 Task: Look for space in Limoeiro do Norte, Brazil from 7th July, 2023 to 14th July, 2023 for 1 adult in price range Rs.6000 to Rs.14000. Place can be shared room with 1  bedroom having 1 bed and 1 bathroom. Property type can be house, flat, guest house, hotel. Amenities needed are: wifi. Booking option can be shelf check-in. Required host language is Spanish.
Action: Mouse moved to (506, 106)
Screenshot: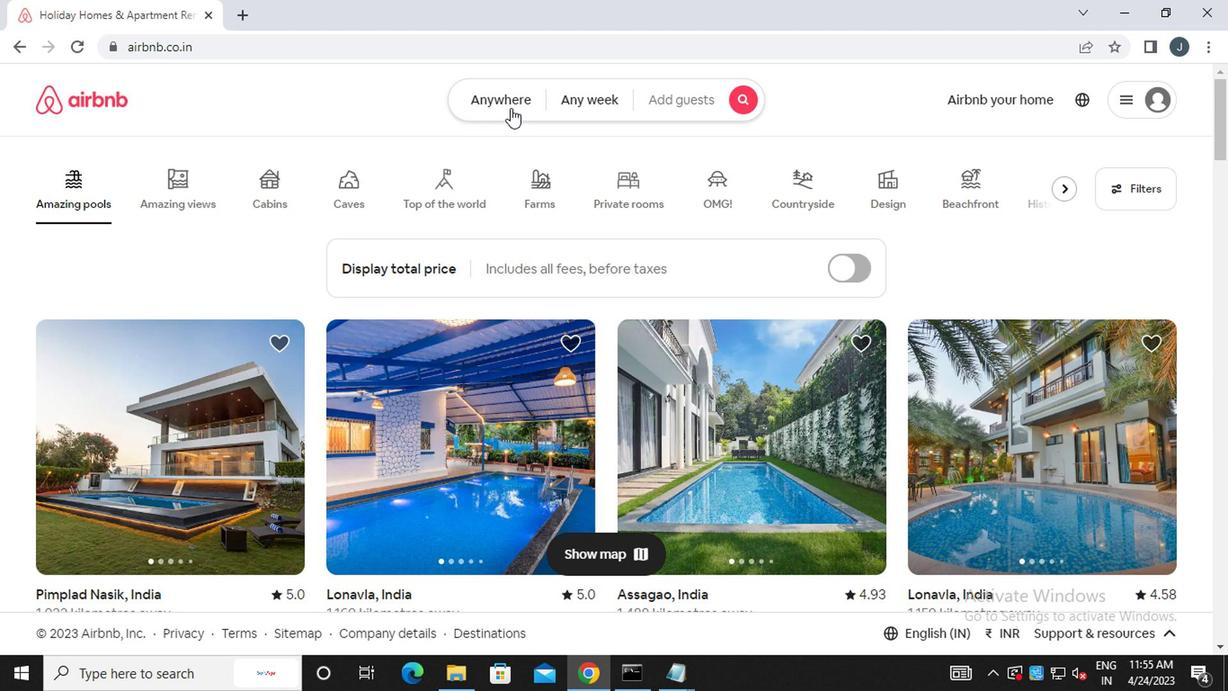 
Action: Mouse pressed left at (506, 106)
Screenshot: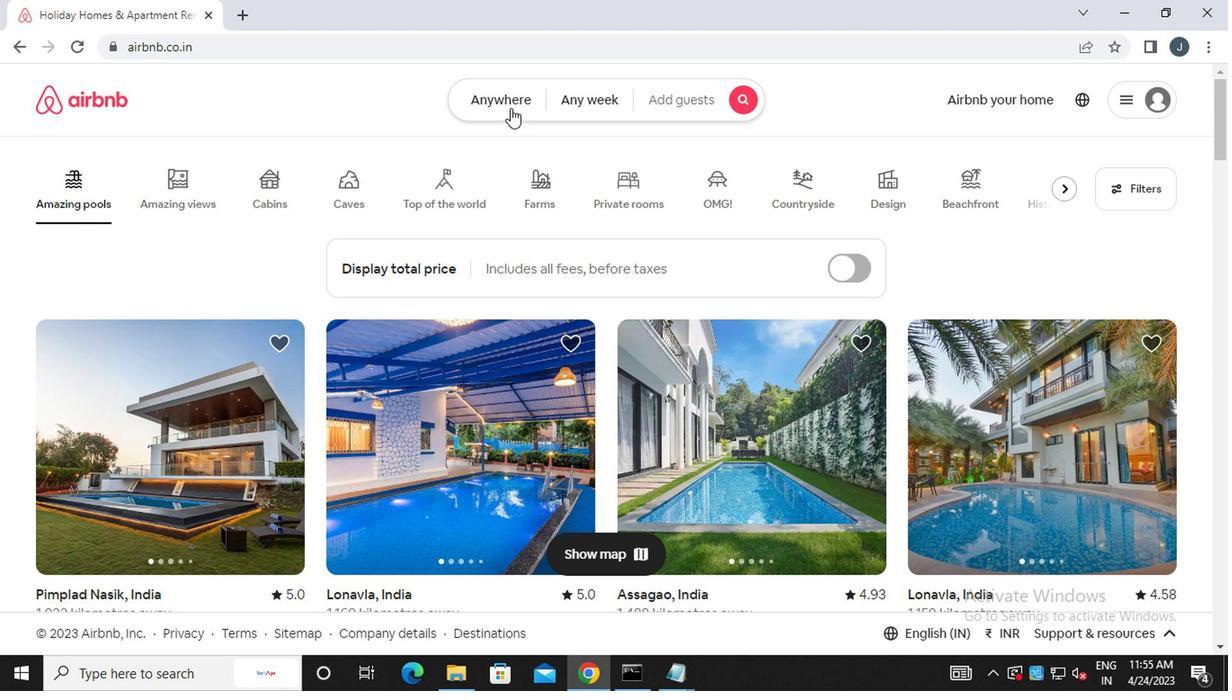 
Action: Mouse moved to (352, 176)
Screenshot: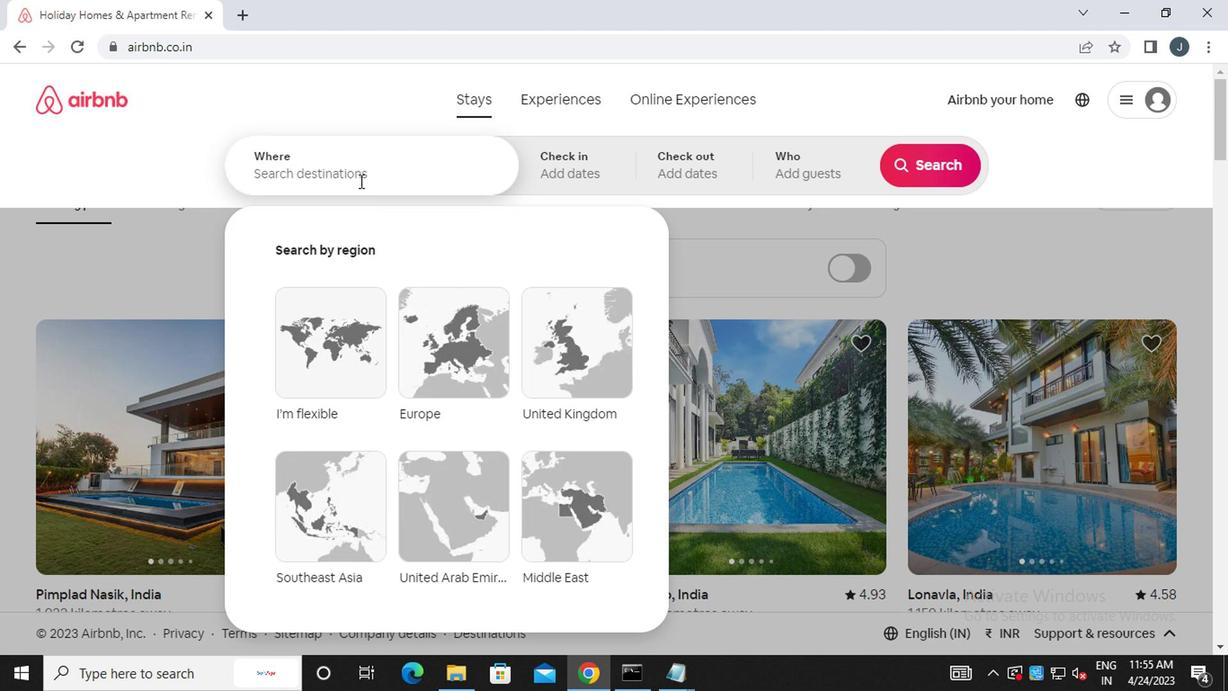 
Action: Mouse pressed left at (352, 176)
Screenshot: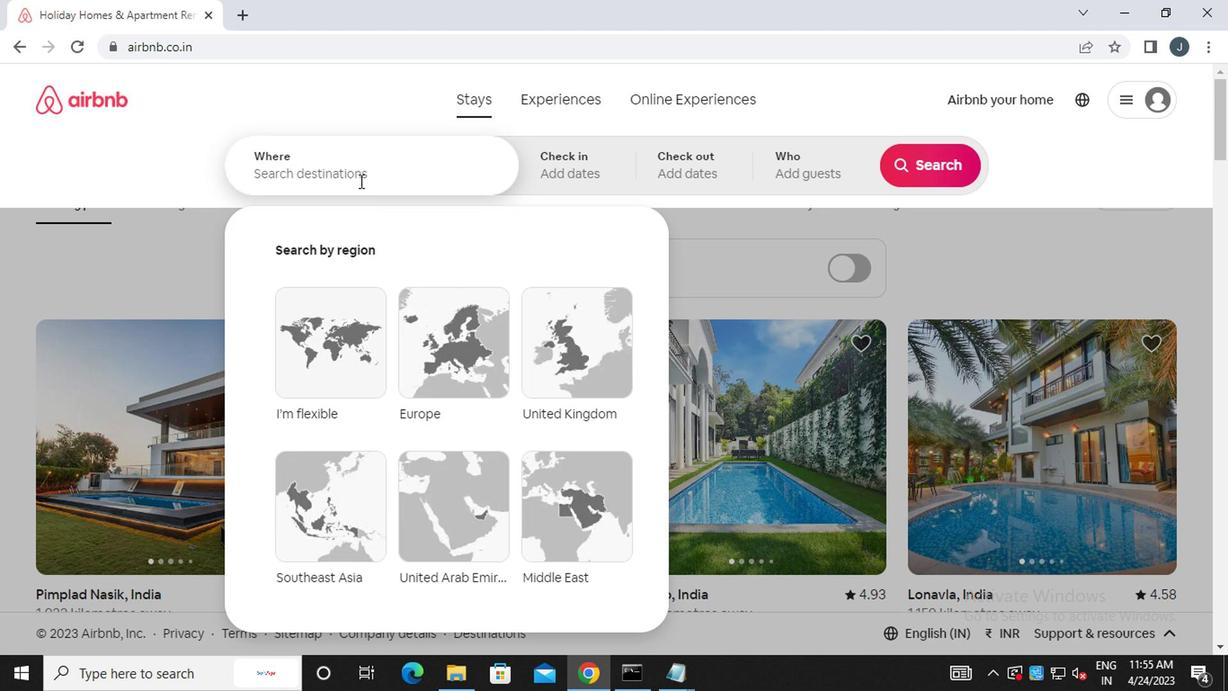 
Action: Key pressed l<Key.caps_lock>imoeiro<Key.space>do<Key.space><Key.caps_lock>n<Key.caps_lock>orte,<Key.space><Key.caps_lock>b<Key.caps_lock>razil
Screenshot: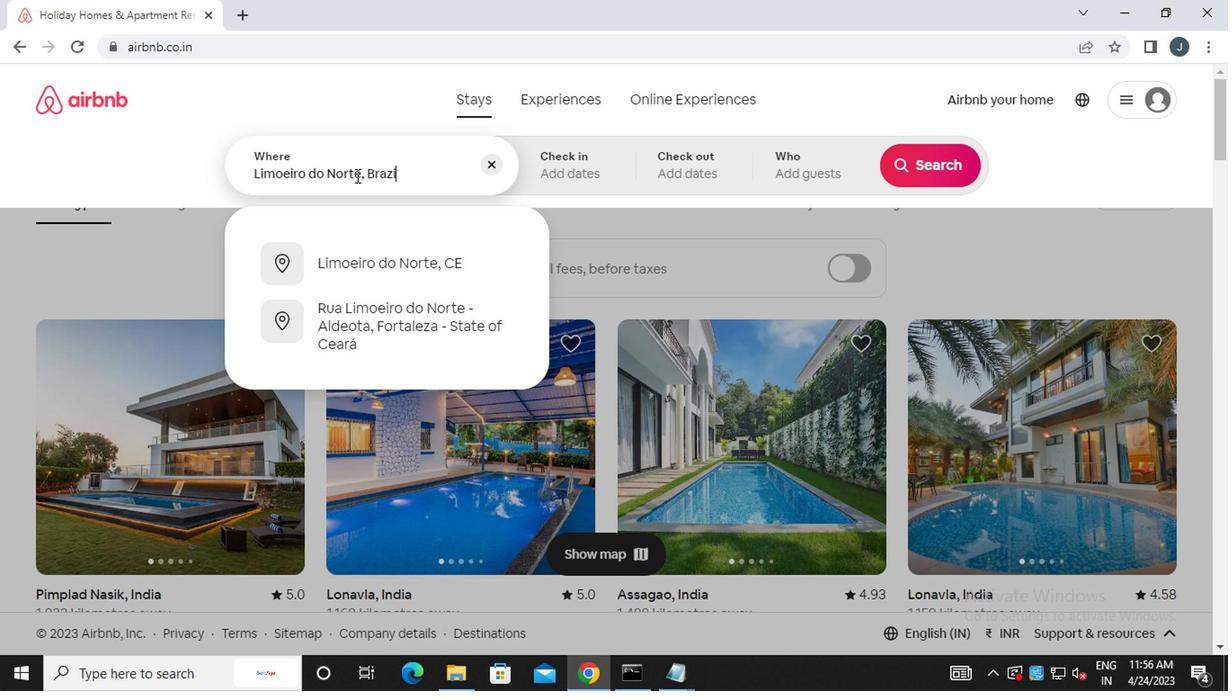 
Action: Mouse moved to (561, 177)
Screenshot: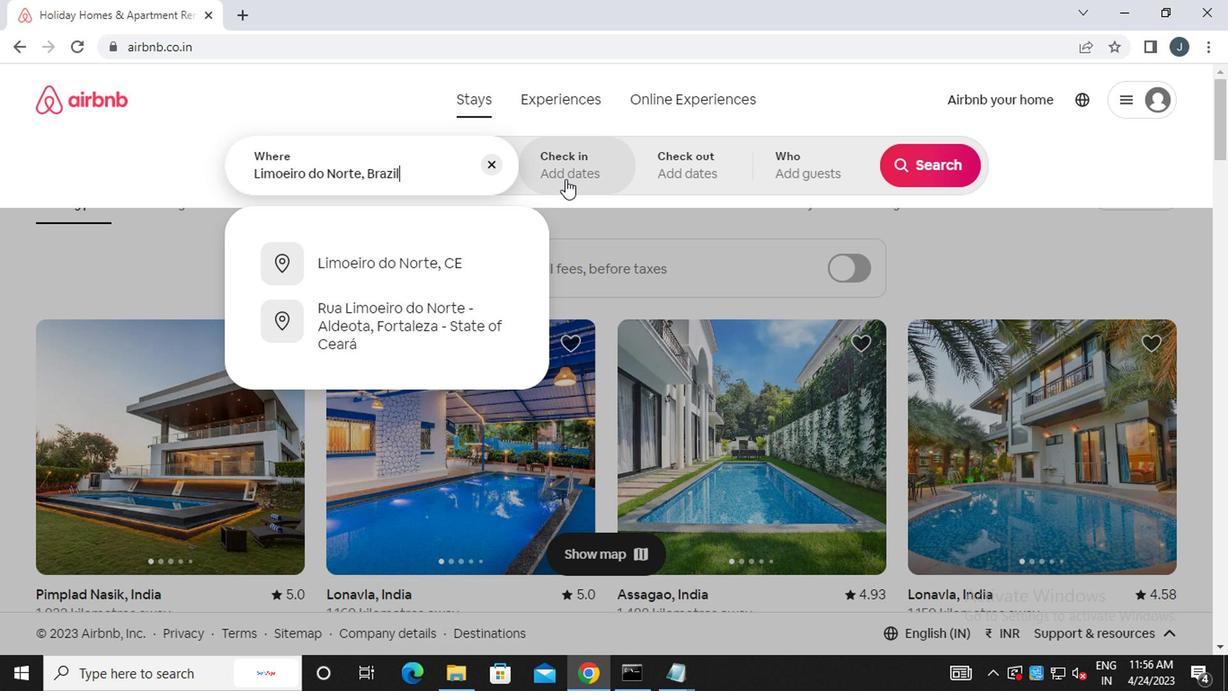 
Action: Mouse pressed left at (561, 177)
Screenshot: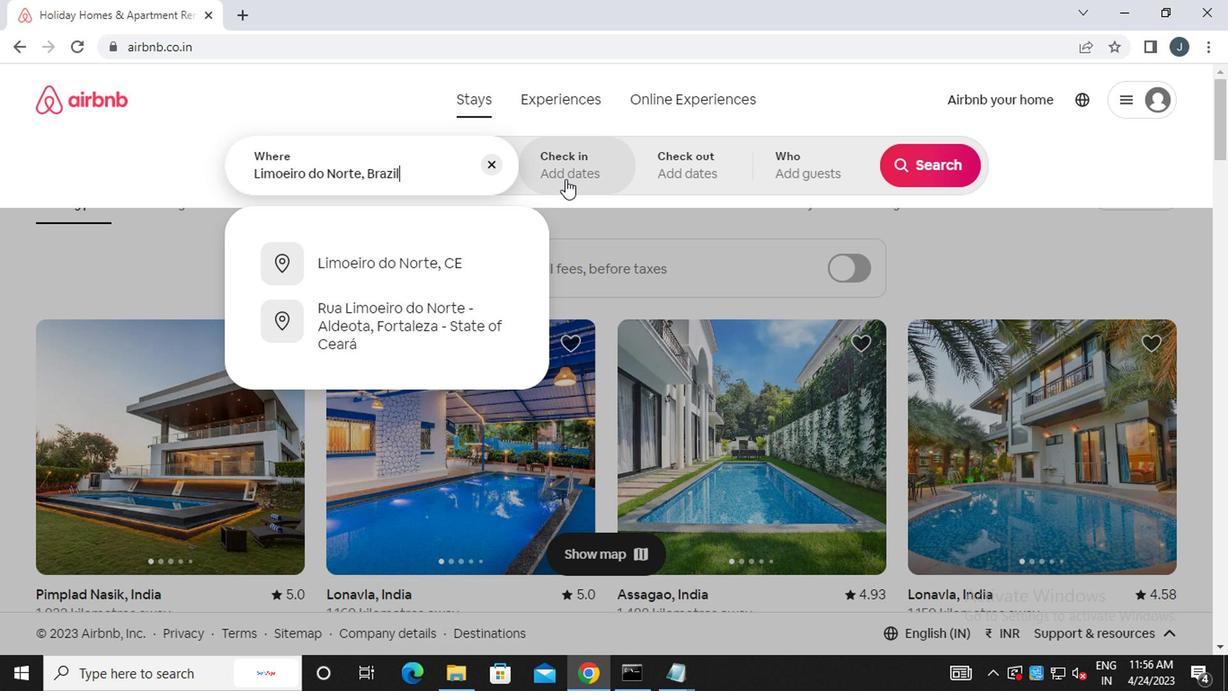 
Action: Mouse moved to (909, 312)
Screenshot: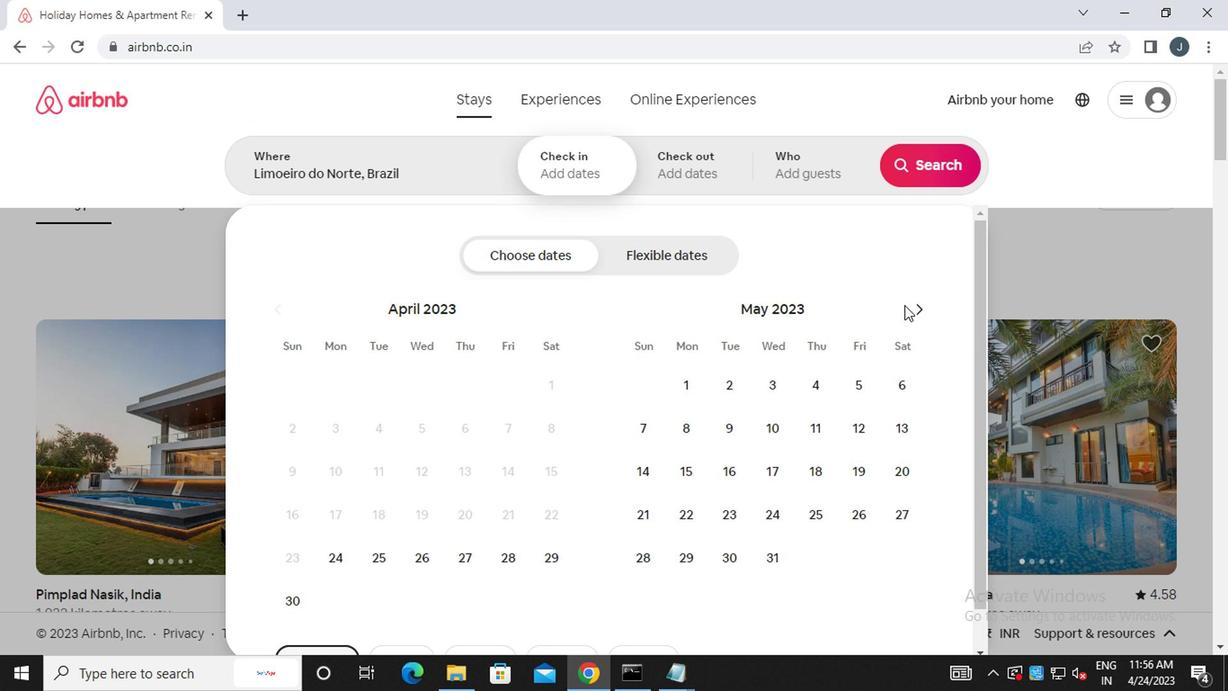 
Action: Mouse pressed left at (909, 312)
Screenshot: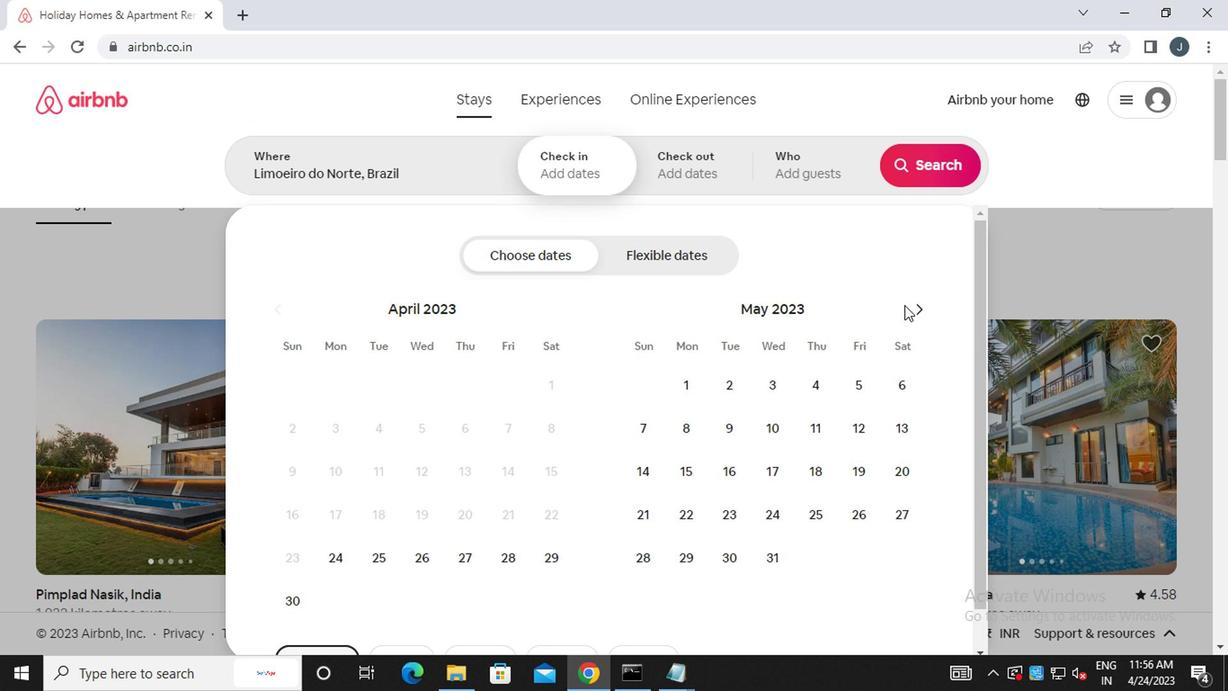 
Action: Mouse moved to (910, 313)
Screenshot: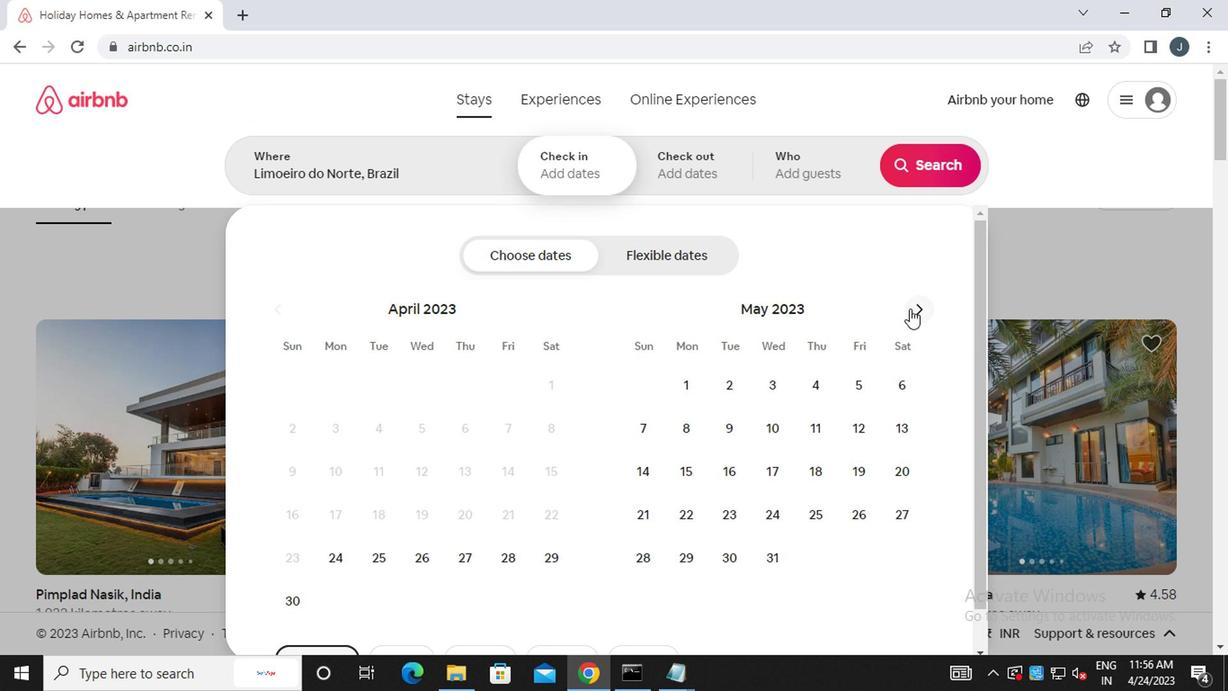 
Action: Mouse pressed left at (910, 313)
Screenshot: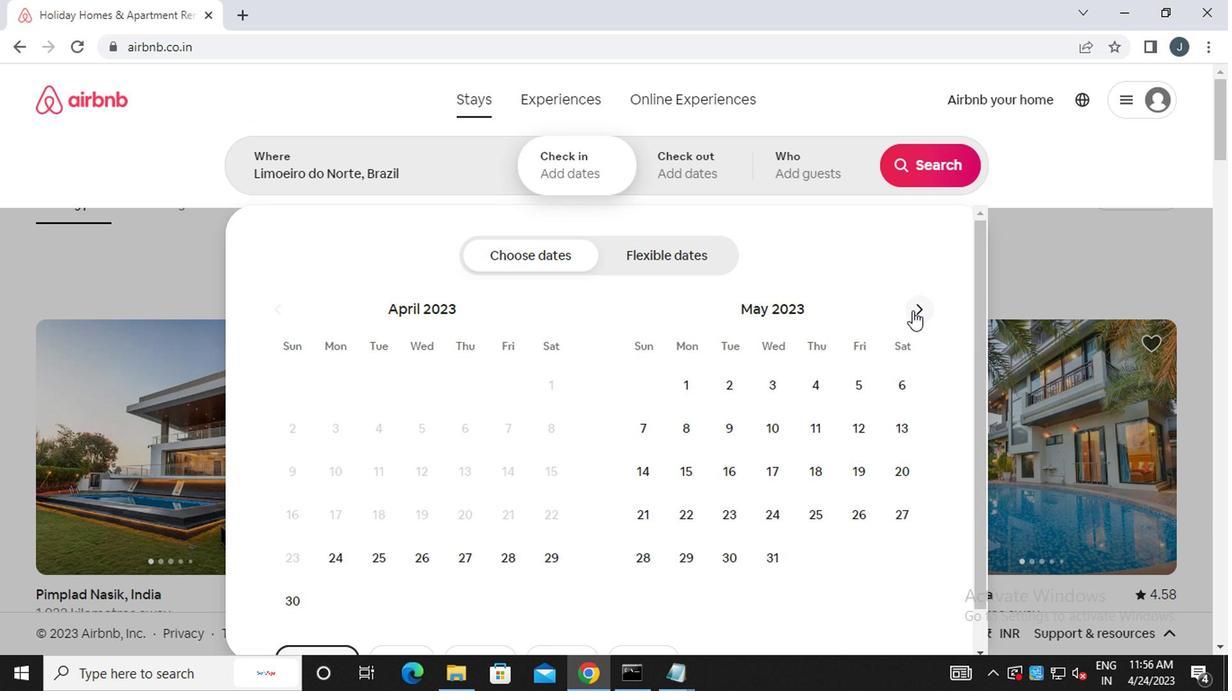 
Action: Mouse moved to (910, 313)
Screenshot: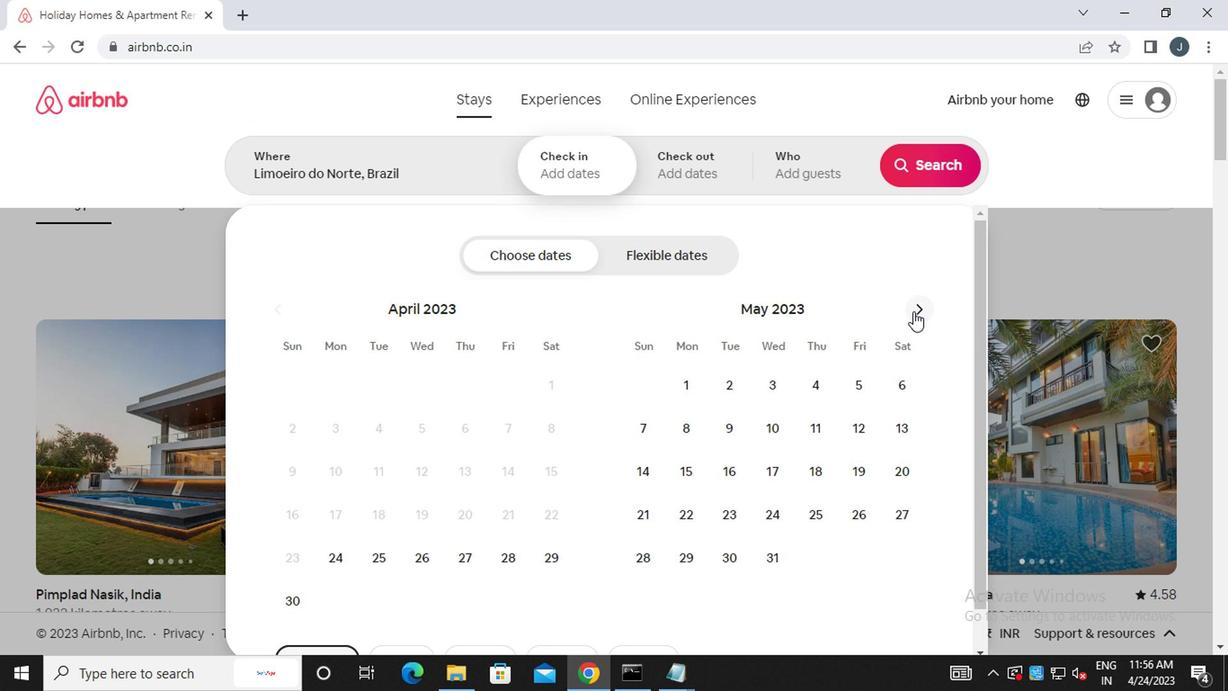 
Action: Mouse pressed left at (910, 313)
Screenshot: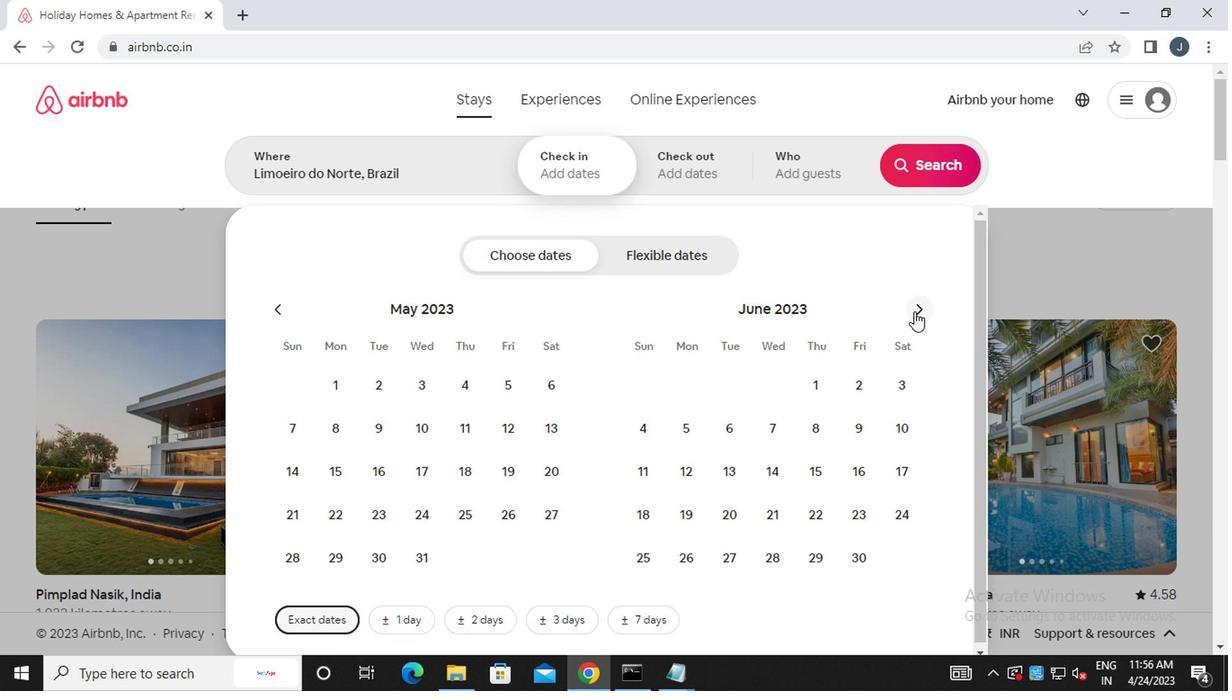 
Action: Mouse moved to (857, 425)
Screenshot: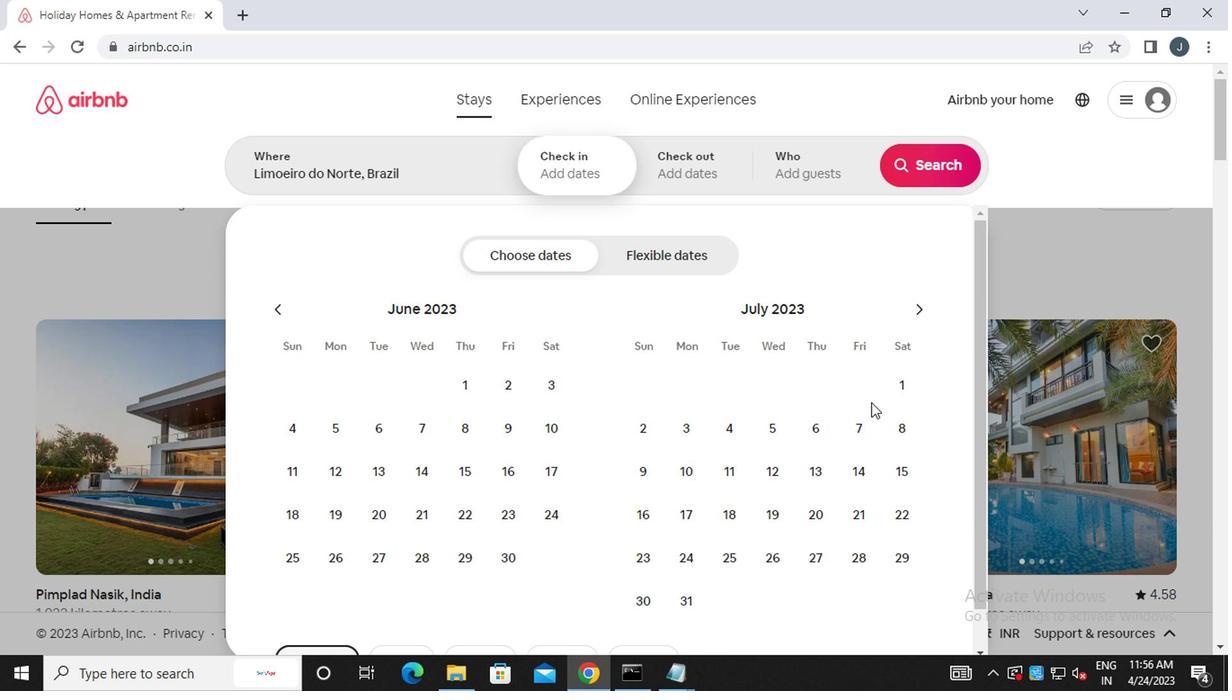 
Action: Mouse pressed left at (857, 425)
Screenshot: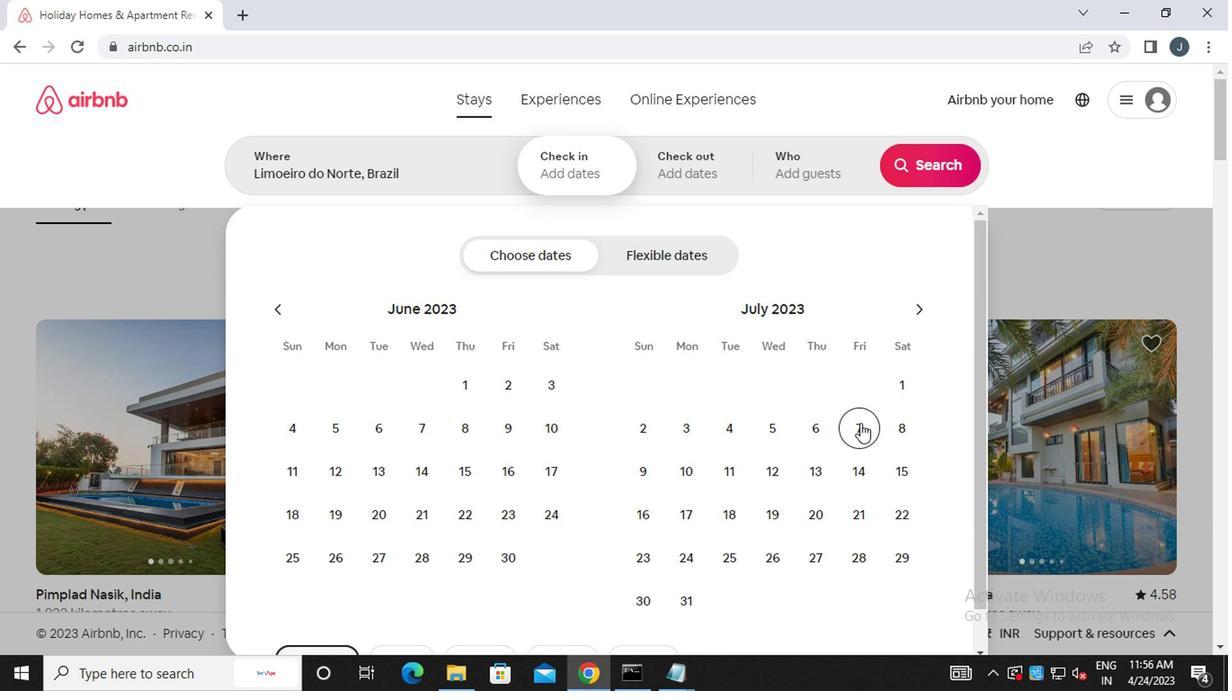 
Action: Mouse moved to (860, 465)
Screenshot: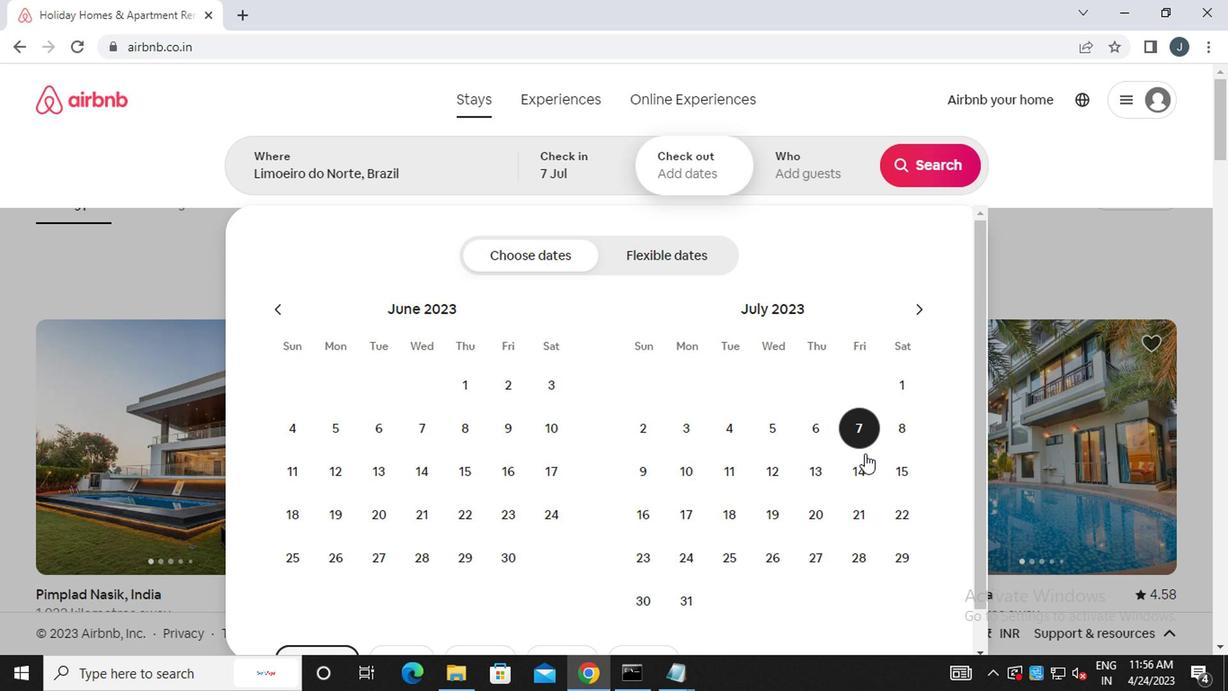 
Action: Mouse pressed left at (860, 465)
Screenshot: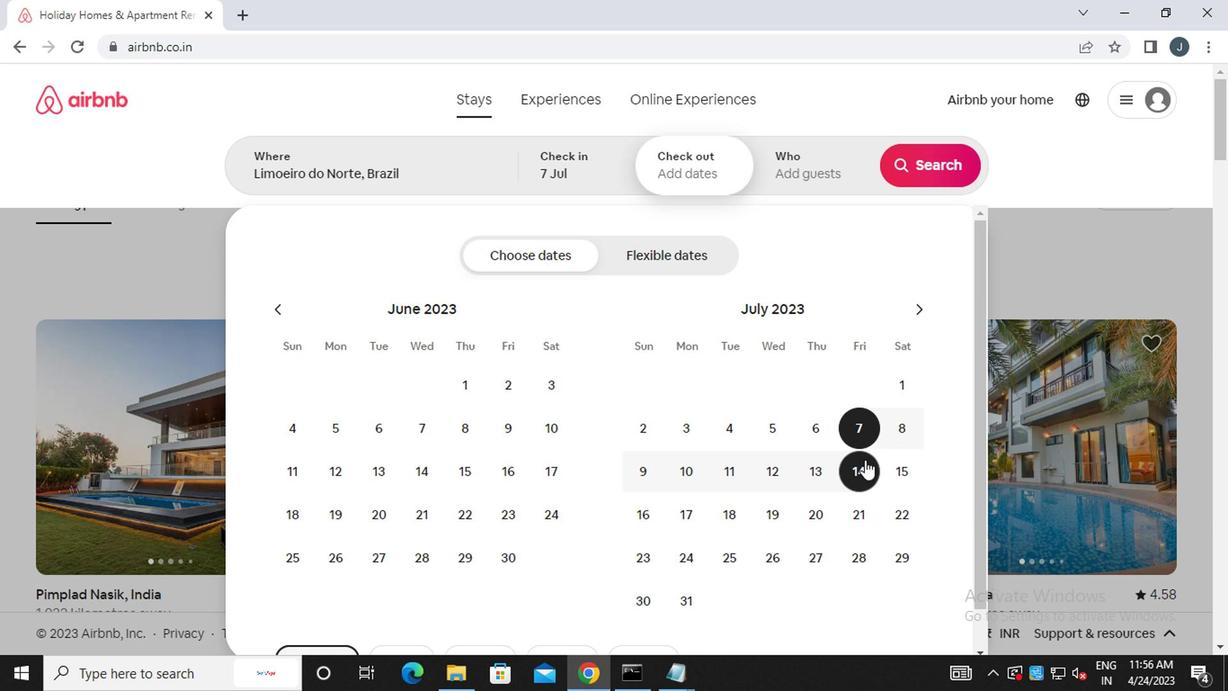 
Action: Mouse moved to (837, 156)
Screenshot: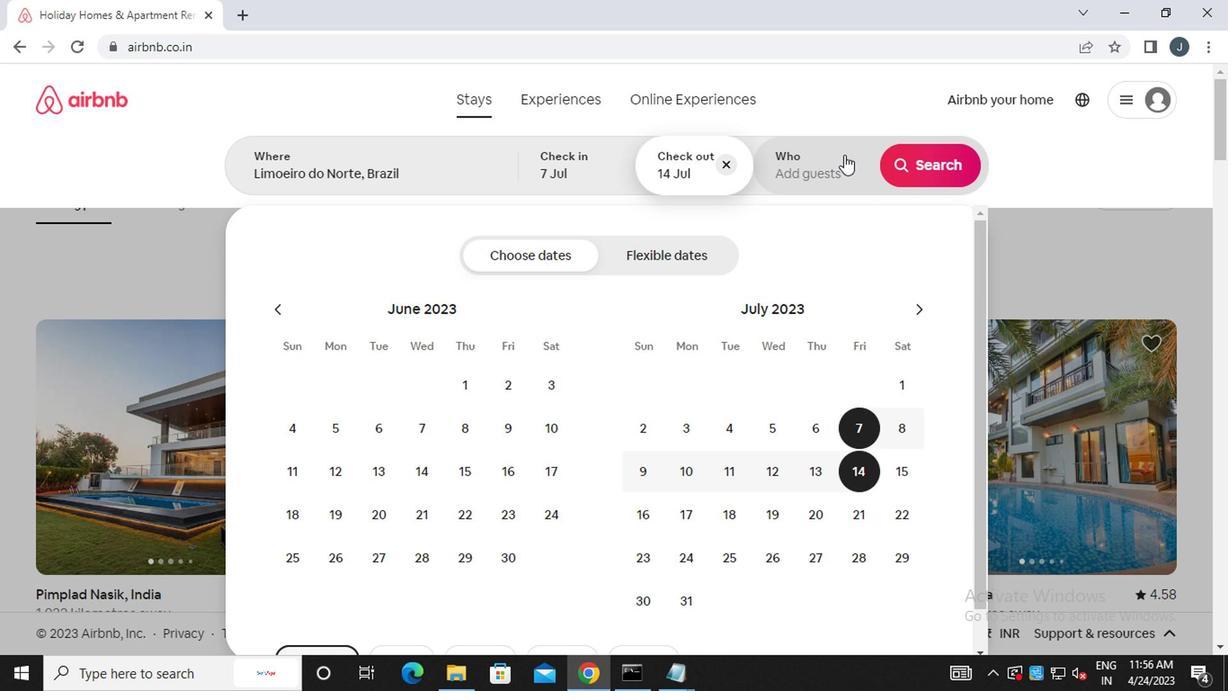 
Action: Mouse pressed left at (837, 156)
Screenshot: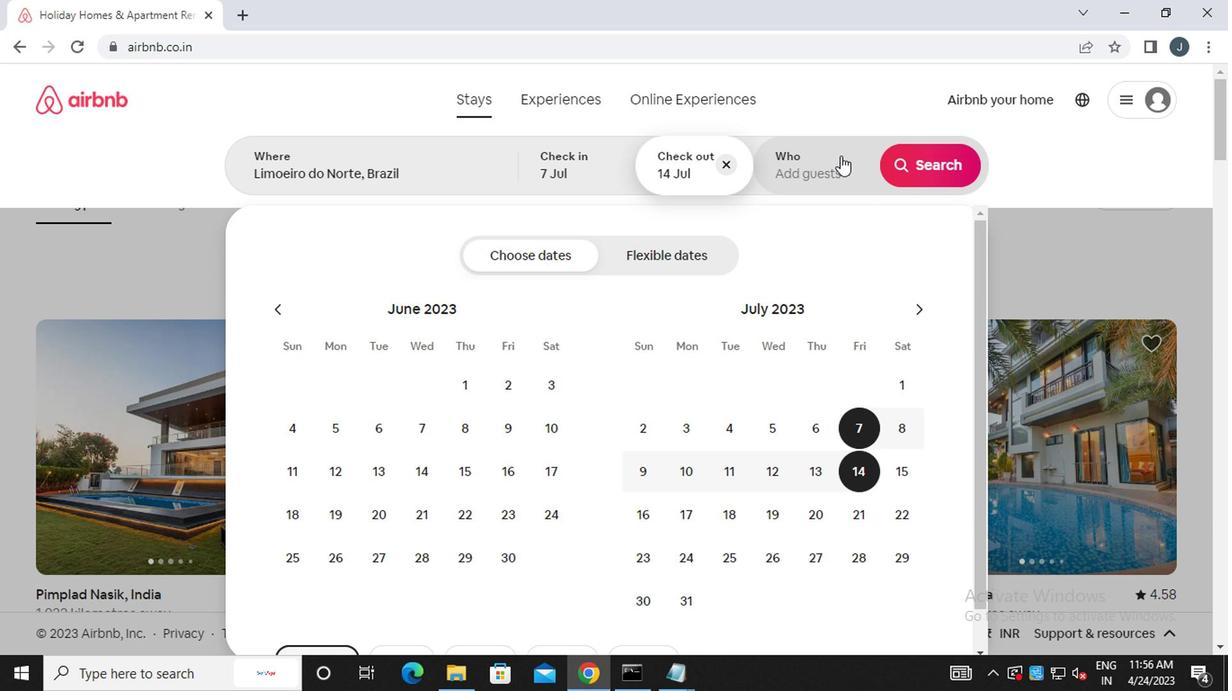 
Action: Mouse moved to (930, 259)
Screenshot: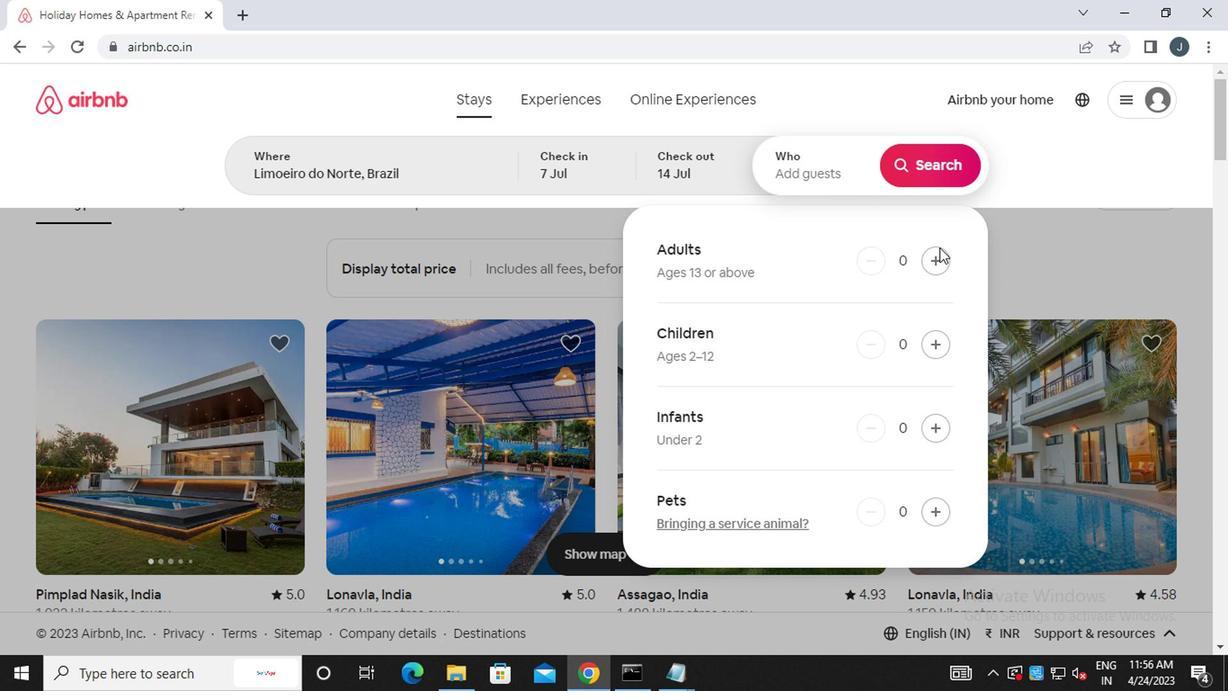 
Action: Mouse pressed left at (930, 259)
Screenshot: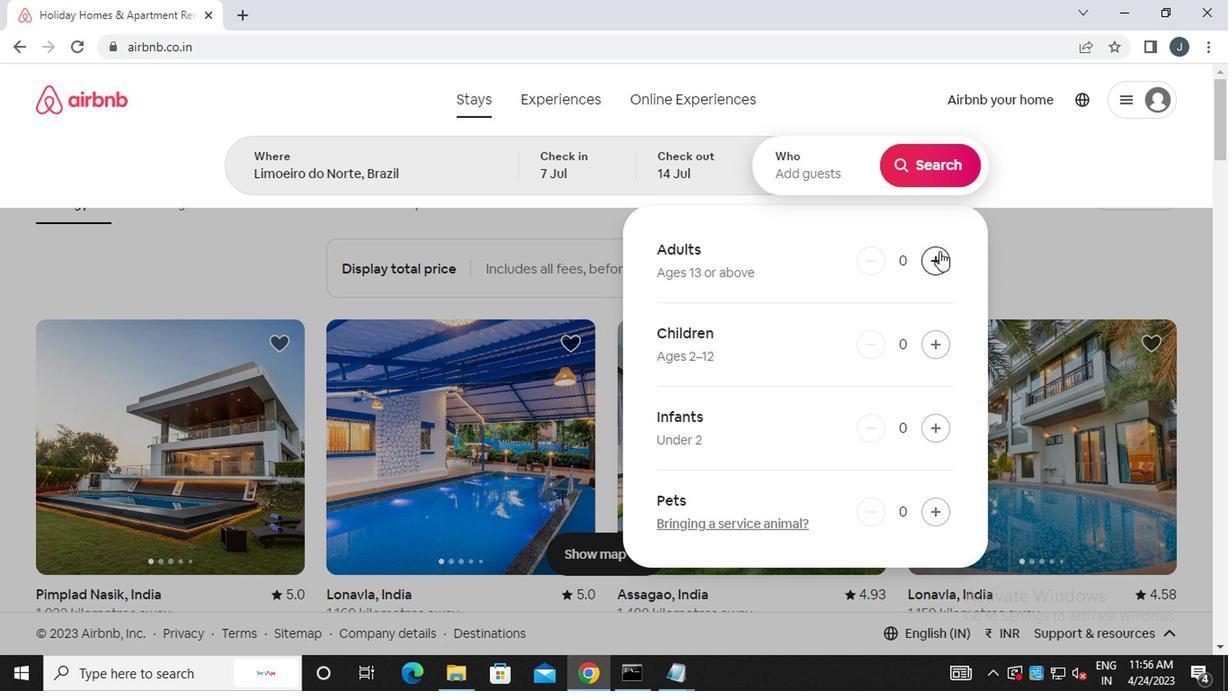 
Action: Mouse moved to (923, 152)
Screenshot: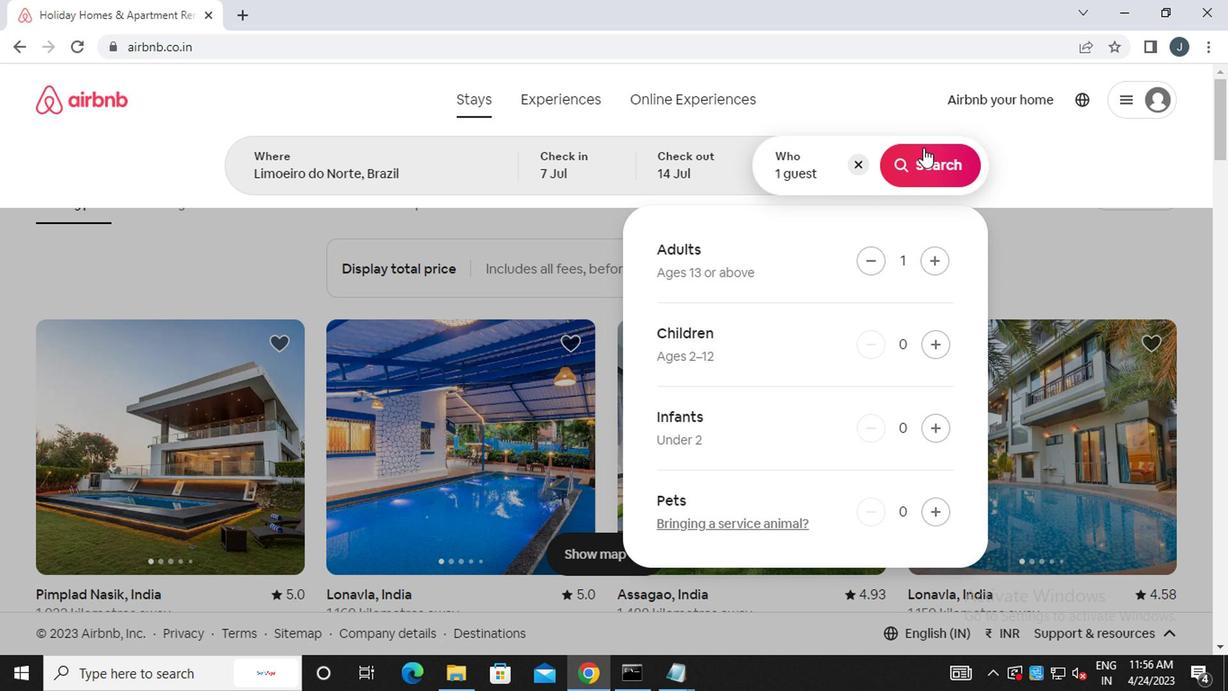 
Action: Mouse pressed left at (923, 152)
Screenshot: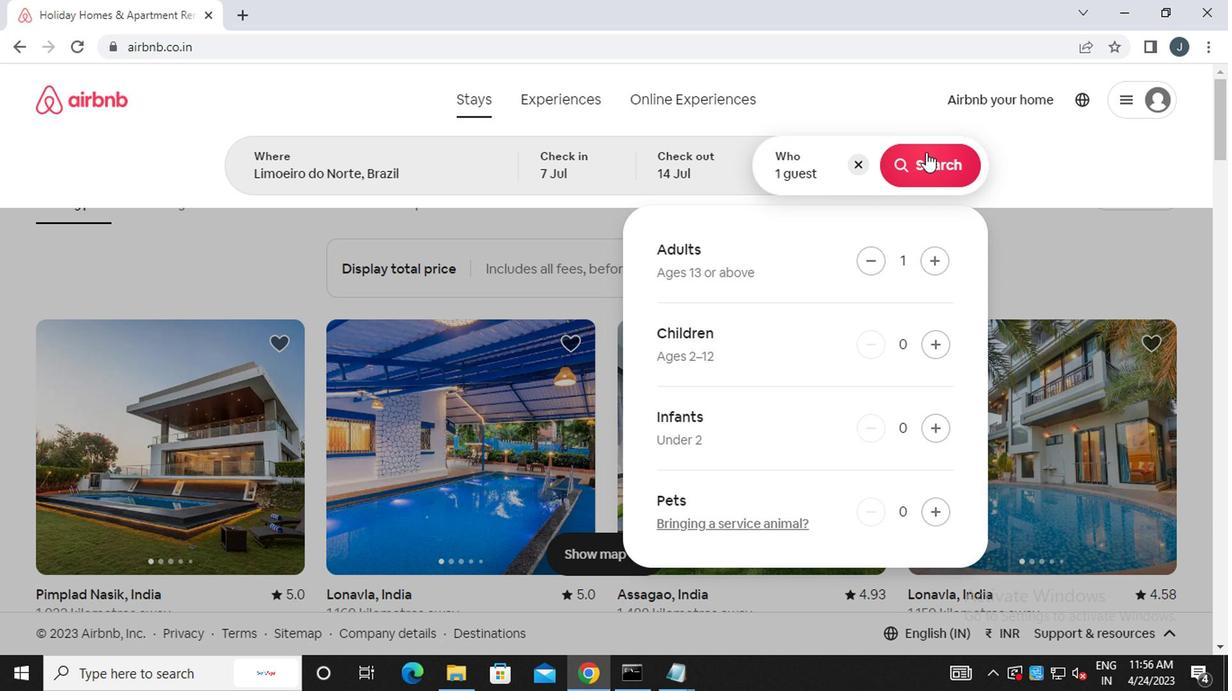 
Action: Mouse moved to (1162, 179)
Screenshot: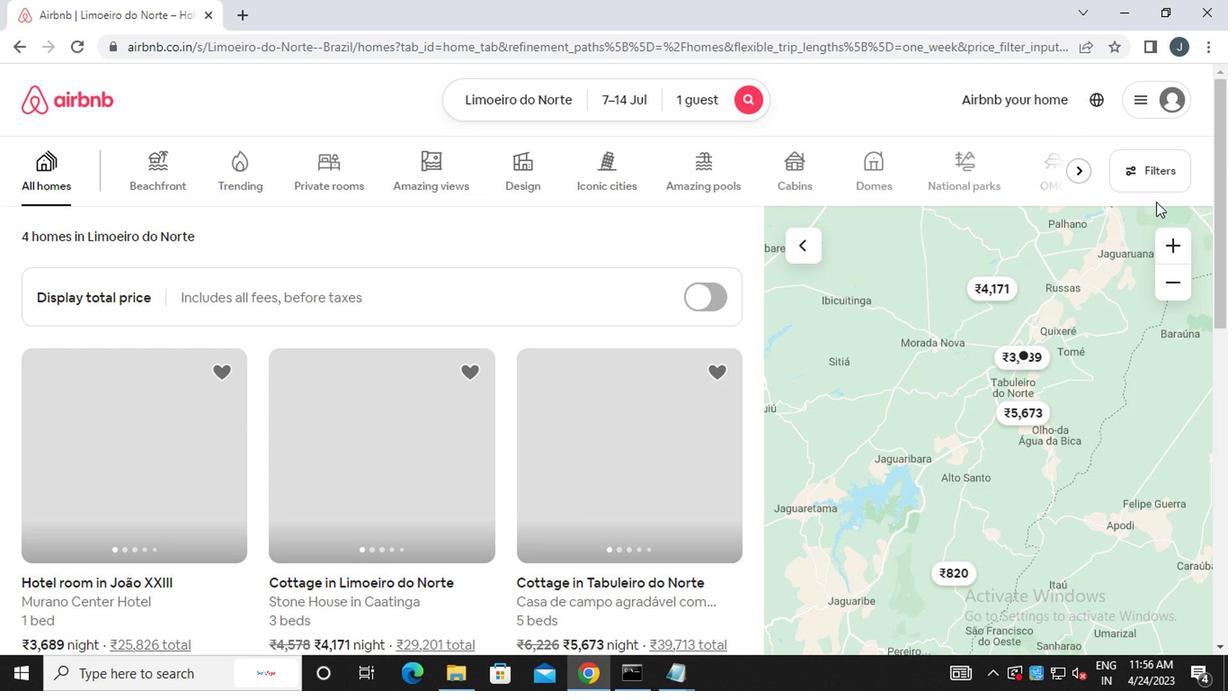 
Action: Mouse pressed left at (1162, 179)
Screenshot: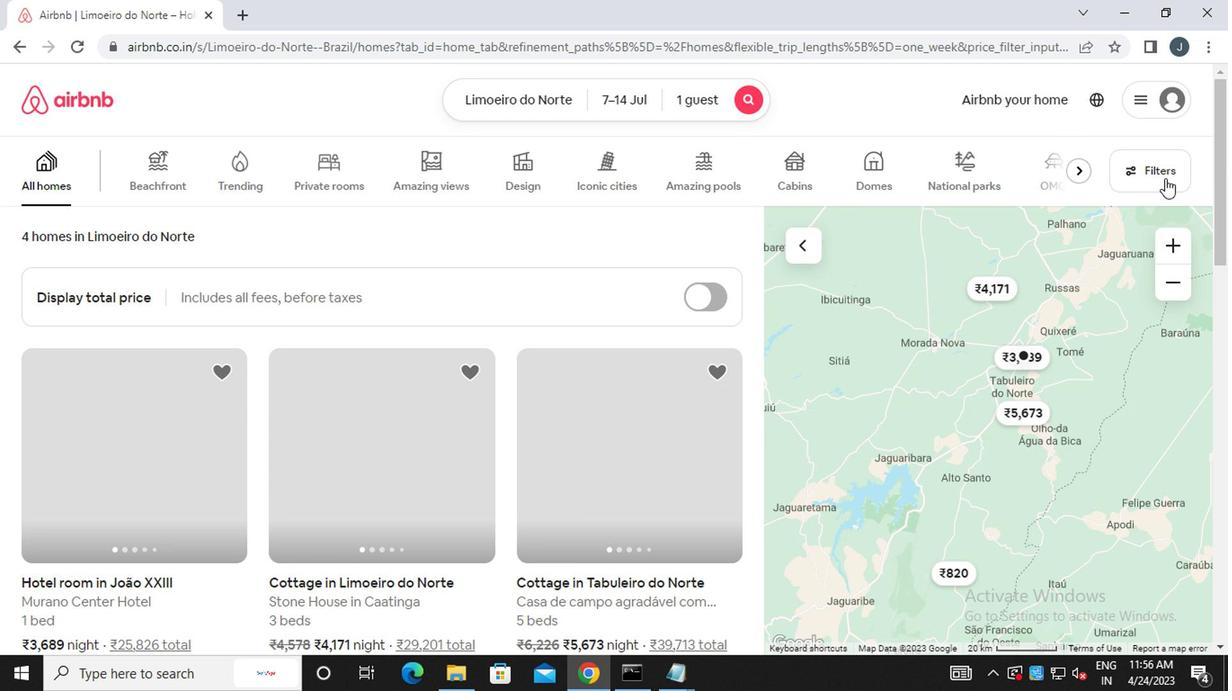 
Action: Mouse moved to (423, 403)
Screenshot: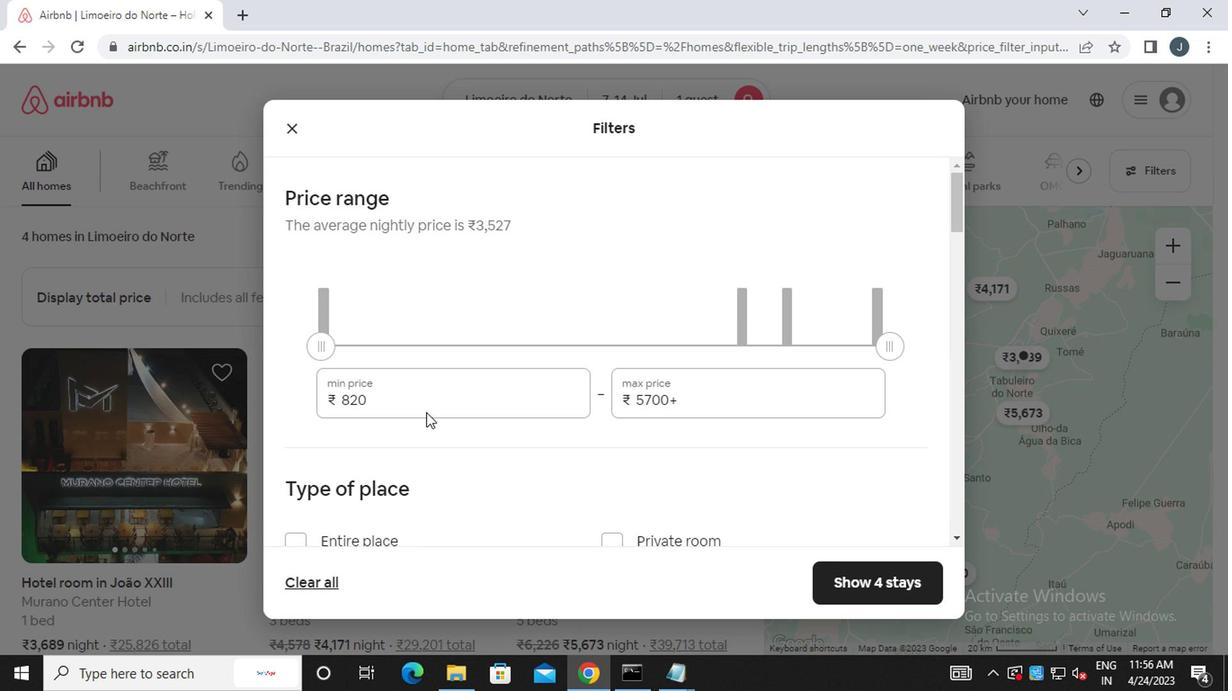 
Action: Mouse pressed left at (423, 403)
Screenshot: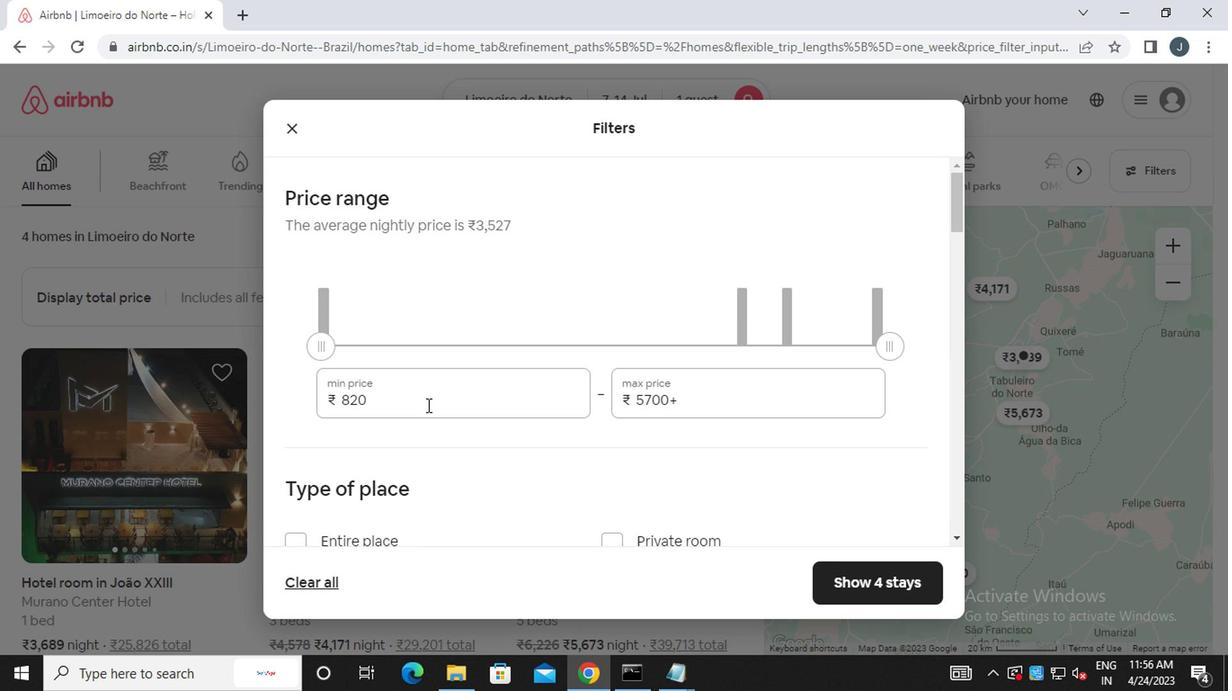 
Action: Mouse moved to (409, 394)
Screenshot: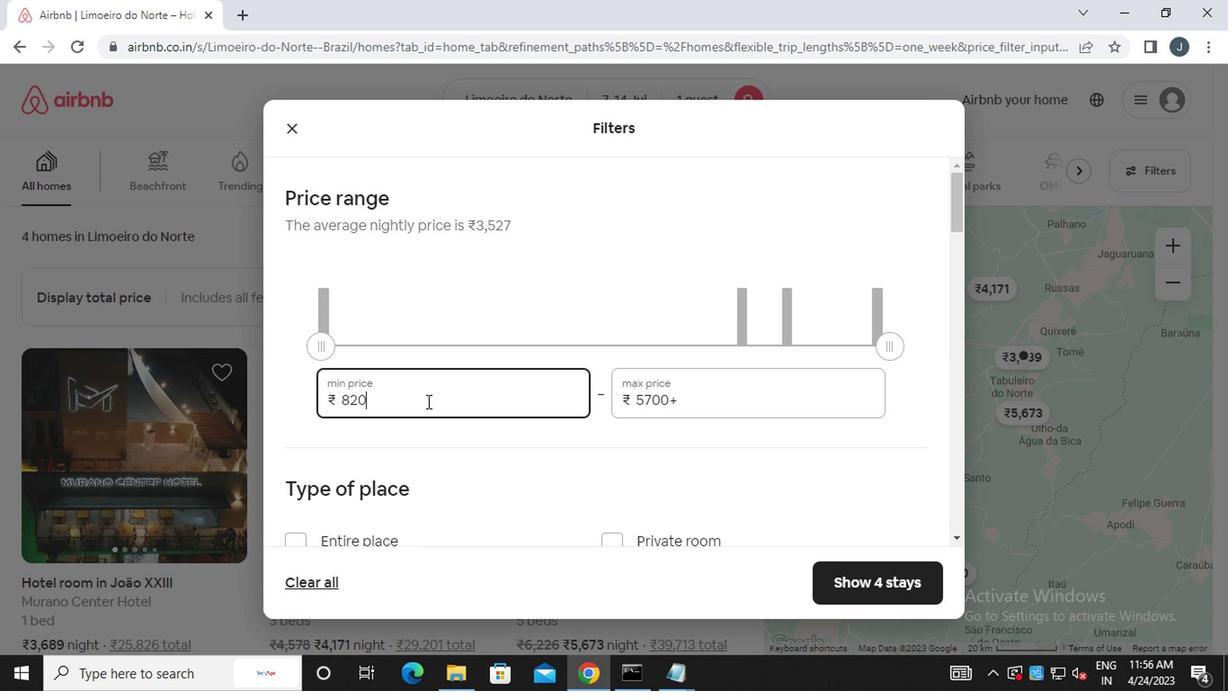 
Action: Key pressed <Key.backspace><Key.backspace><Key.backspace><<102>><<96>><<96>><<96>>
Screenshot: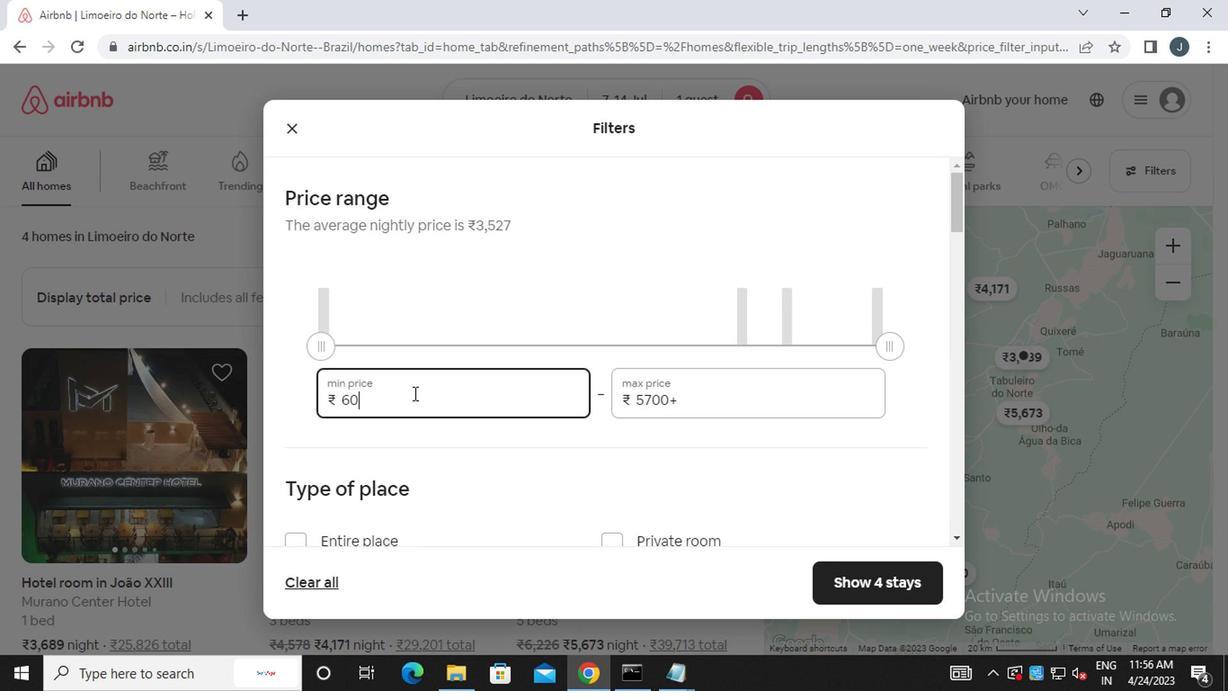 
Action: Mouse moved to (691, 401)
Screenshot: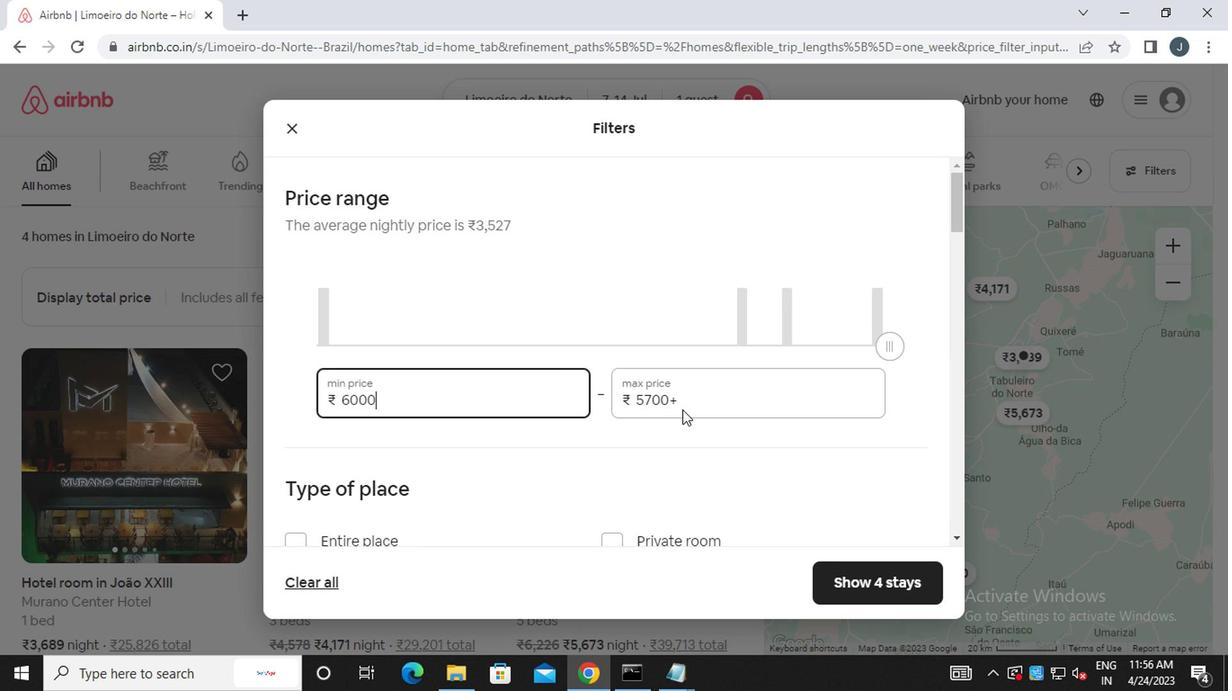 
Action: Mouse pressed left at (691, 401)
Screenshot: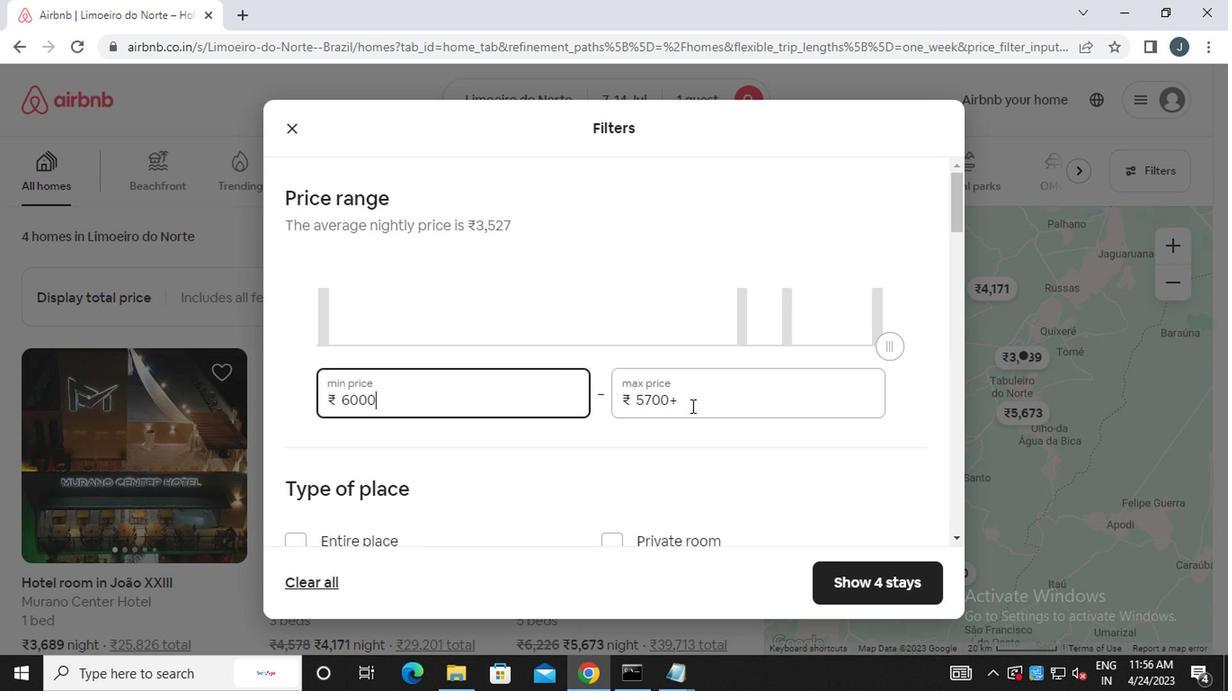 
Action: Mouse moved to (687, 401)
Screenshot: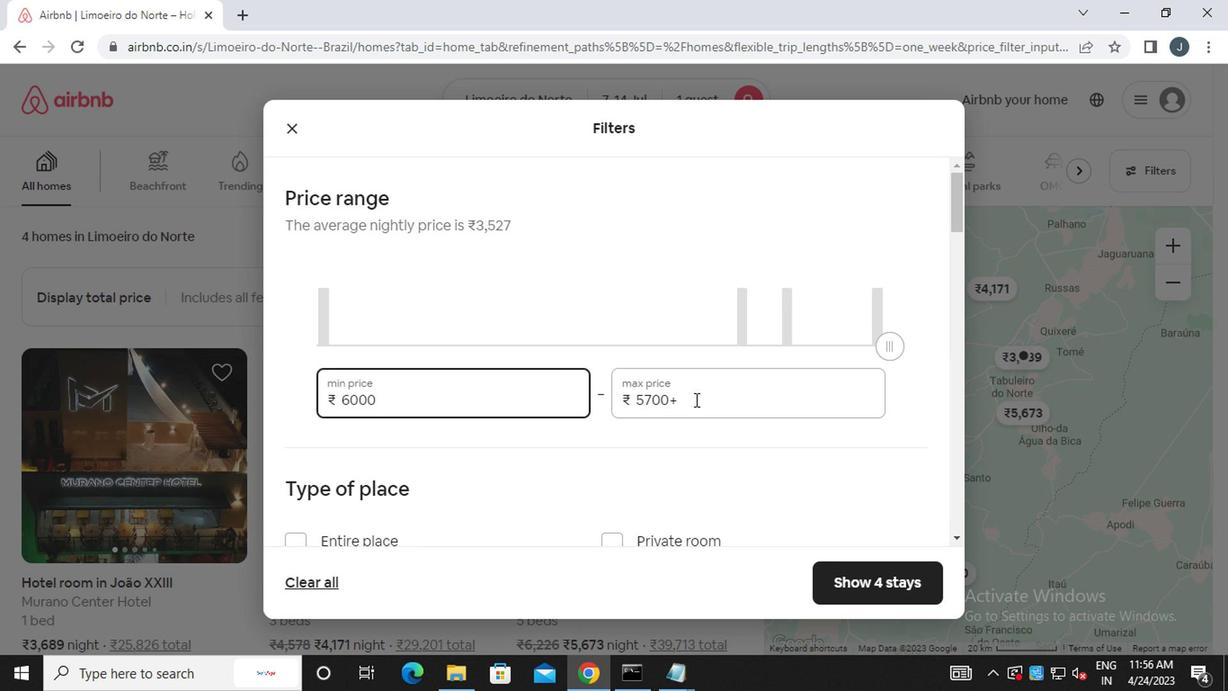 
Action: Key pressed <Key.backspace><Key.backspace><Key.backspace><Key.backspace><Key.backspace><Key.backspace><Key.backspace><Key.backspace><Key.backspace><Key.backspace><Key.backspace><Key.backspace><Key.backspace><Key.backspace><Key.backspace><<97>><<100>><<96>><<96>><<96>><<96>><Key.backspace>
Screenshot: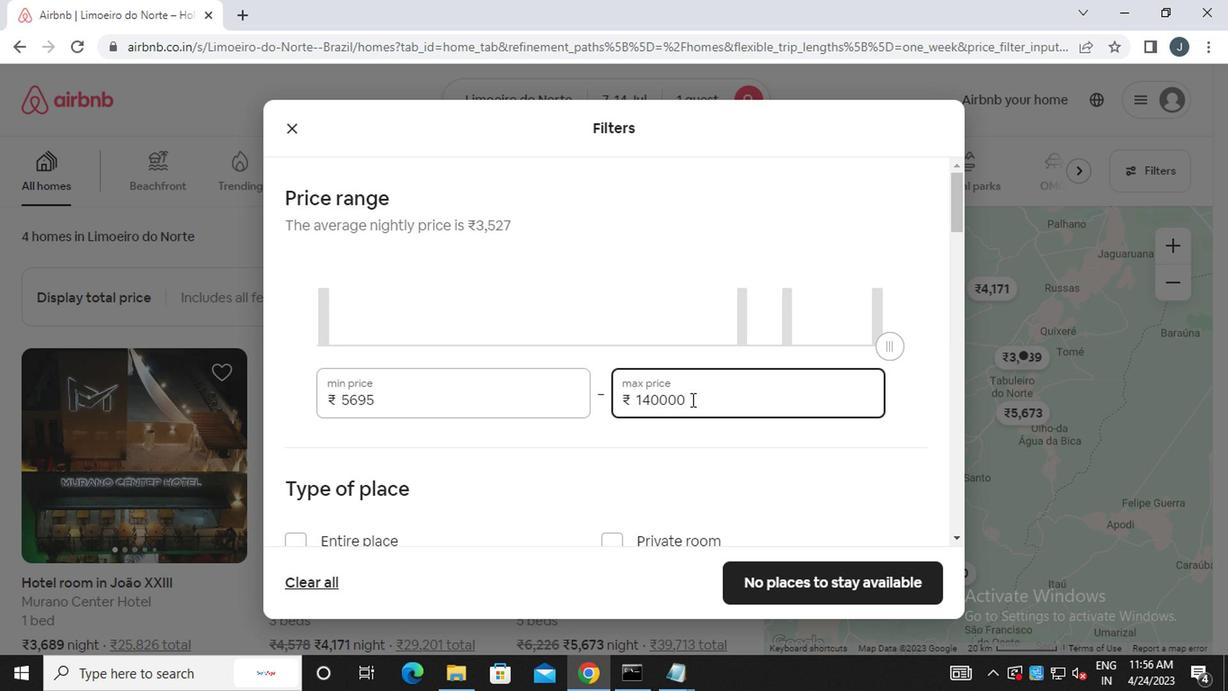 
Action: Mouse moved to (679, 414)
Screenshot: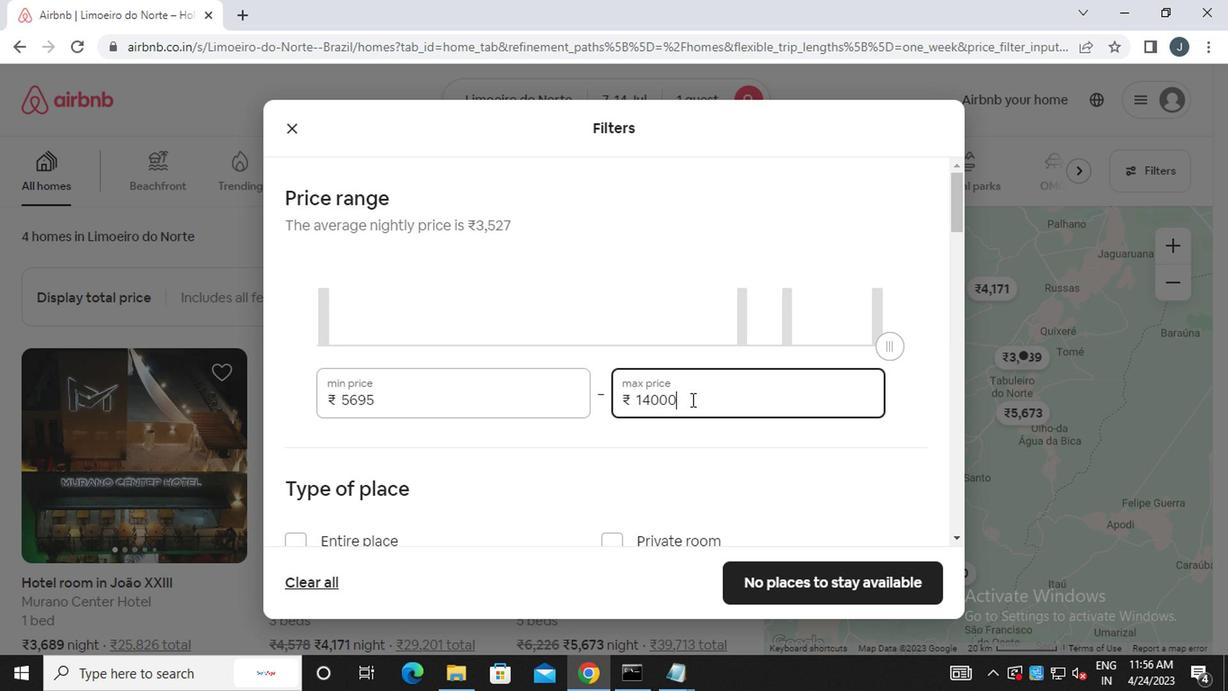 
Action: Mouse scrolled (679, 413) with delta (0, 0)
Screenshot: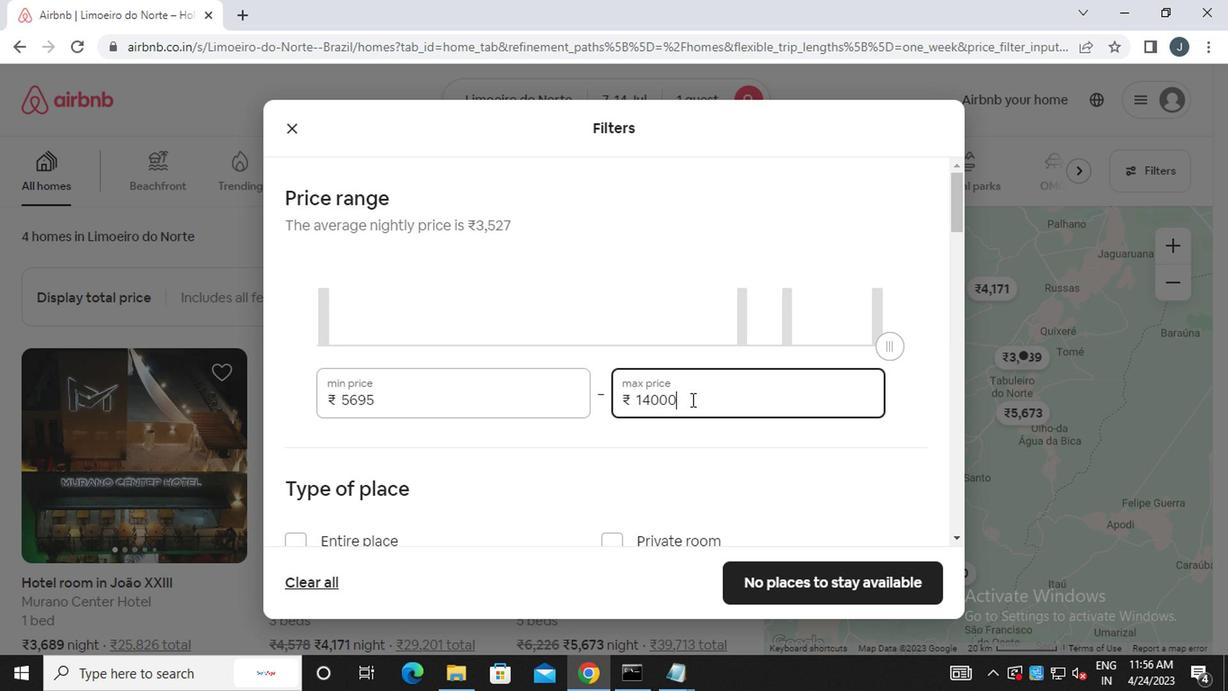 
Action: Mouse moved to (678, 416)
Screenshot: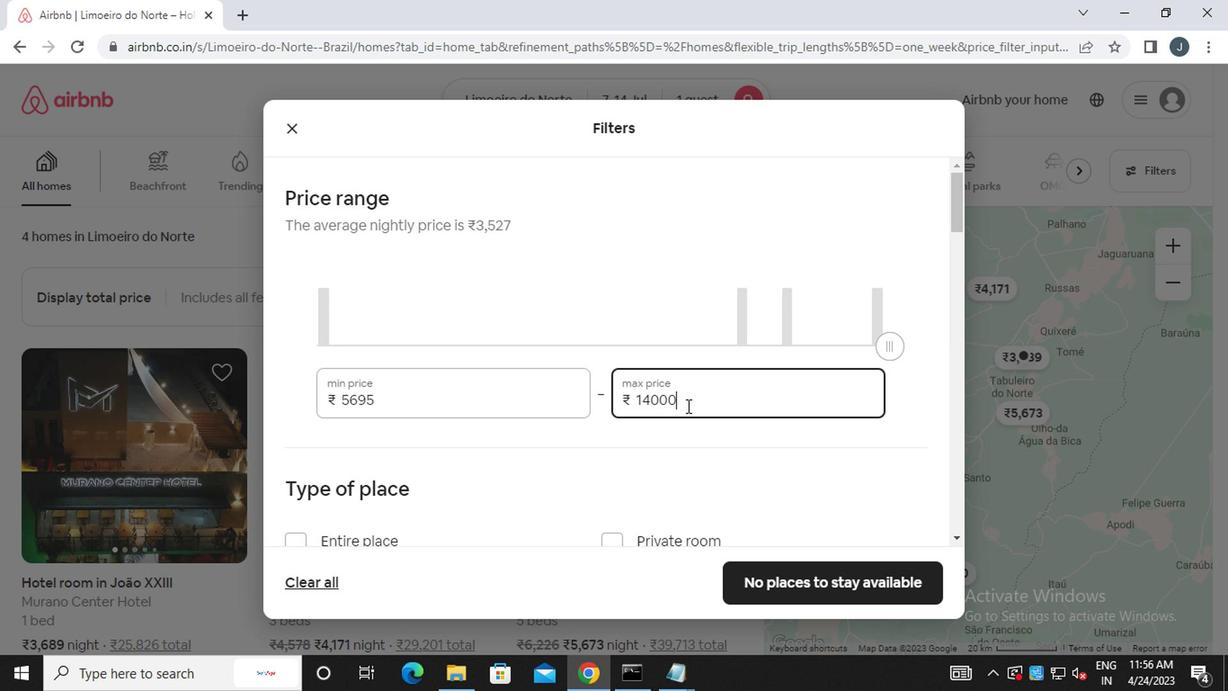 
Action: Mouse scrolled (678, 416) with delta (0, 0)
Screenshot: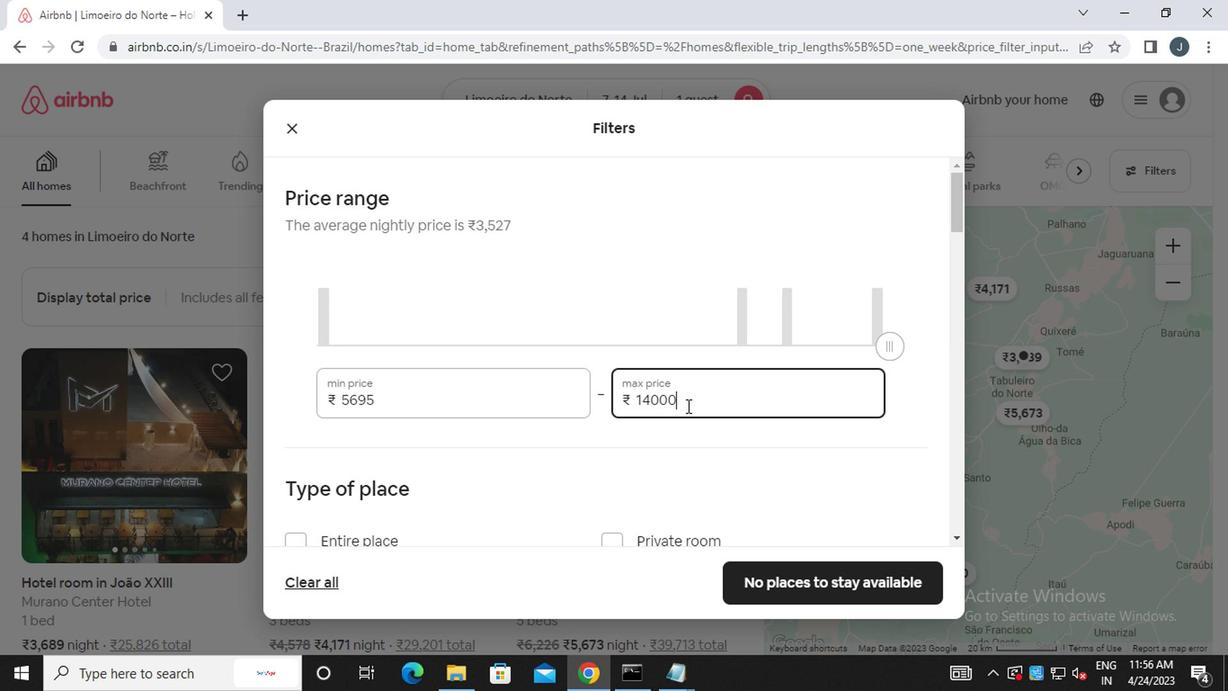 
Action: Mouse moved to (673, 417)
Screenshot: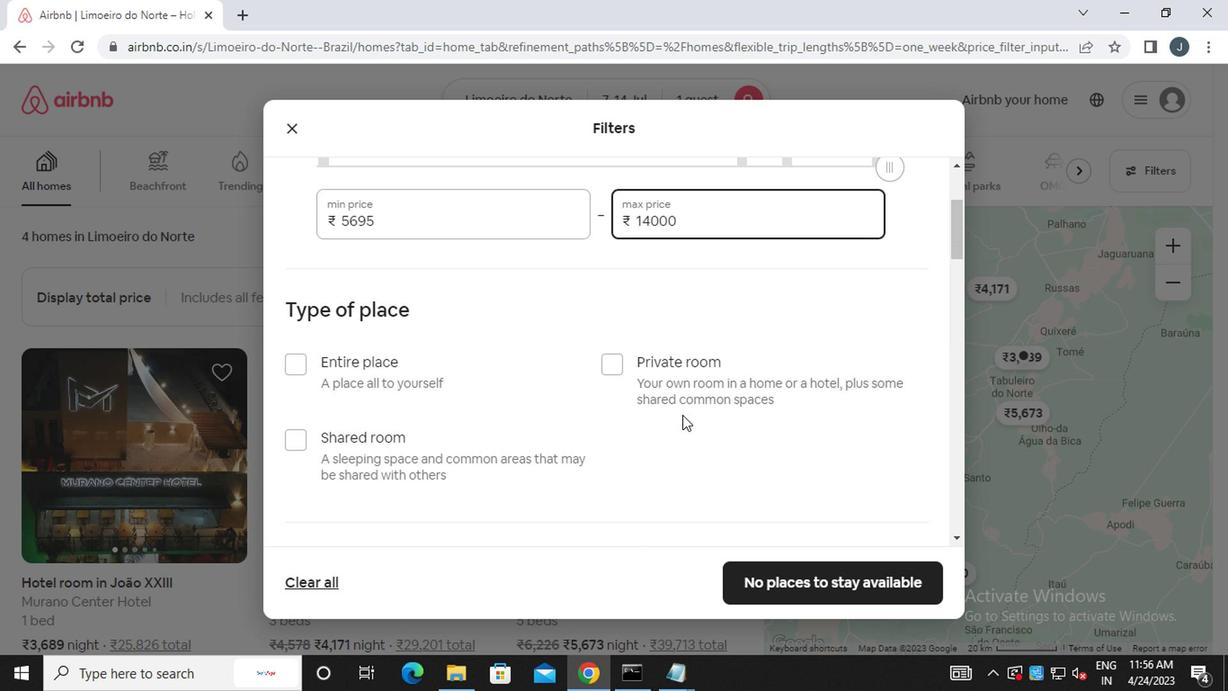
Action: Mouse scrolled (673, 416) with delta (0, -1)
Screenshot: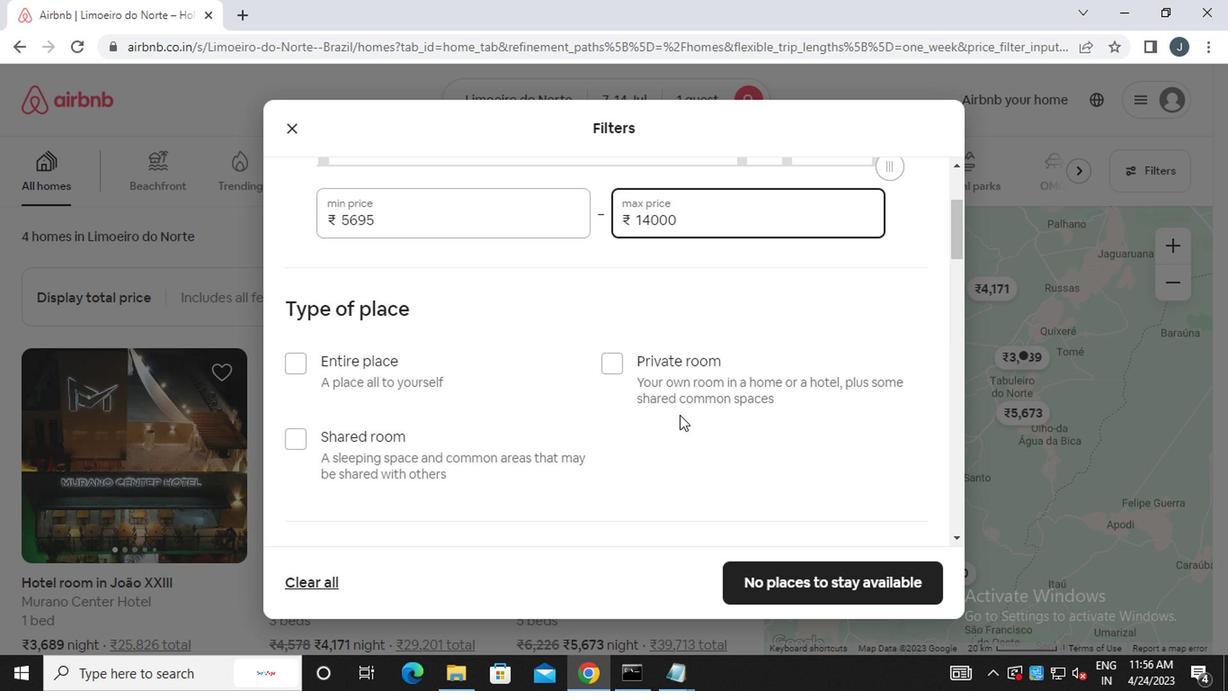 
Action: Mouse moved to (418, 378)
Screenshot: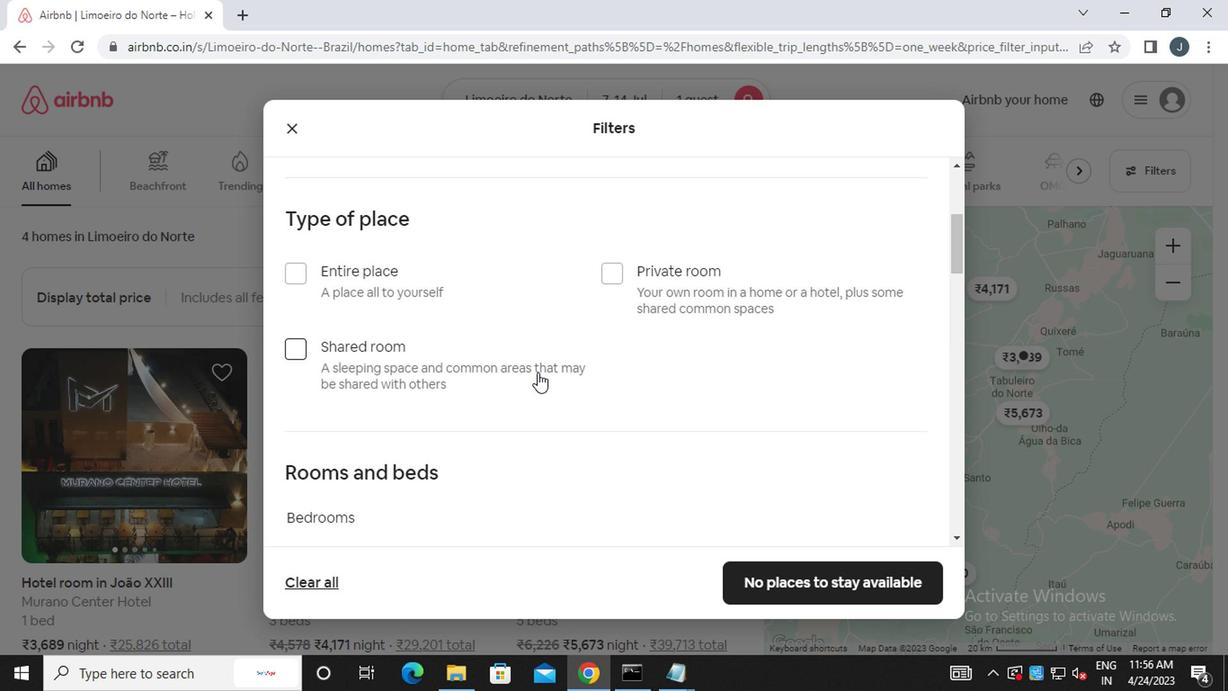 
Action: Mouse pressed left at (418, 378)
Screenshot: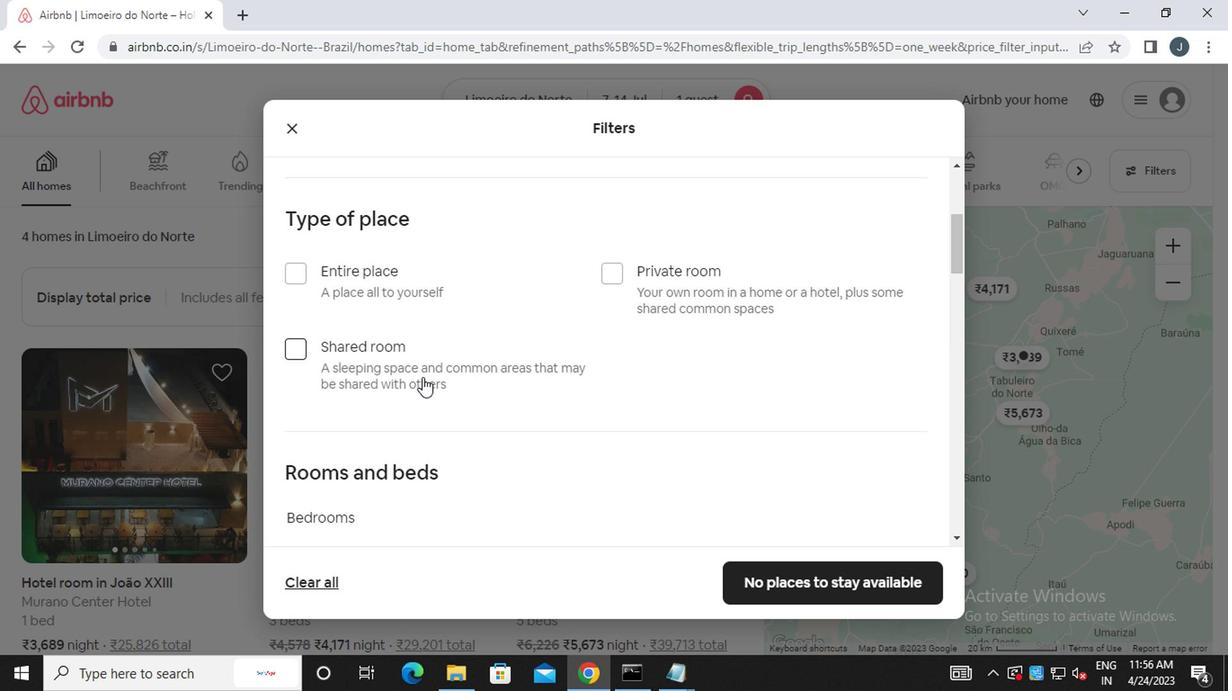 
Action: Mouse moved to (490, 378)
Screenshot: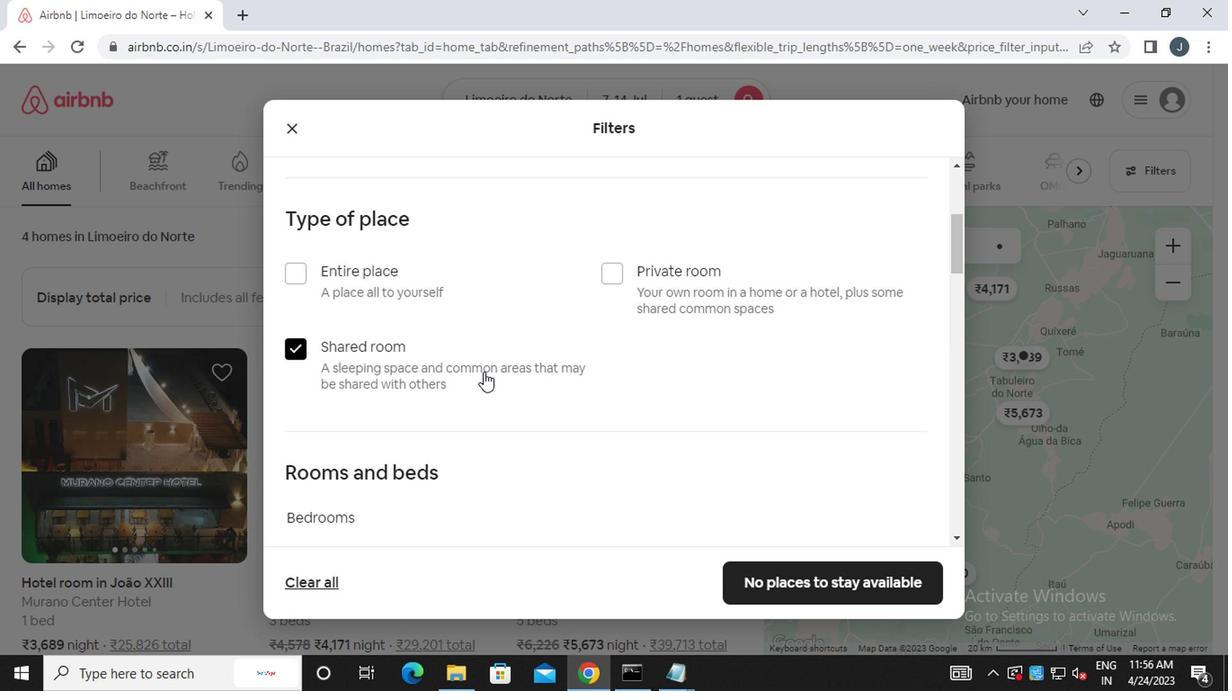 
Action: Mouse scrolled (490, 377) with delta (0, -1)
Screenshot: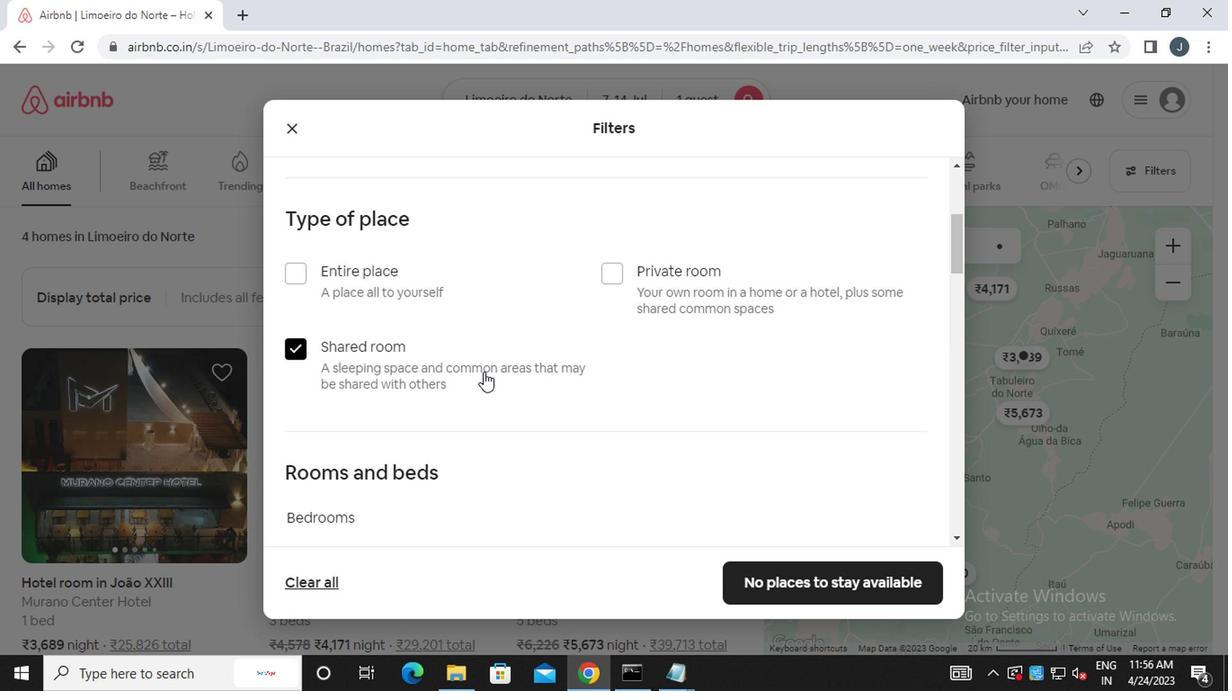 
Action: Mouse moved to (494, 379)
Screenshot: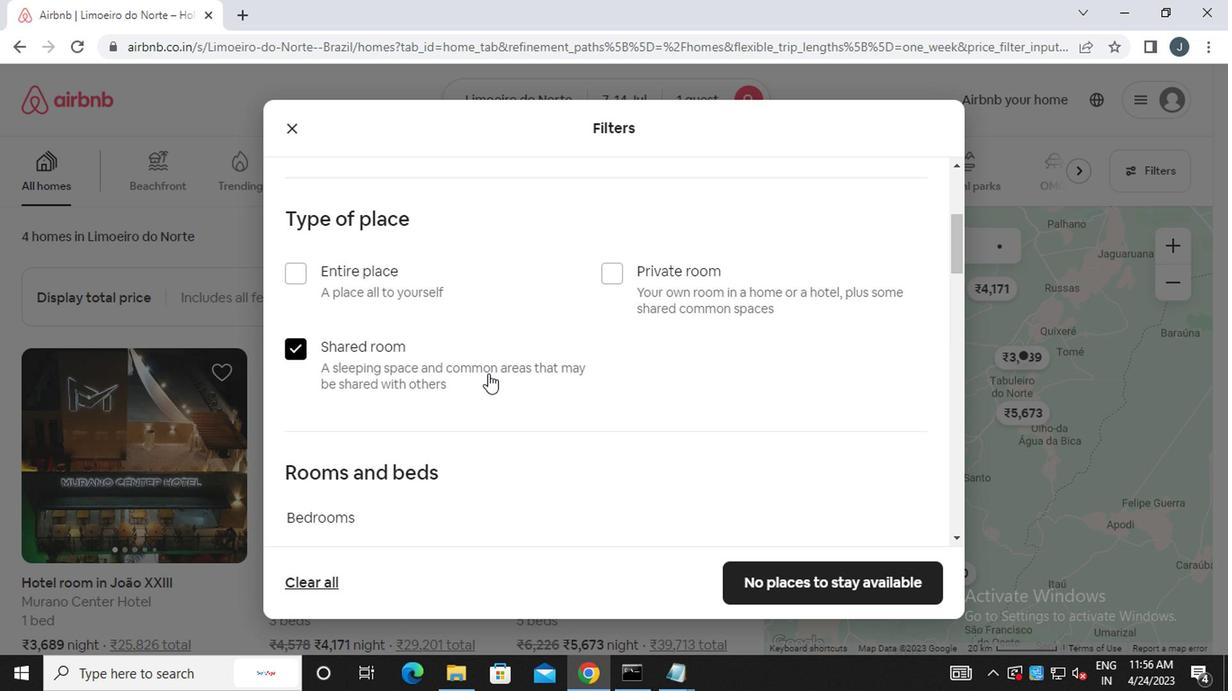 
Action: Mouse scrolled (494, 378) with delta (0, 0)
Screenshot: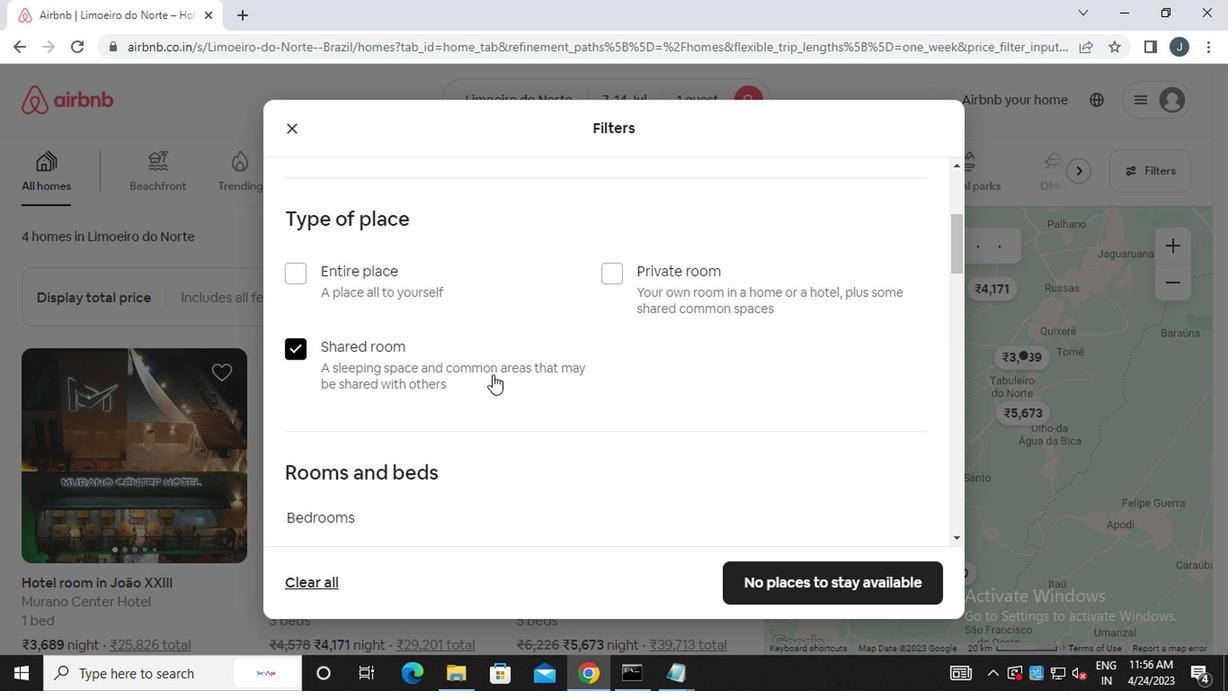 
Action: Mouse moved to (561, 449)
Screenshot: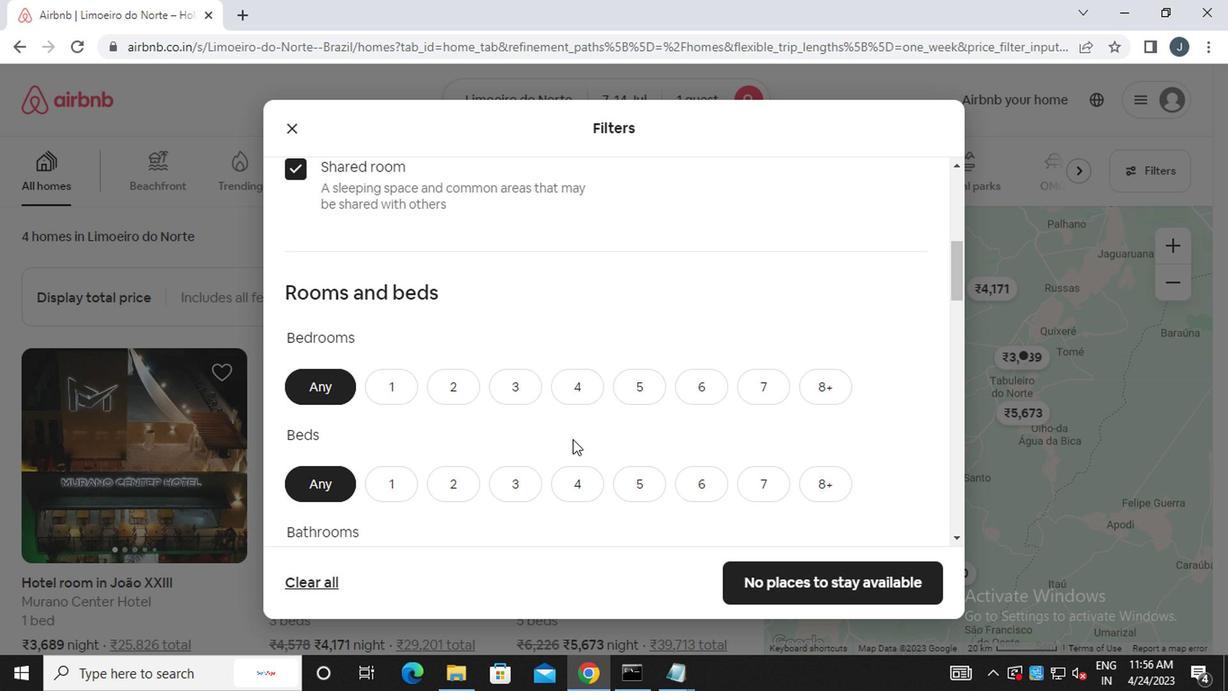 
Action: Mouse scrolled (561, 449) with delta (0, 0)
Screenshot: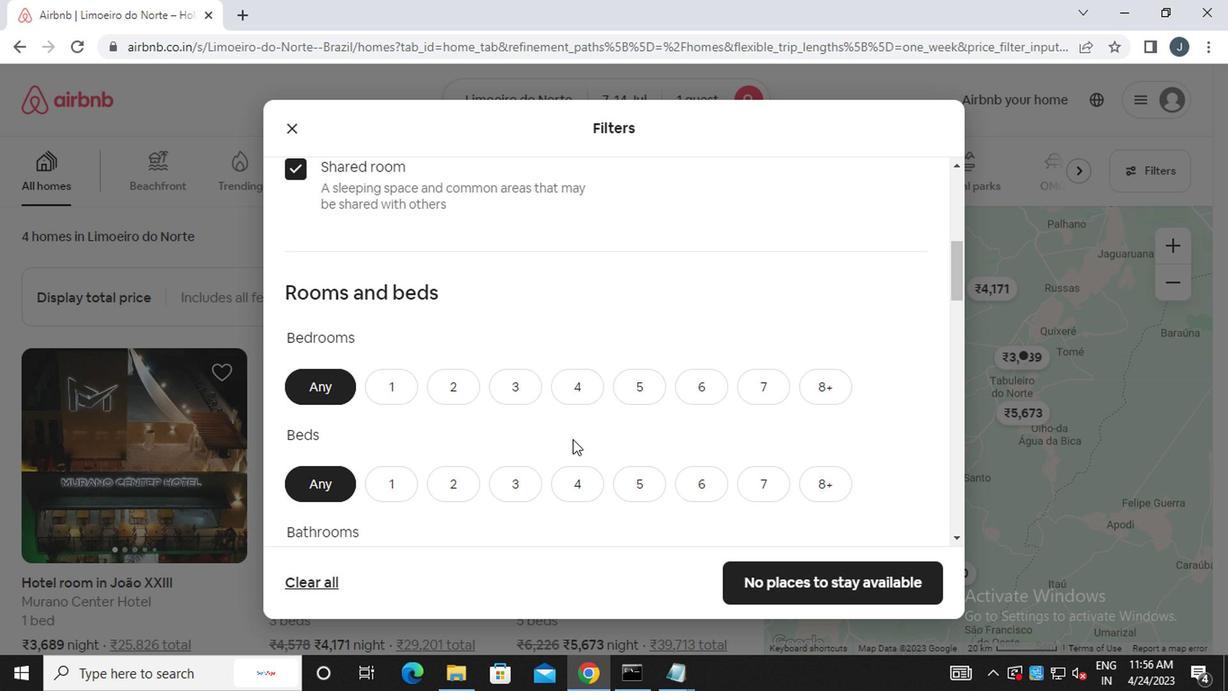 
Action: Mouse moved to (555, 451)
Screenshot: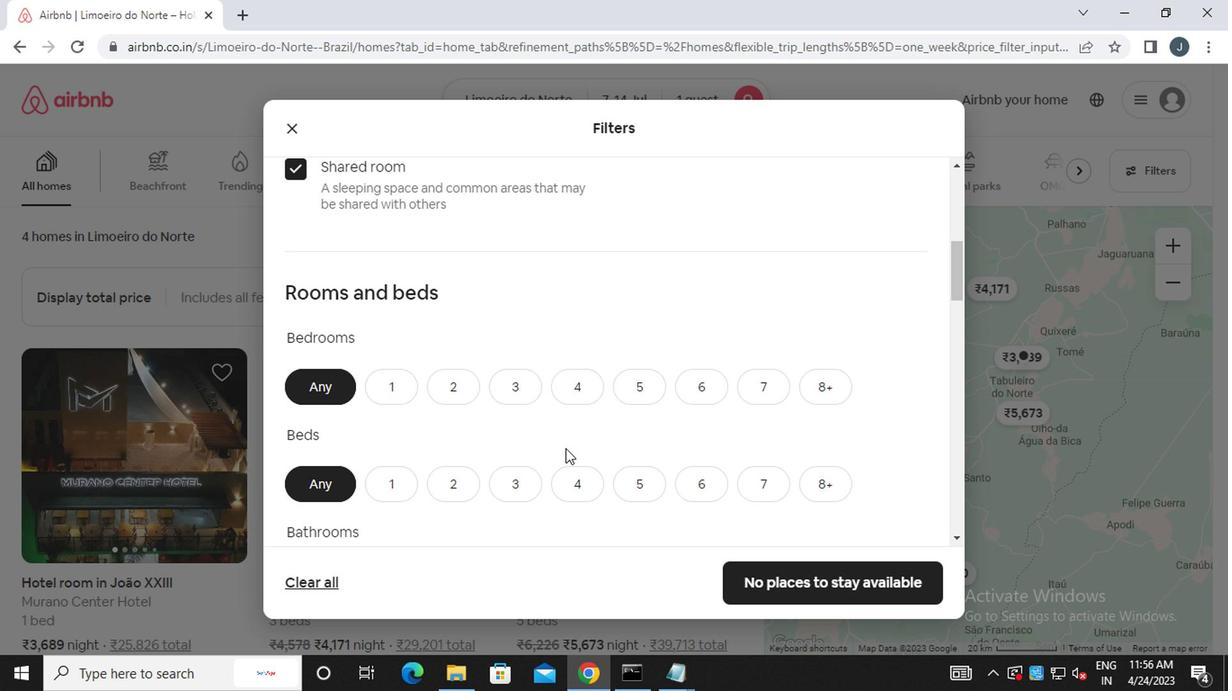 
Action: Mouse scrolled (555, 449) with delta (0, -1)
Screenshot: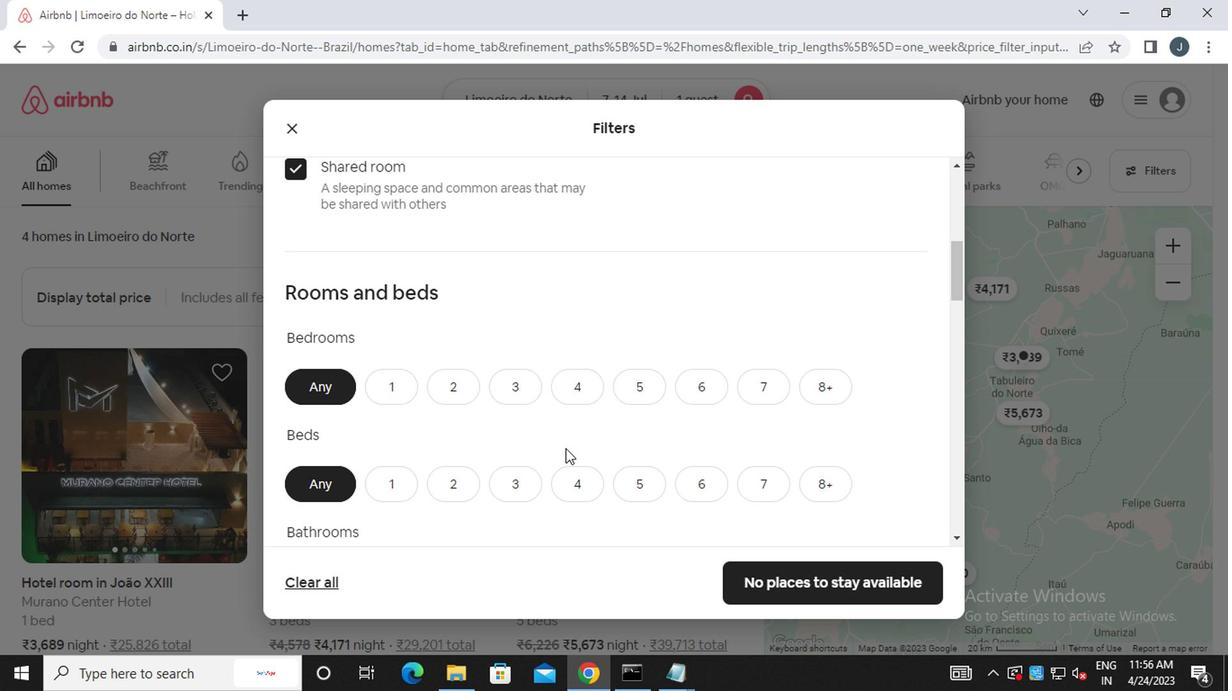 
Action: Mouse moved to (394, 211)
Screenshot: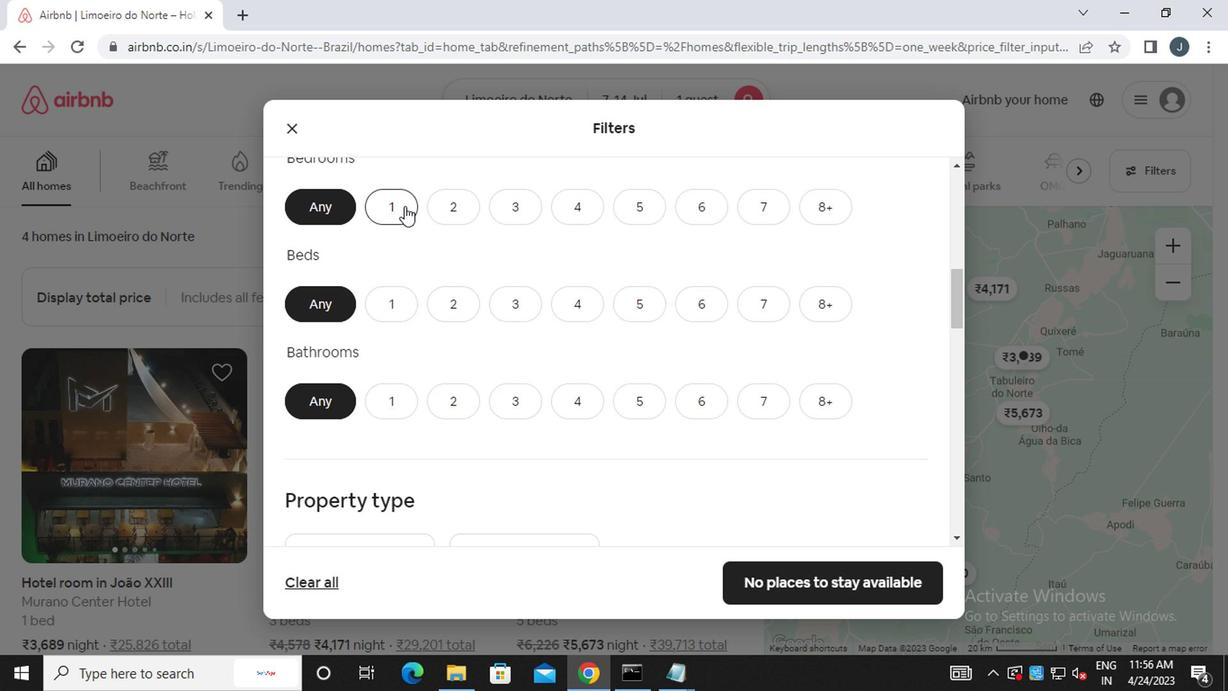 
Action: Mouse pressed left at (394, 211)
Screenshot: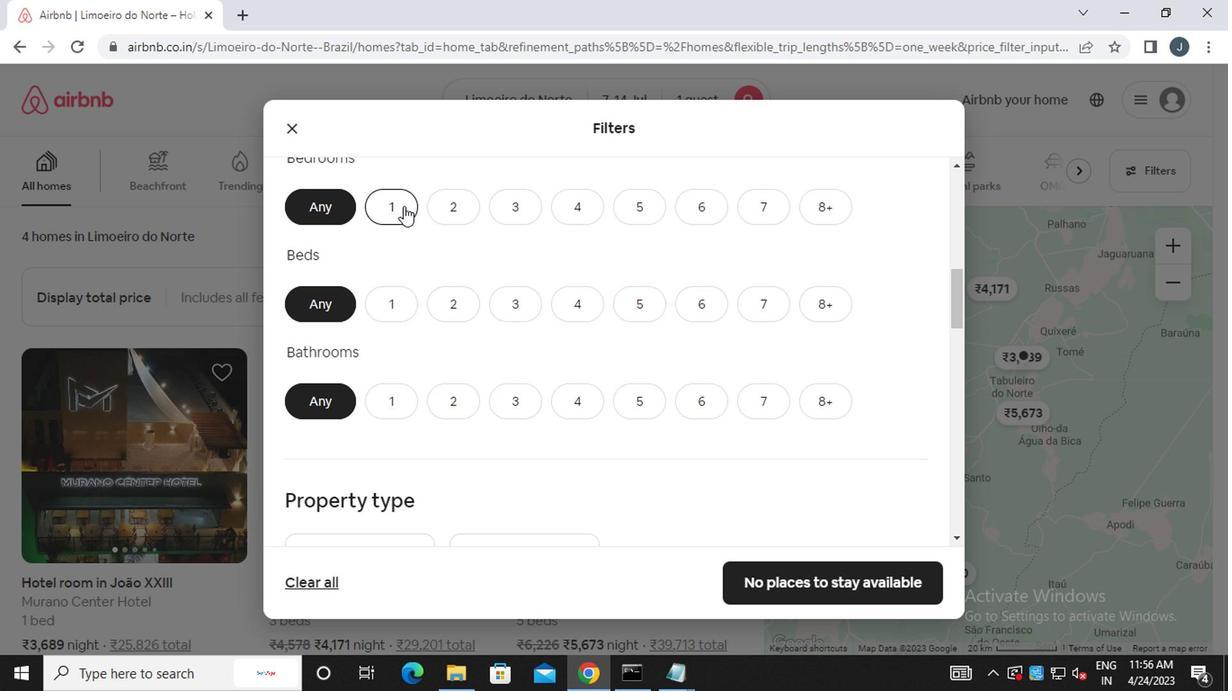
Action: Mouse moved to (403, 306)
Screenshot: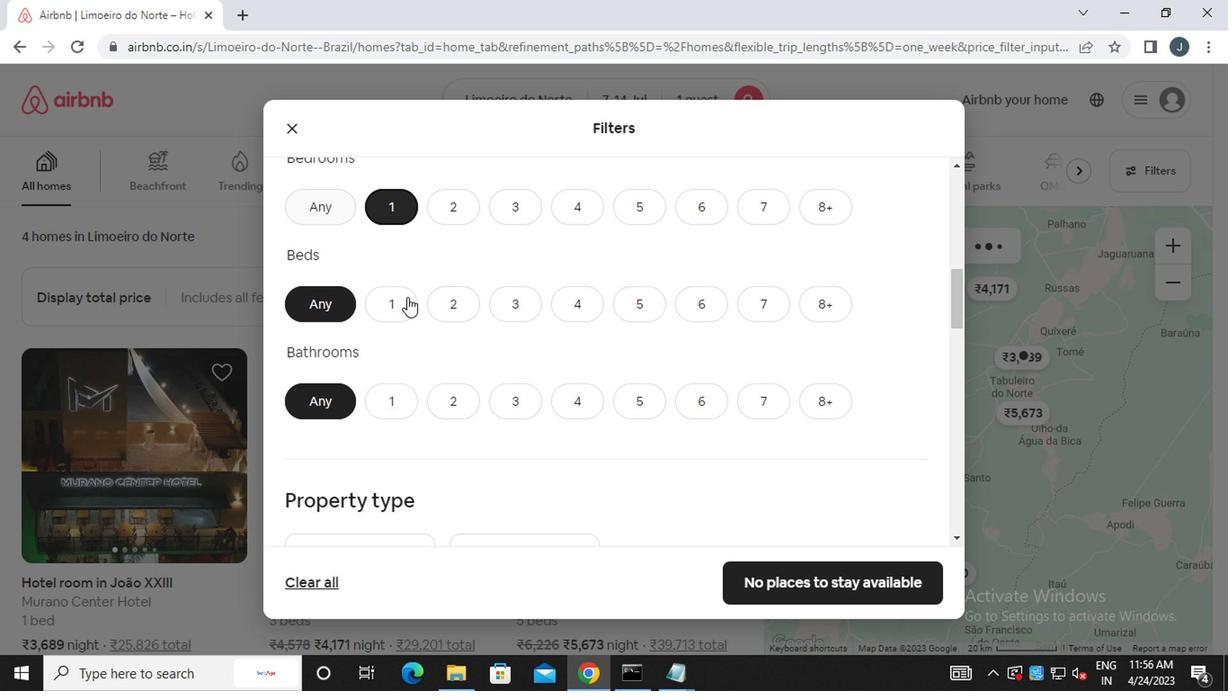 
Action: Mouse pressed left at (403, 306)
Screenshot: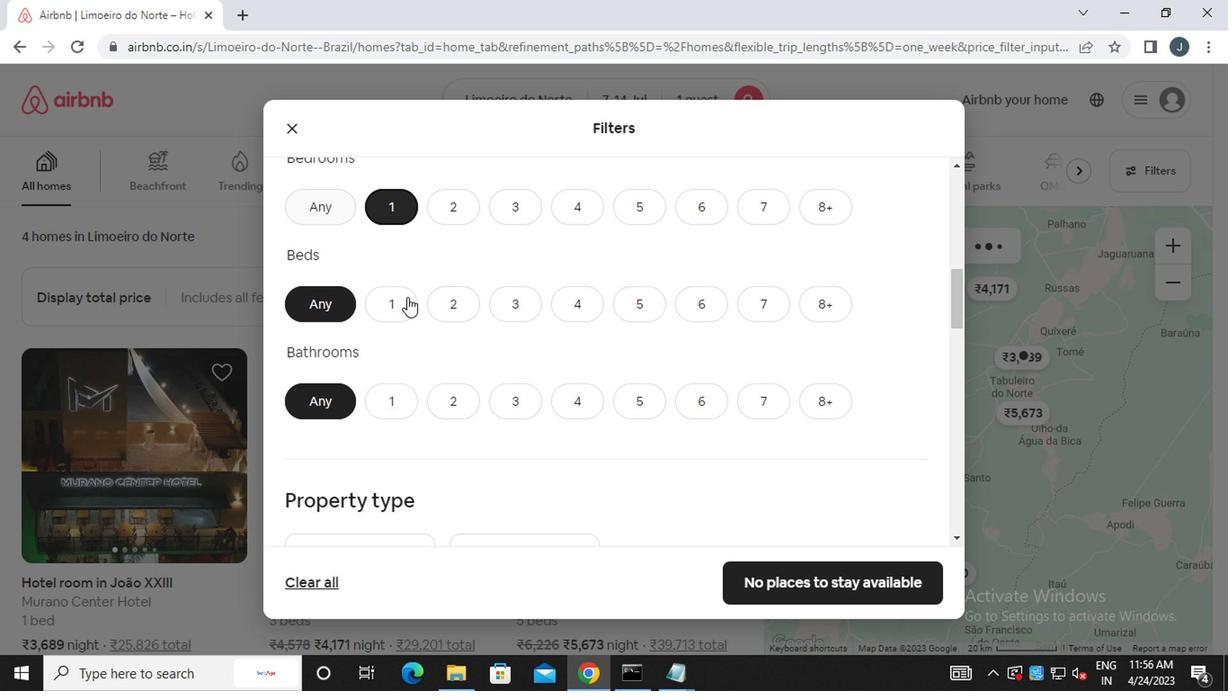 
Action: Mouse moved to (390, 402)
Screenshot: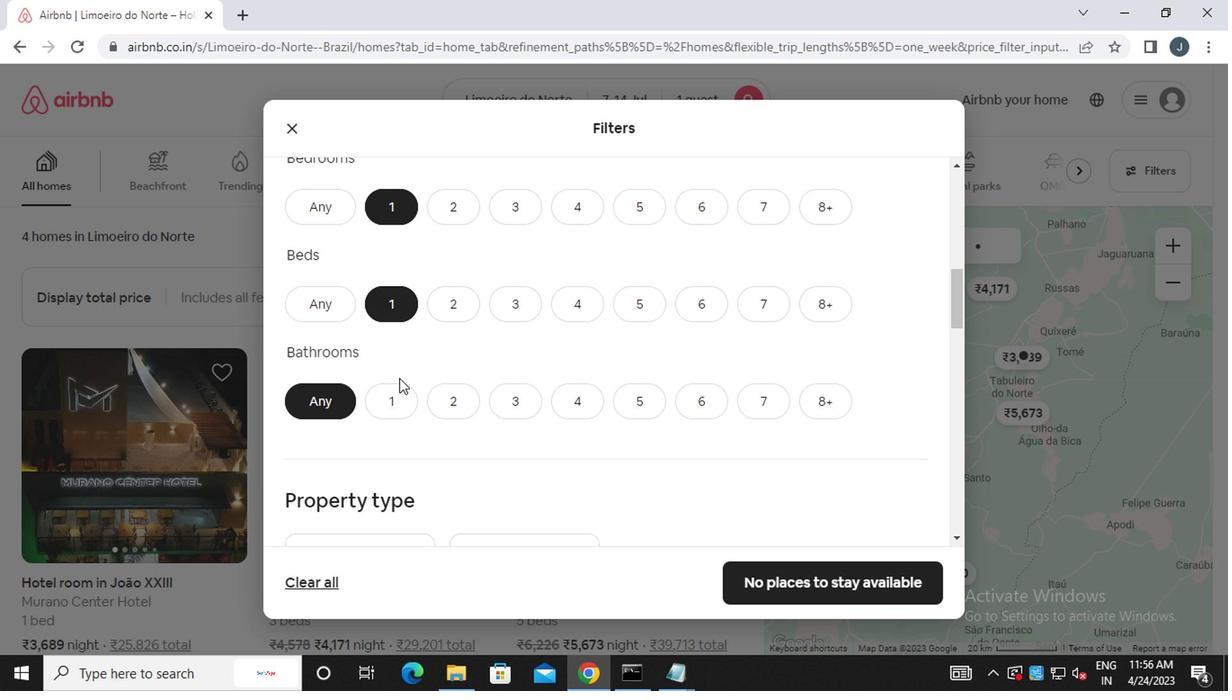 
Action: Mouse pressed left at (390, 402)
Screenshot: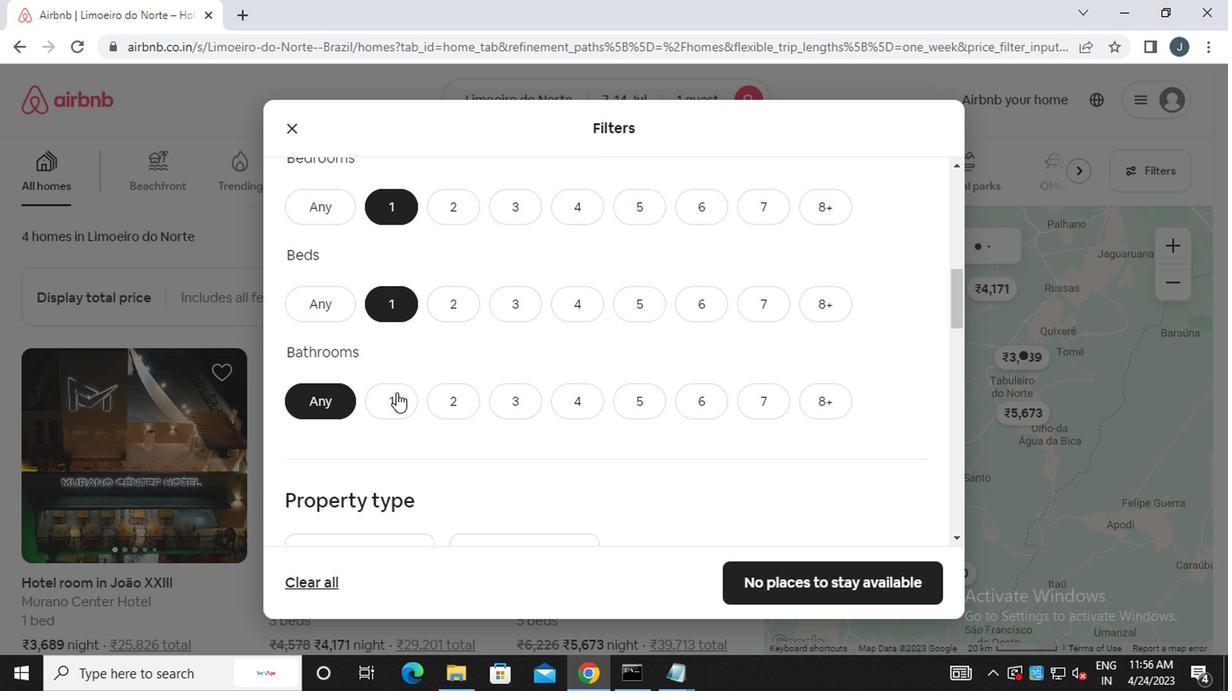 
Action: Mouse moved to (452, 343)
Screenshot: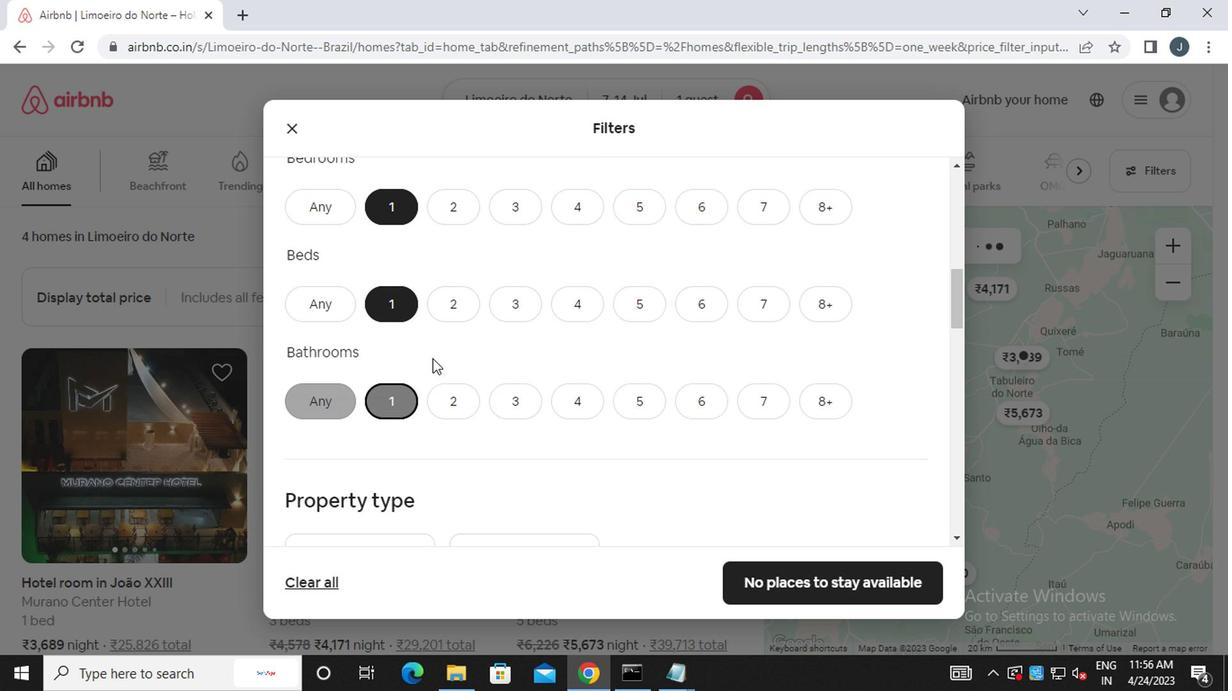 
Action: Mouse scrolled (452, 343) with delta (0, 0)
Screenshot: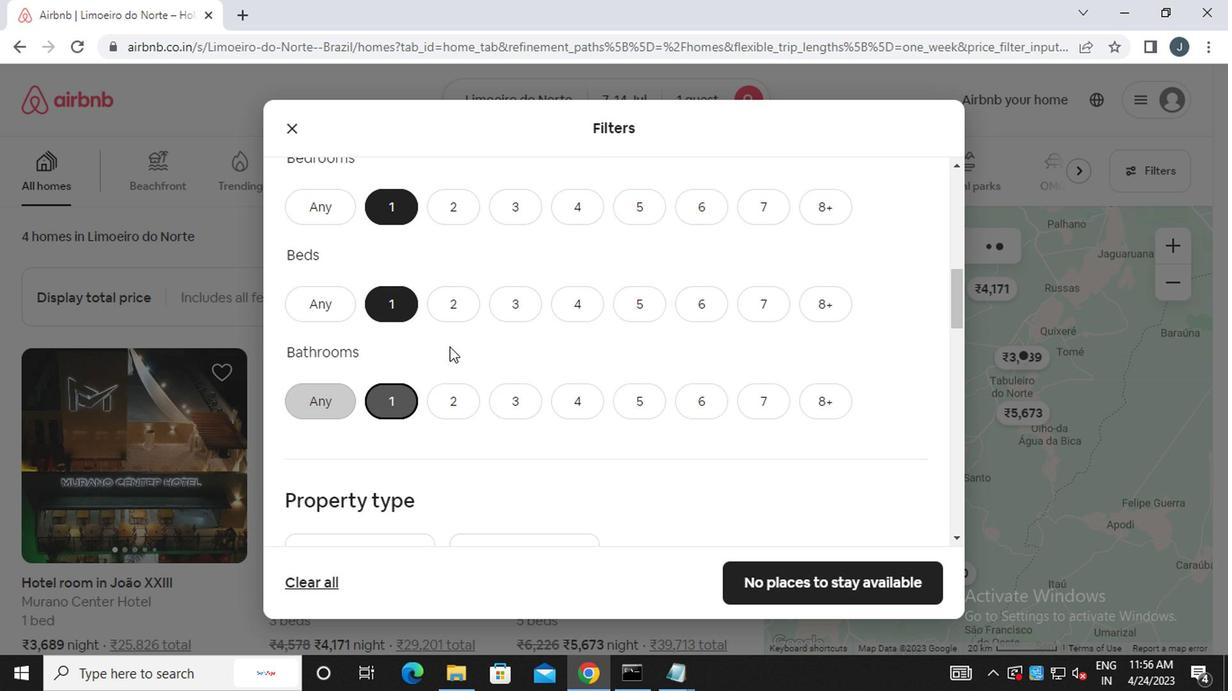 
Action: Mouse scrolled (452, 343) with delta (0, 0)
Screenshot: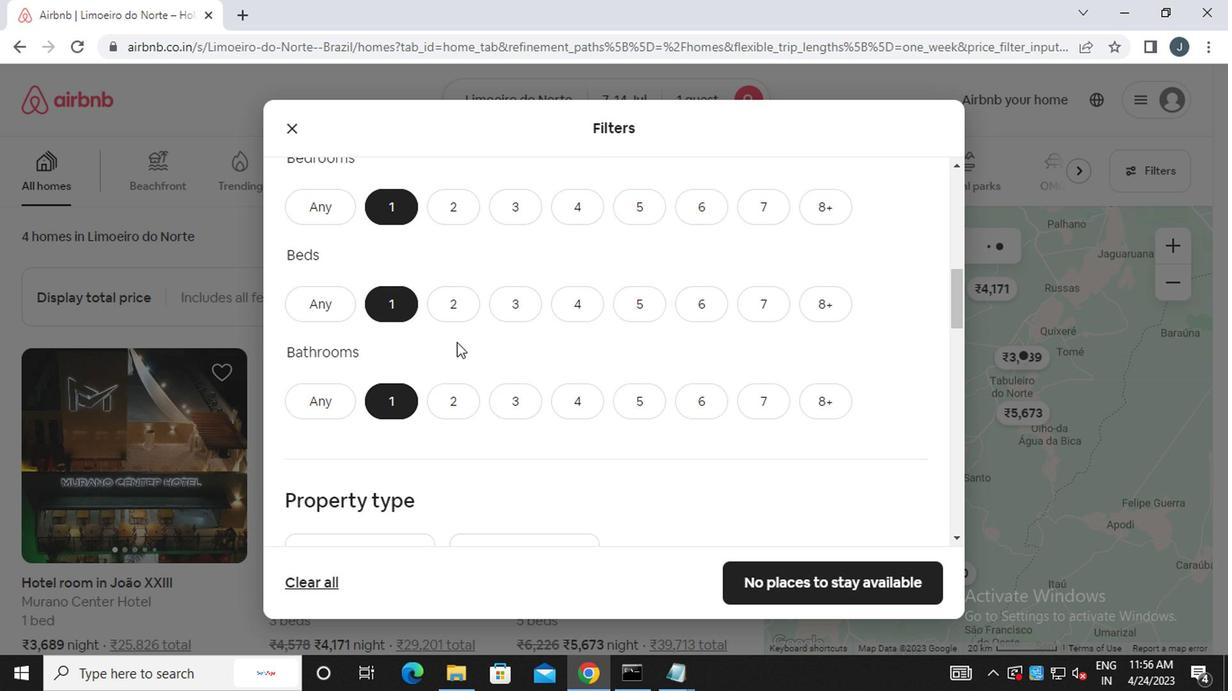 
Action: Mouse moved to (452, 343)
Screenshot: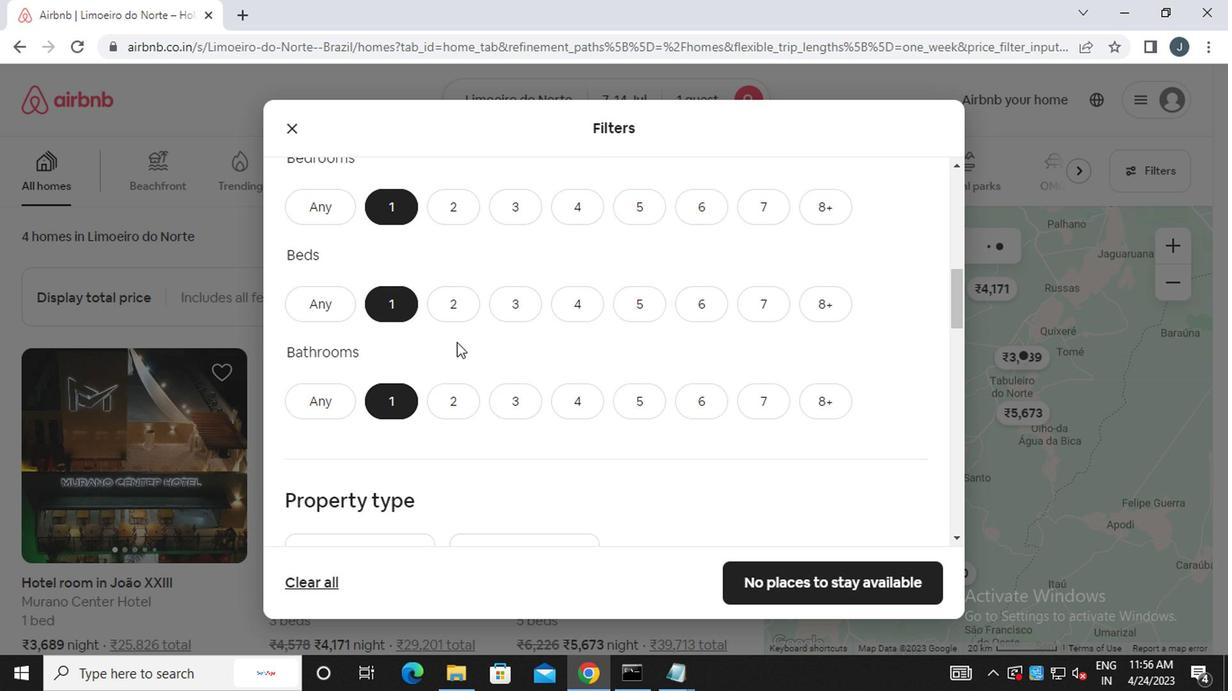 
Action: Mouse scrolled (452, 341) with delta (0, -1)
Screenshot: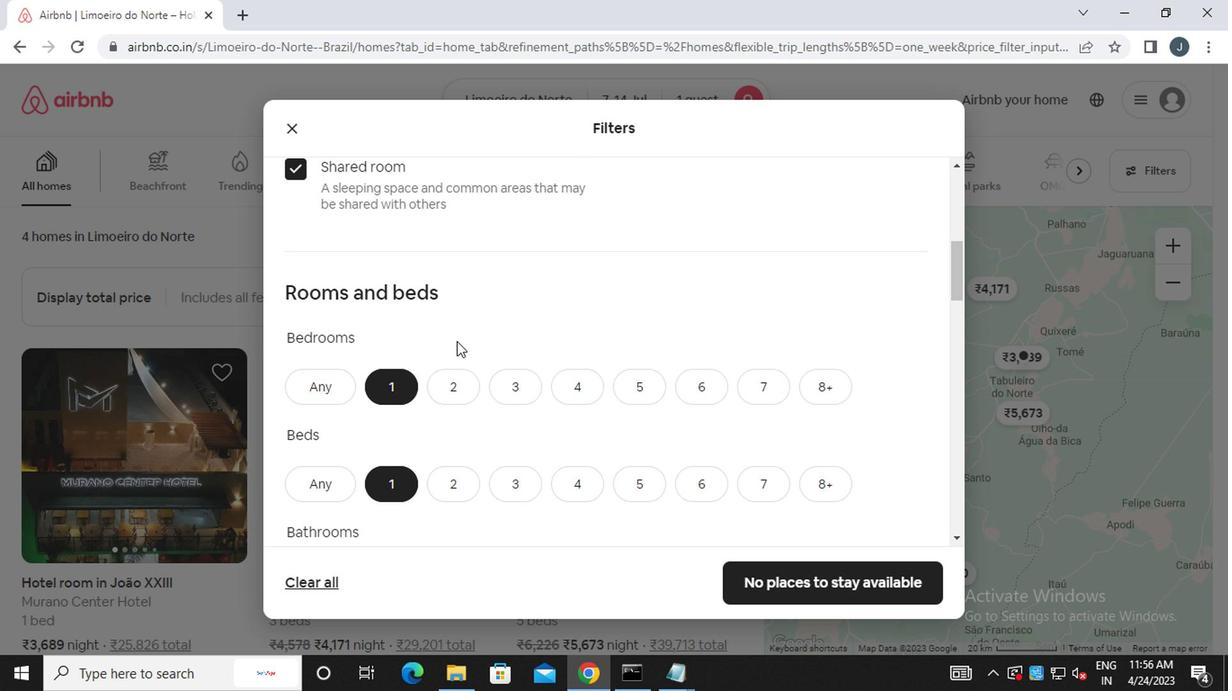 
Action: Mouse scrolled (452, 341) with delta (0, -1)
Screenshot: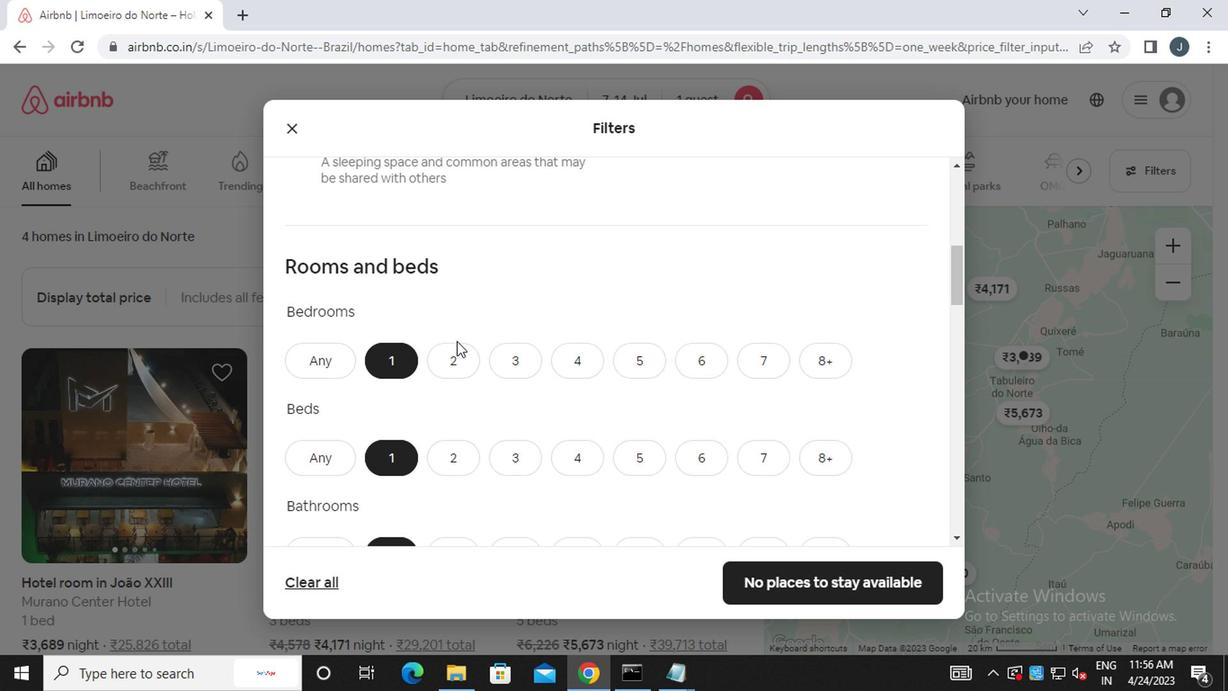 
Action: Mouse moved to (451, 343)
Screenshot: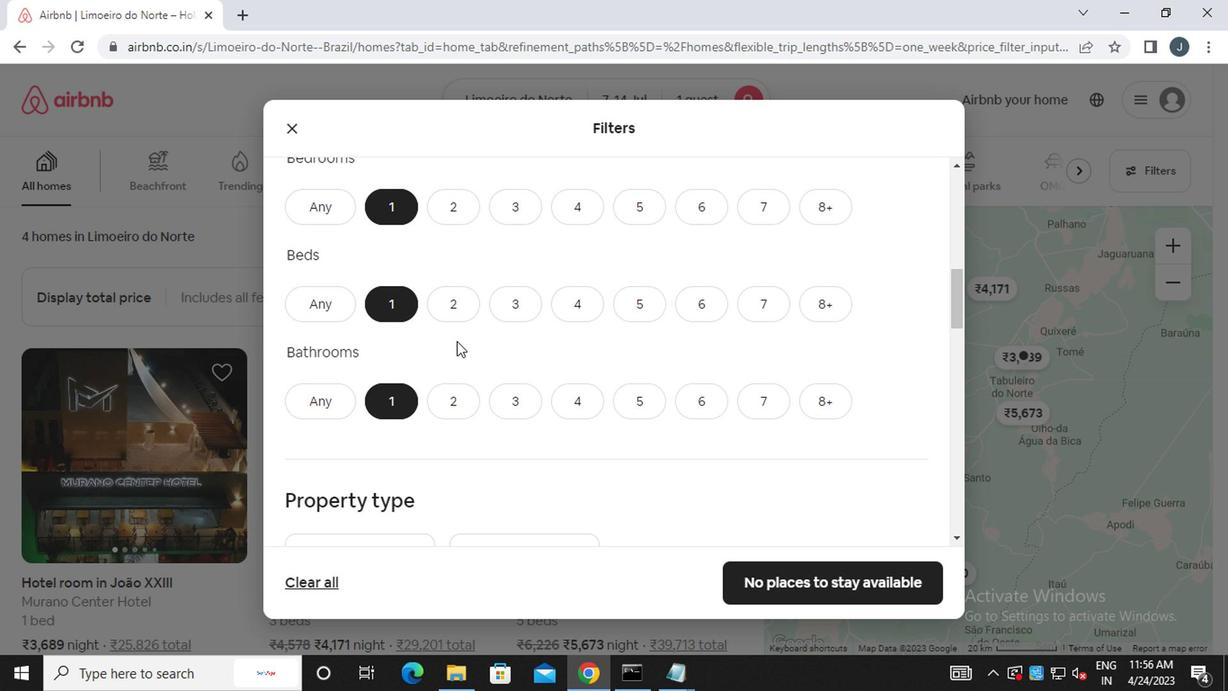 
Action: Mouse scrolled (451, 341) with delta (0, -1)
Screenshot: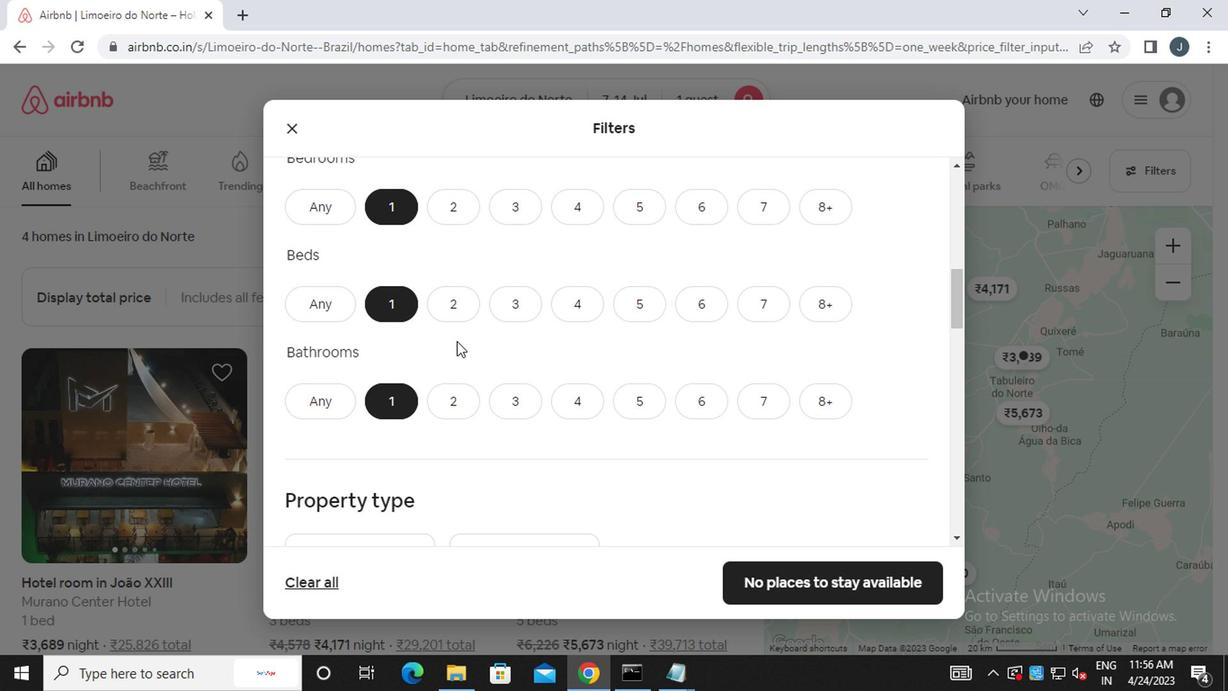 
Action: Mouse moved to (451, 343)
Screenshot: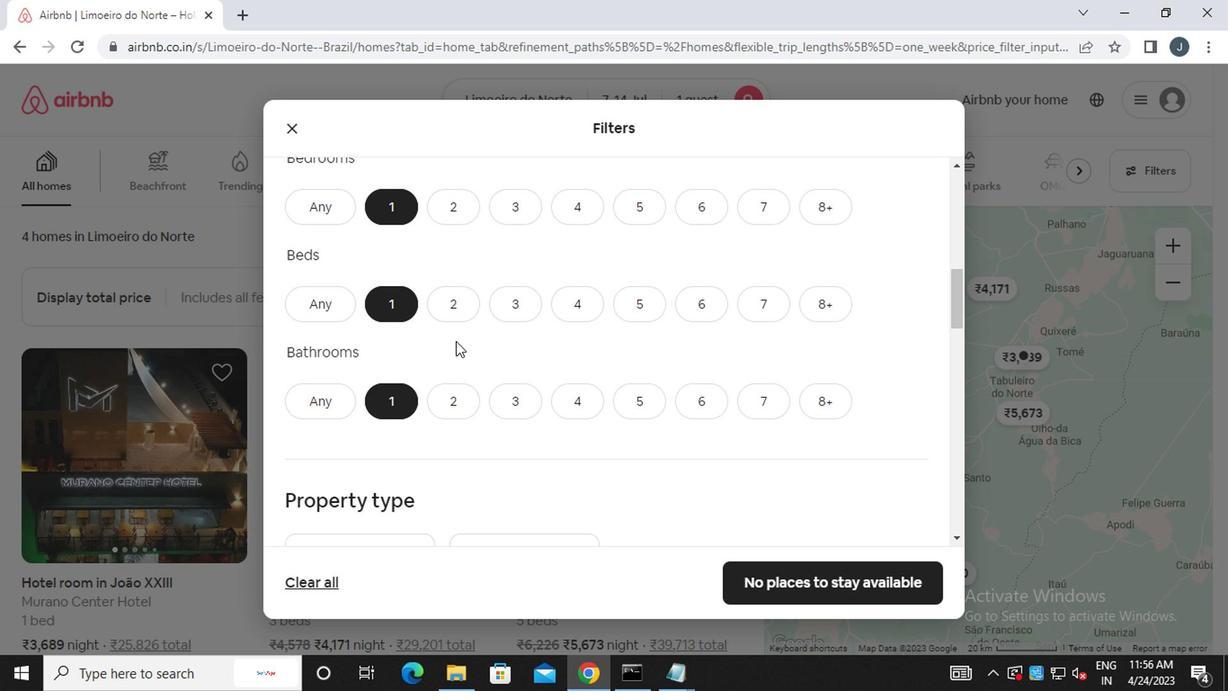 
Action: Mouse scrolled (451, 343) with delta (0, 0)
Screenshot: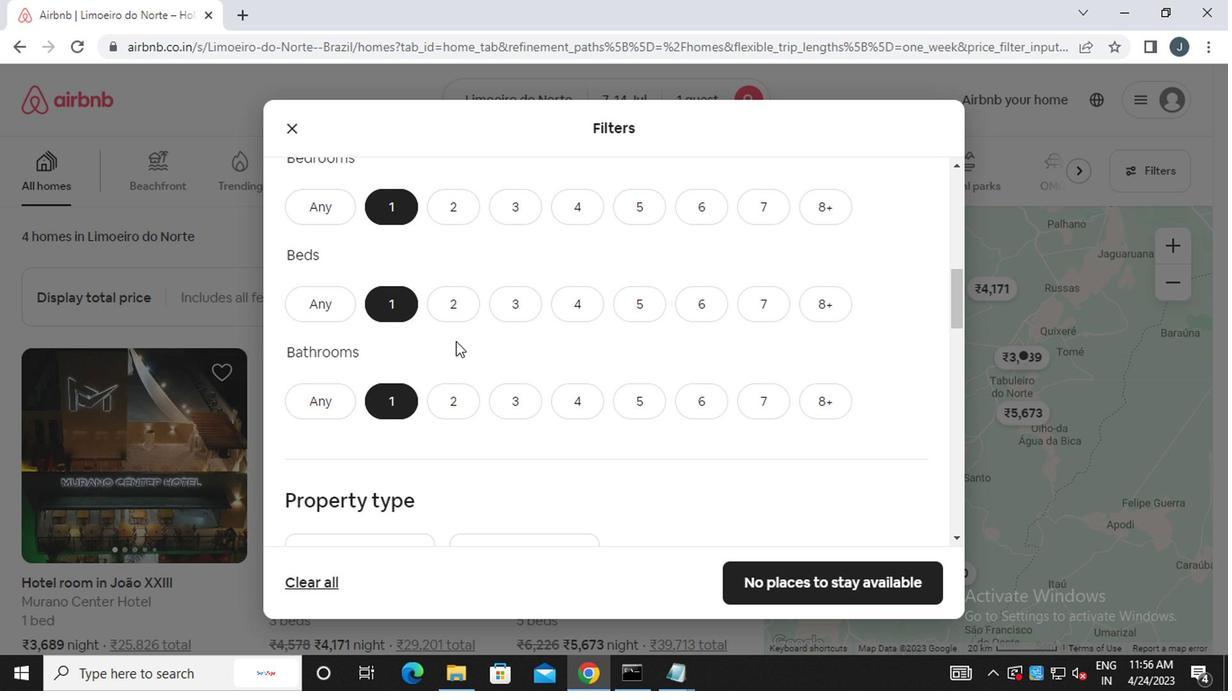 
Action: Mouse scrolled (451, 343) with delta (0, 0)
Screenshot: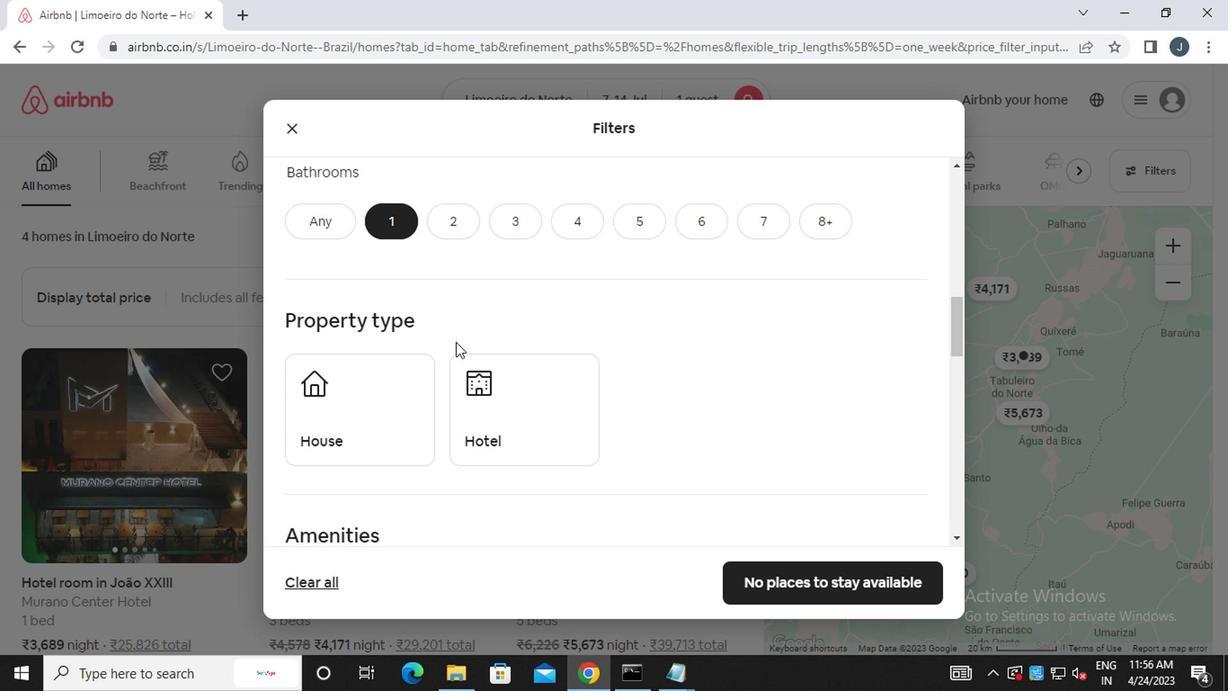 
Action: Mouse scrolled (451, 343) with delta (0, 0)
Screenshot: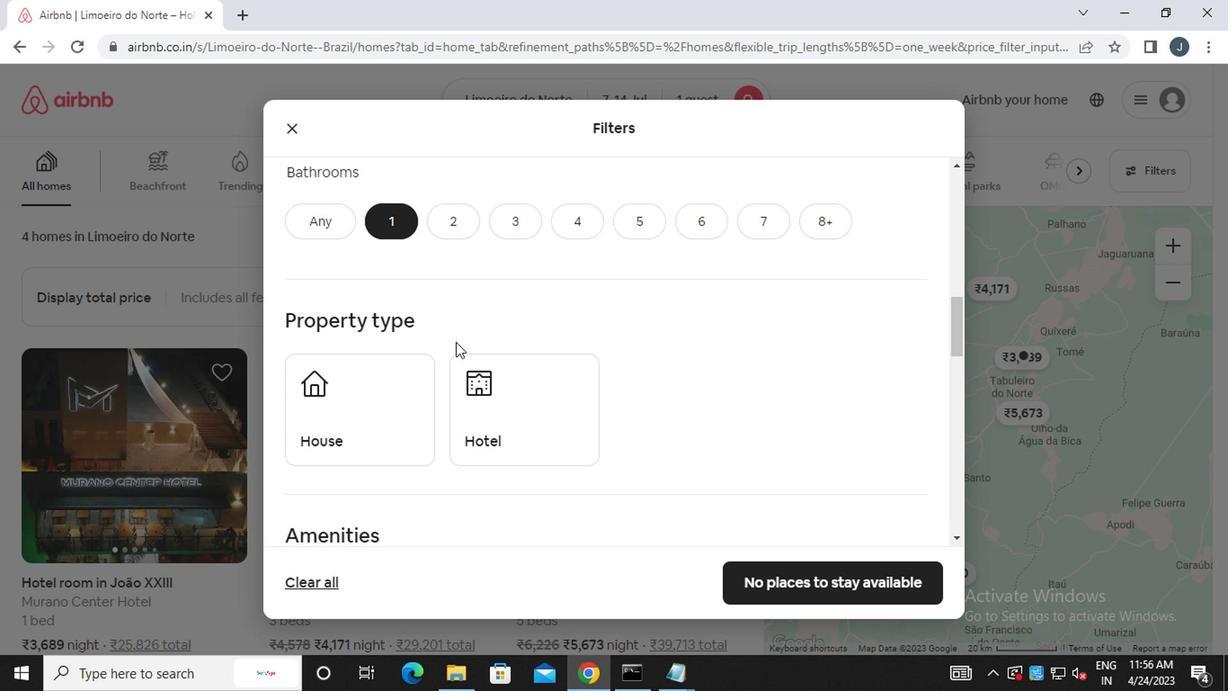 
Action: Mouse moved to (350, 247)
Screenshot: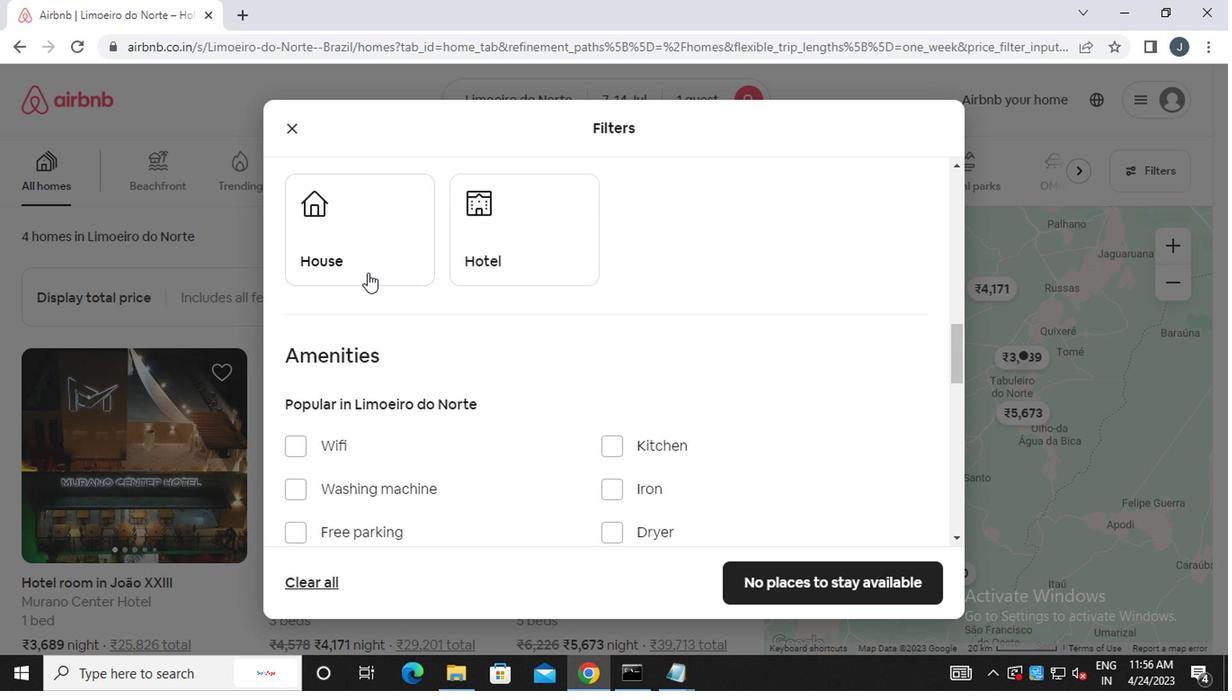 
Action: Mouse pressed left at (350, 247)
Screenshot: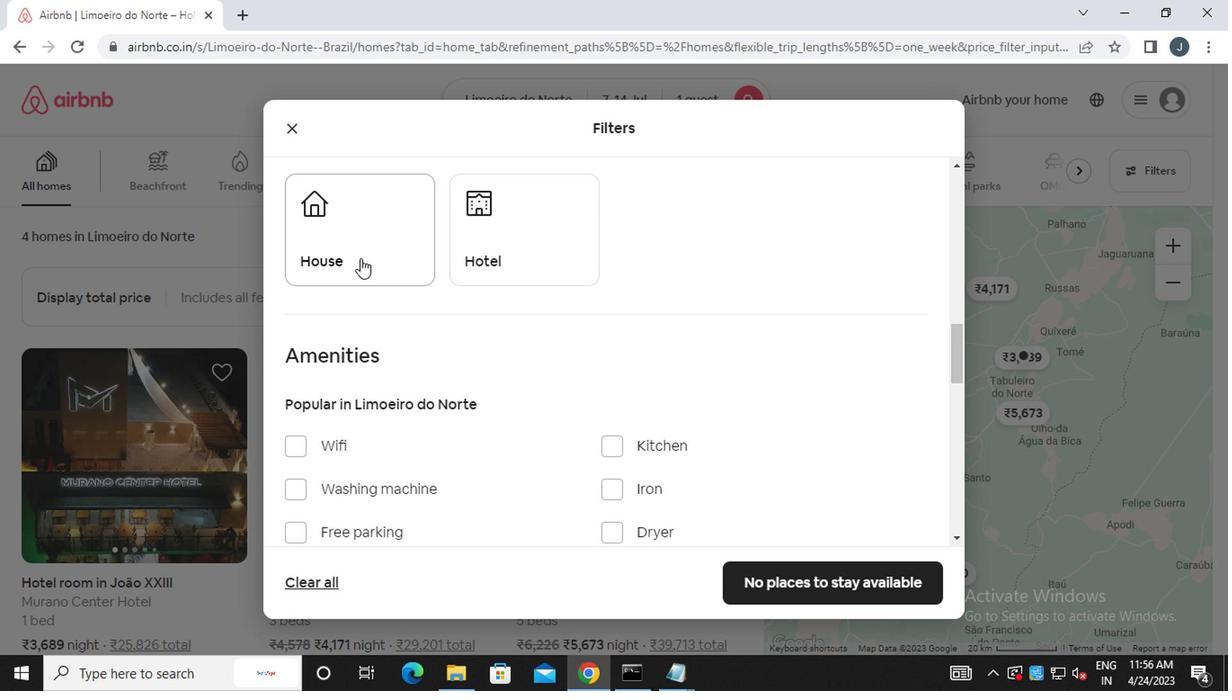 
Action: Mouse moved to (462, 260)
Screenshot: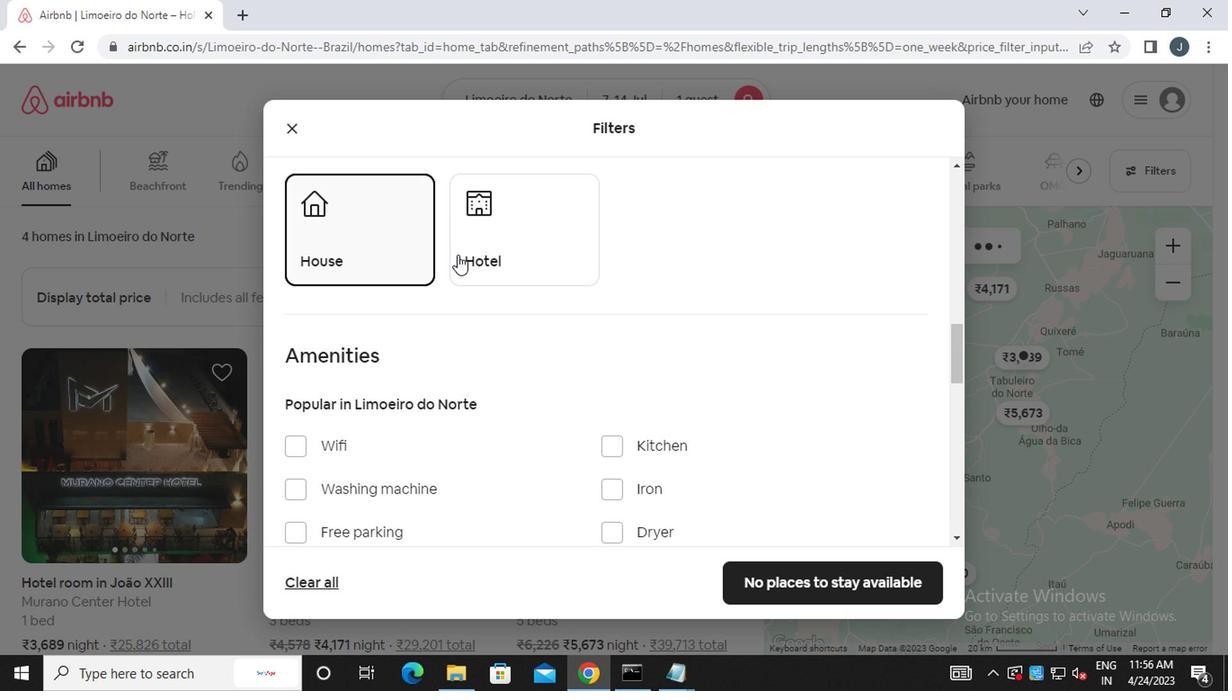 
Action: Mouse pressed left at (462, 260)
Screenshot: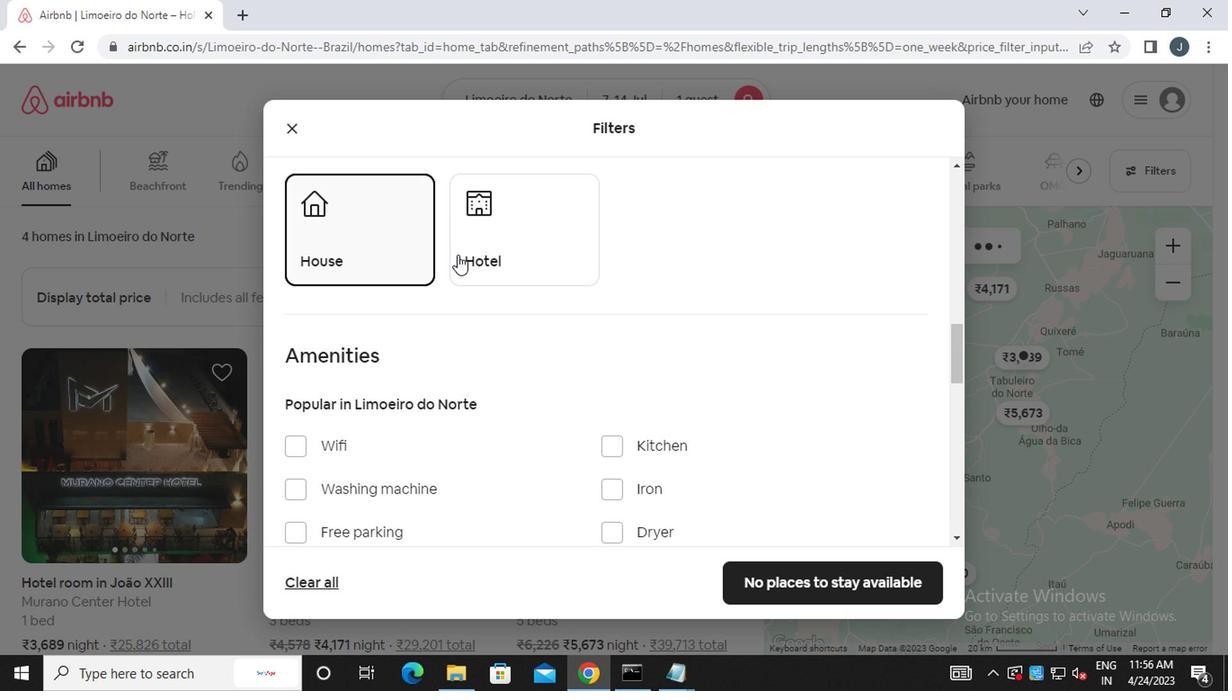 
Action: Mouse moved to (494, 297)
Screenshot: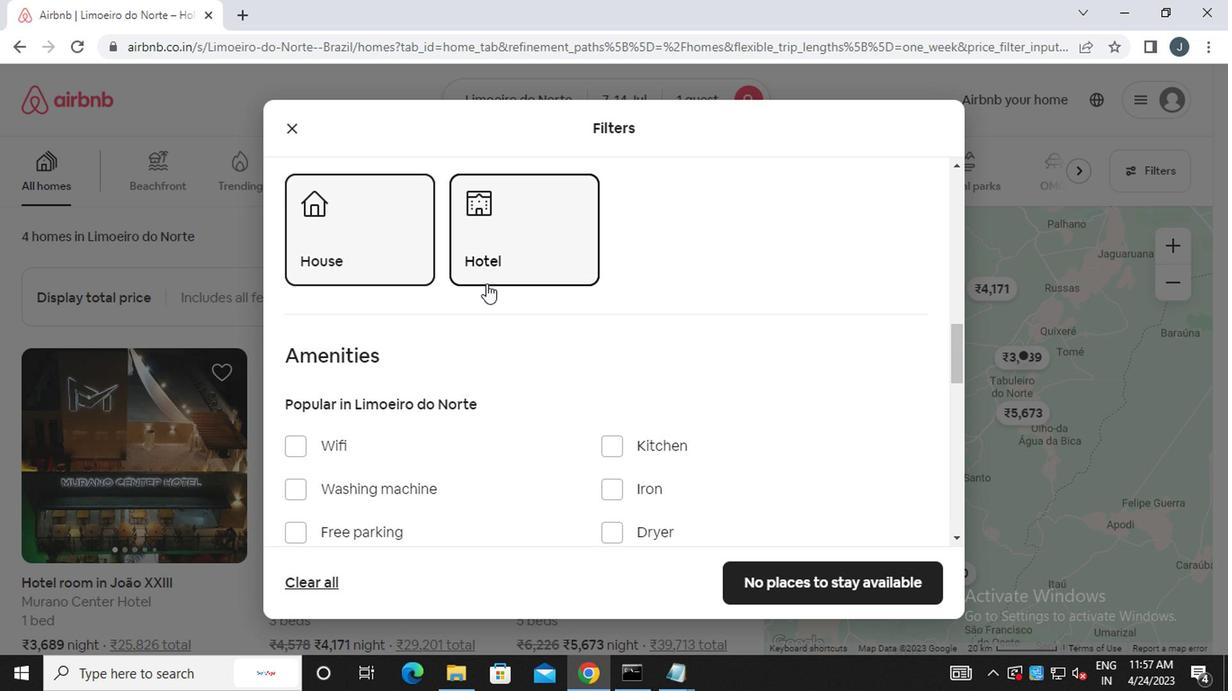 
Action: Mouse scrolled (494, 297) with delta (0, 0)
Screenshot: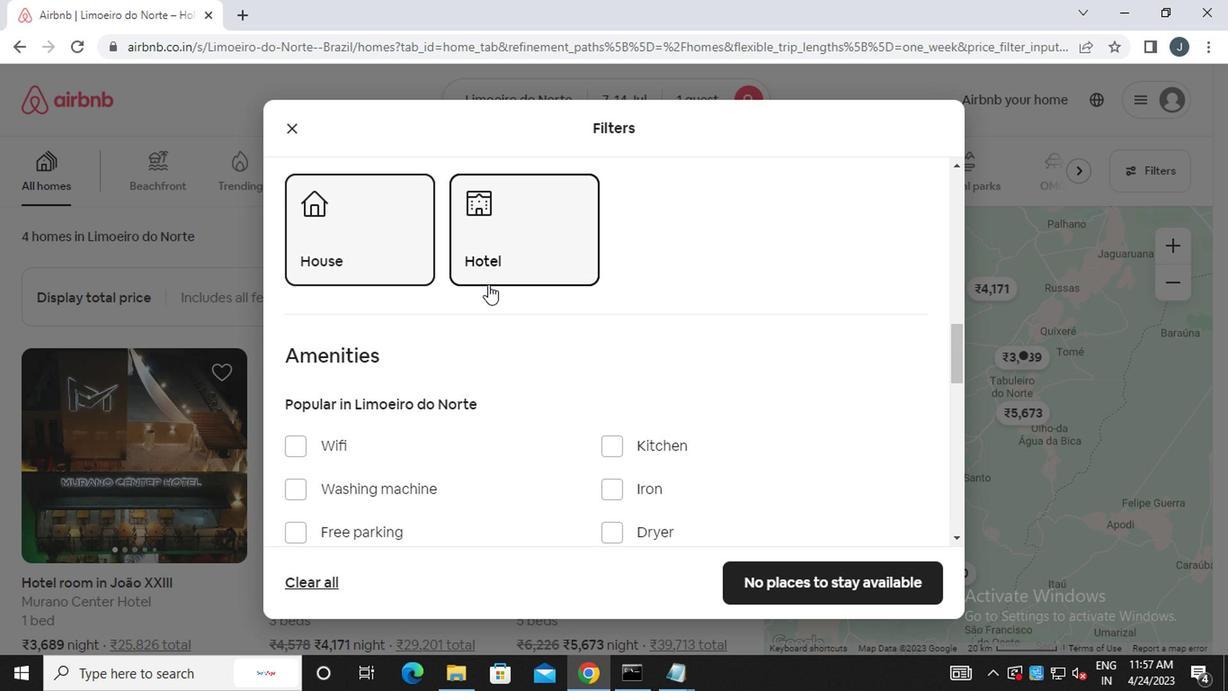
Action: Mouse scrolled (494, 297) with delta (0, 0)
Screenshot: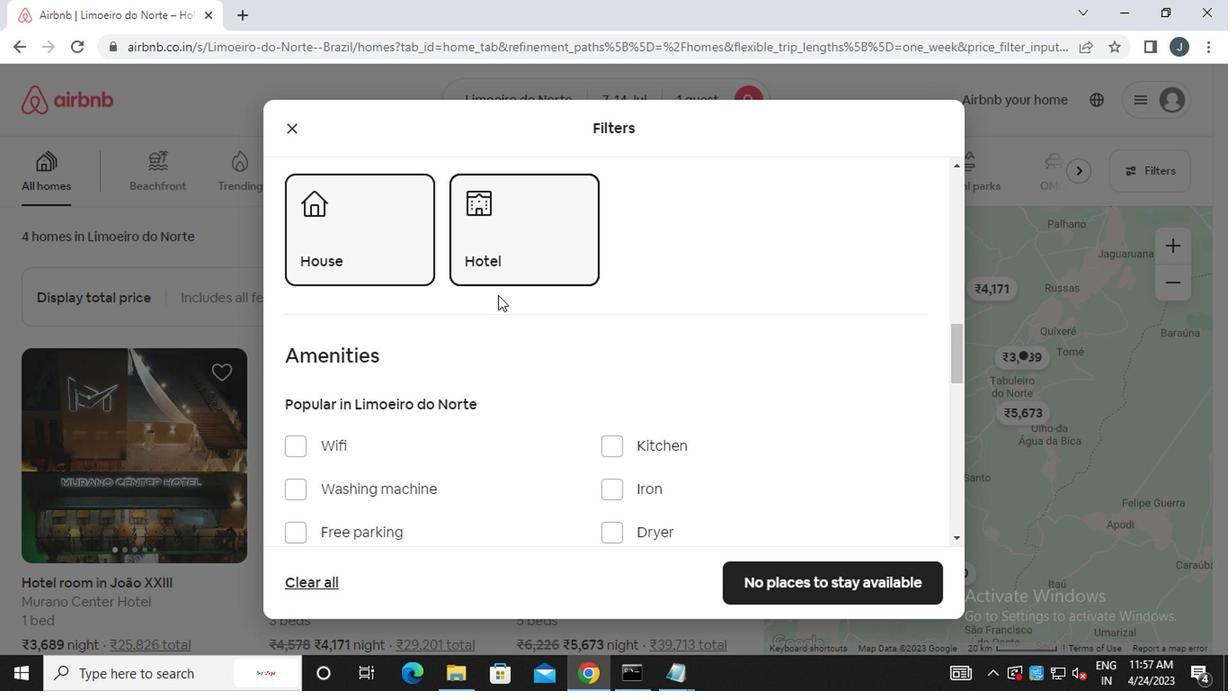 
Action: Mouse moved to (490, 302)
Screenshot: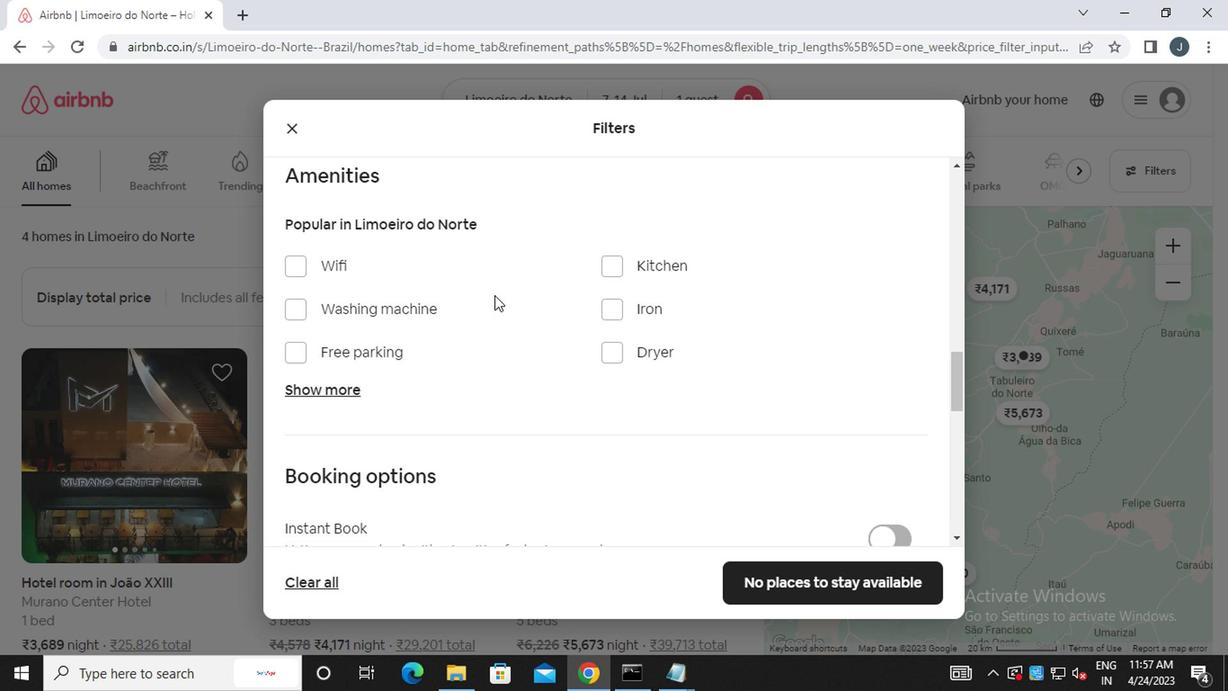 
Action: Mouse scrolled (490, 302) with delta (0, 0)
Screenshot: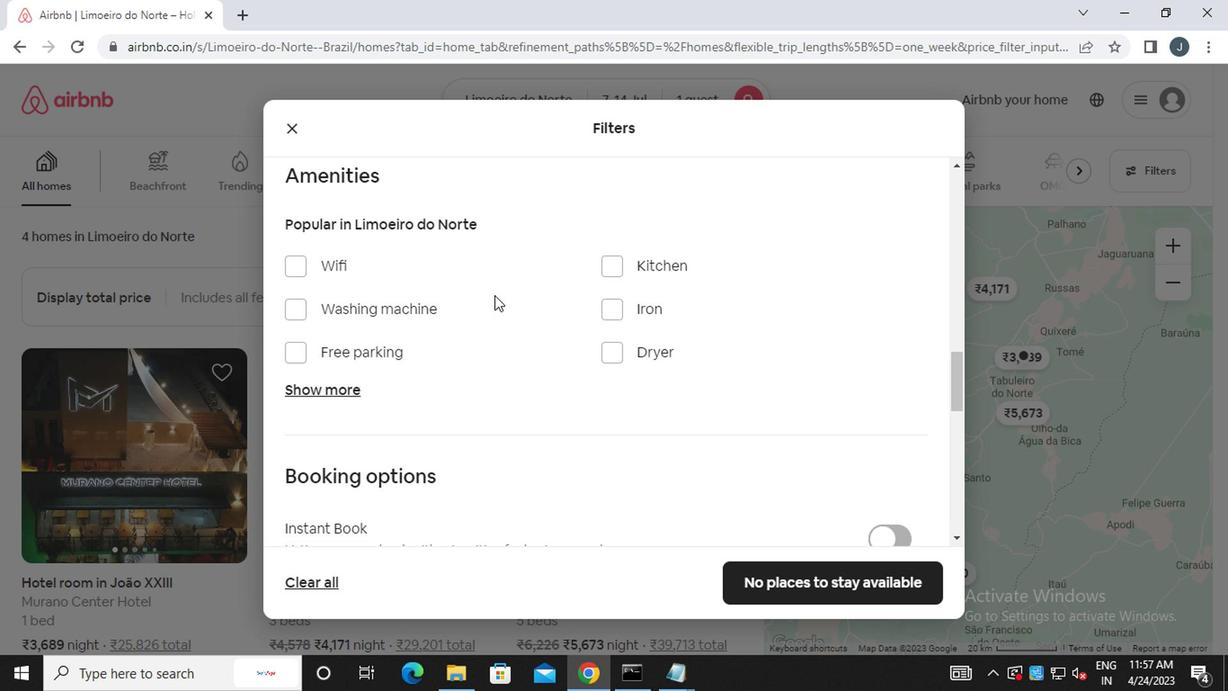 
Action: Mouse moved to (298, 183)
Screenshot: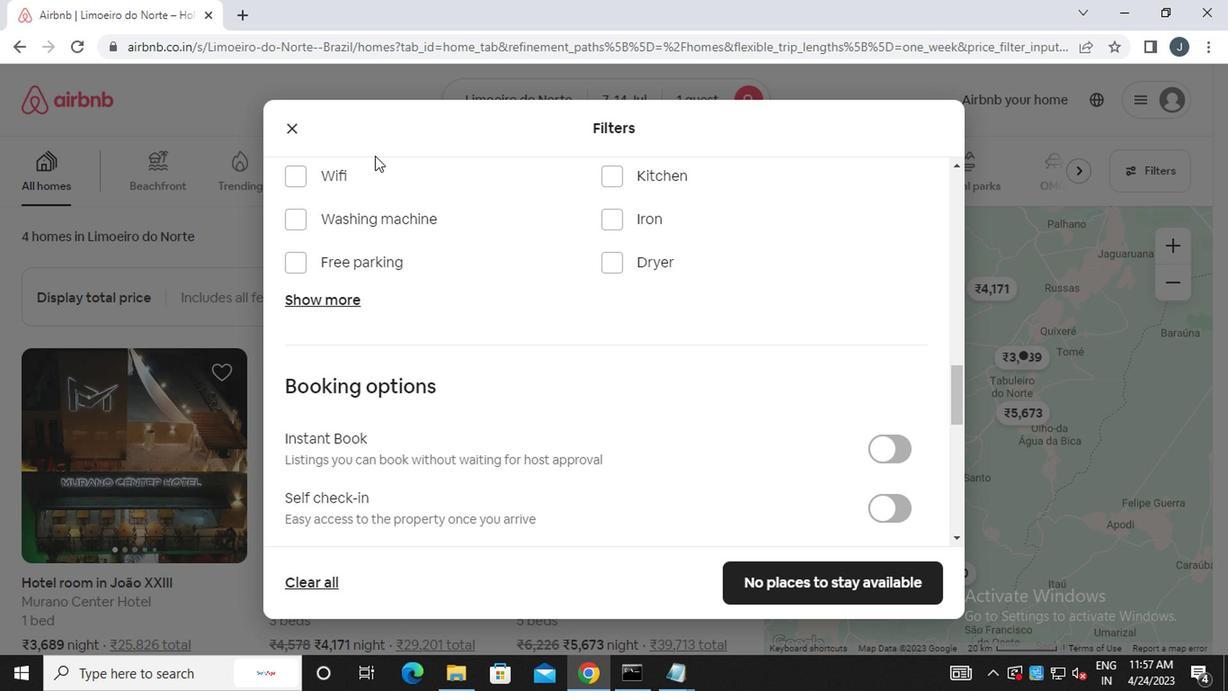 
Action: Mouse pressed left at (298, 183)
Screenshot: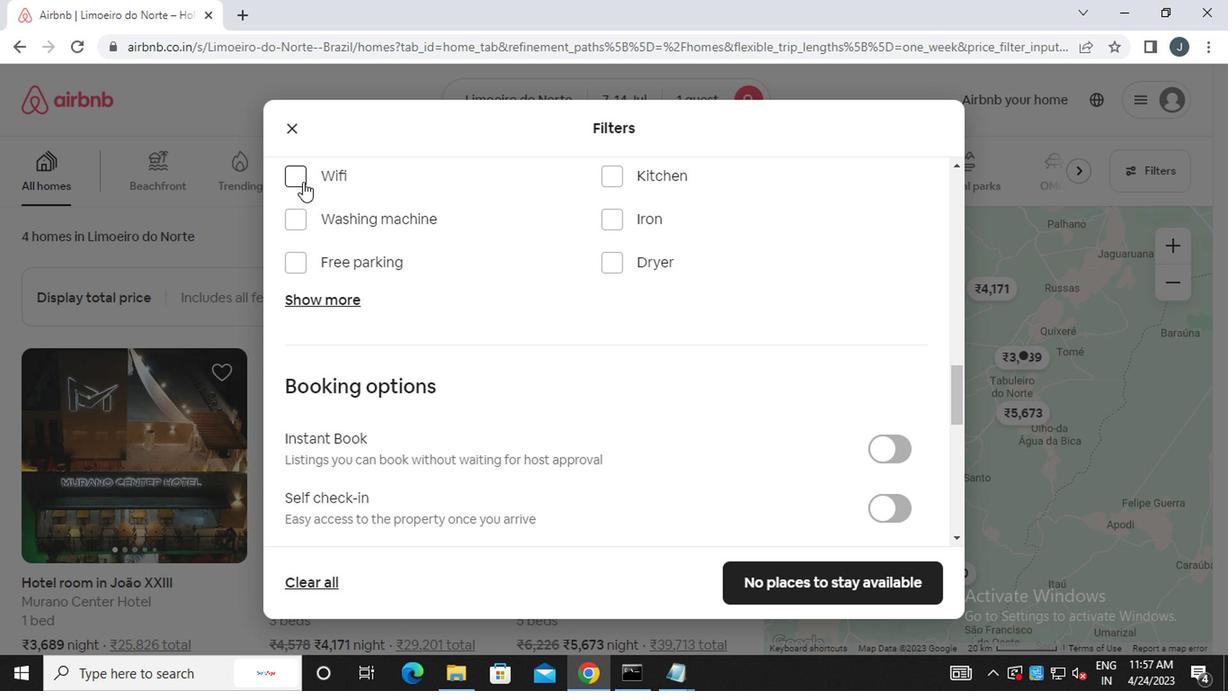 
Action: Mouse moved to (483, 292)
Screenshot: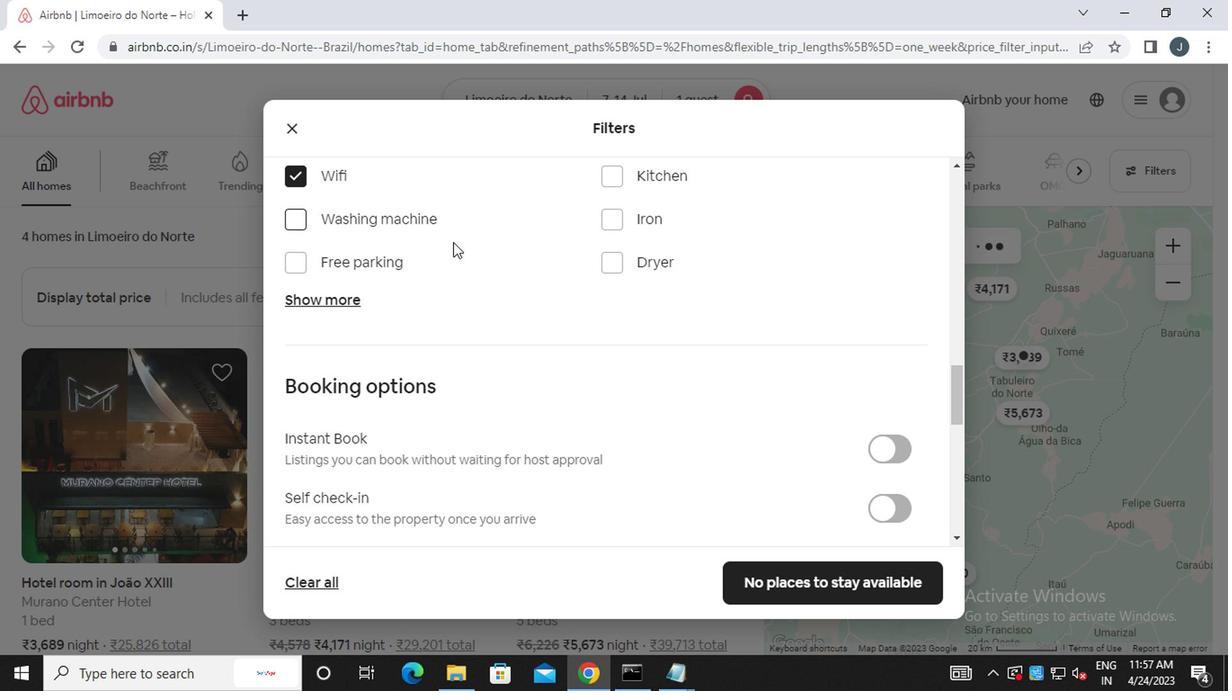 
Action: Mouse scrolled (483, 291) with delta (0, -1)
Screenshot: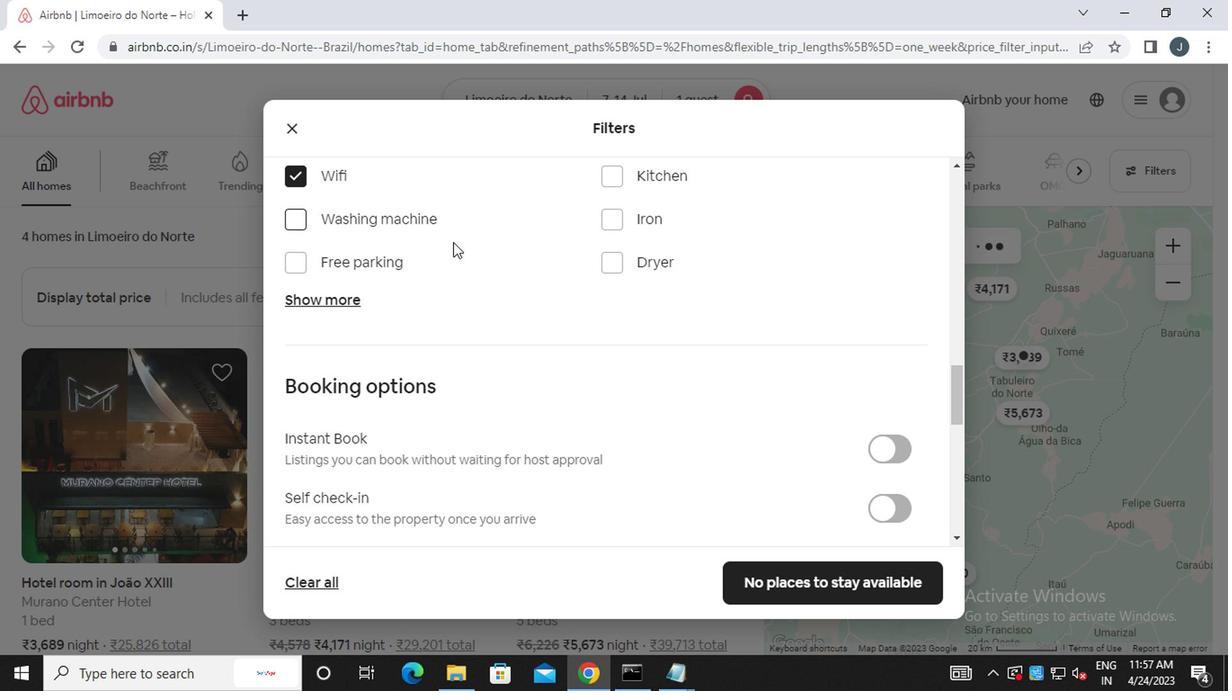 
Action: Mouse moved to (491, 306)
Screenshot: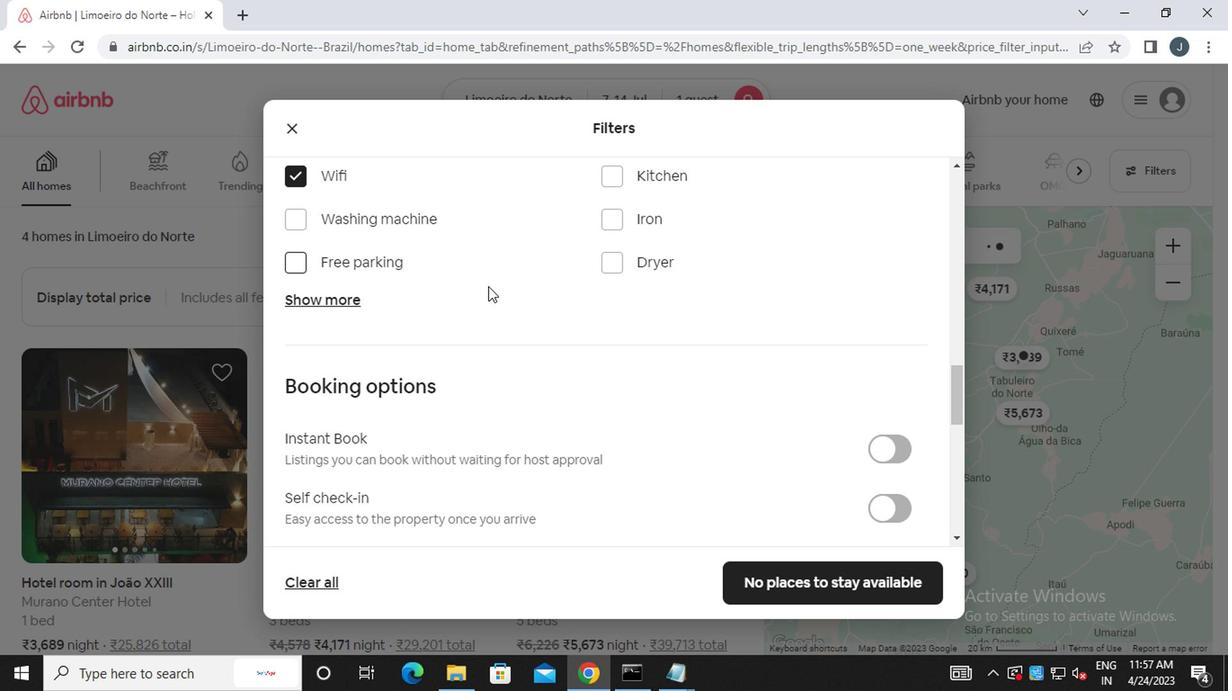
Action: Mouse scrolled (491, 305) with delta (0, 0)
Screenshot: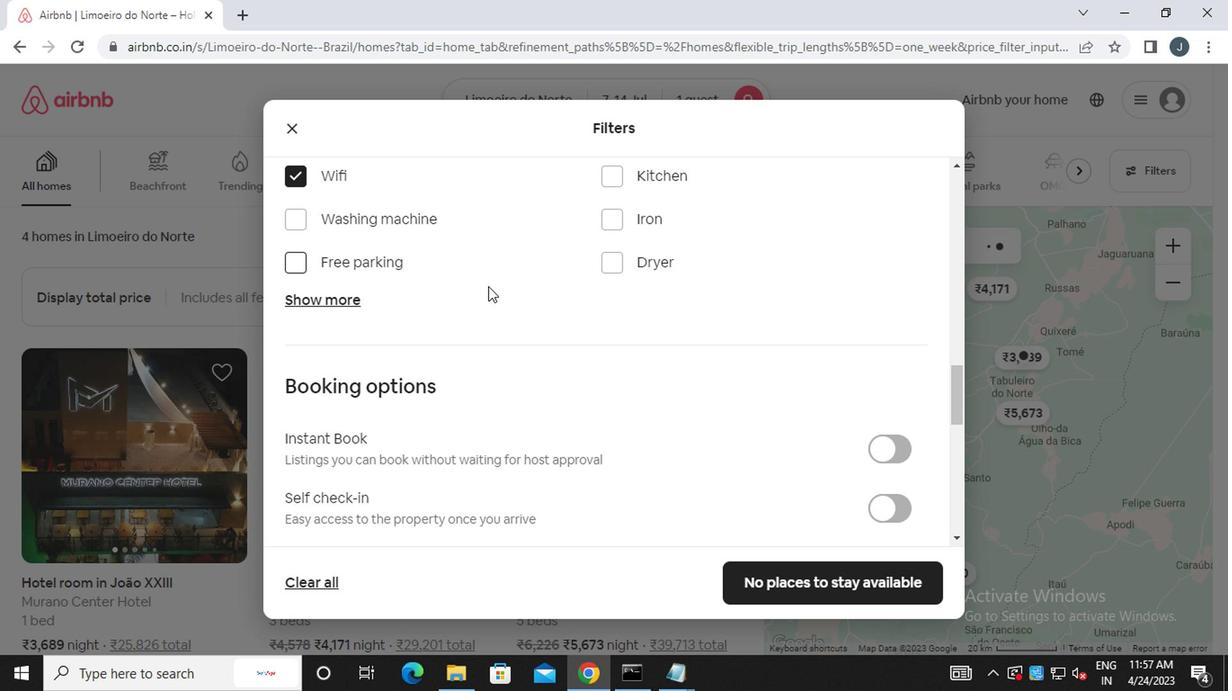 
Action: Mouse moved to (500, 313)
Screenshot: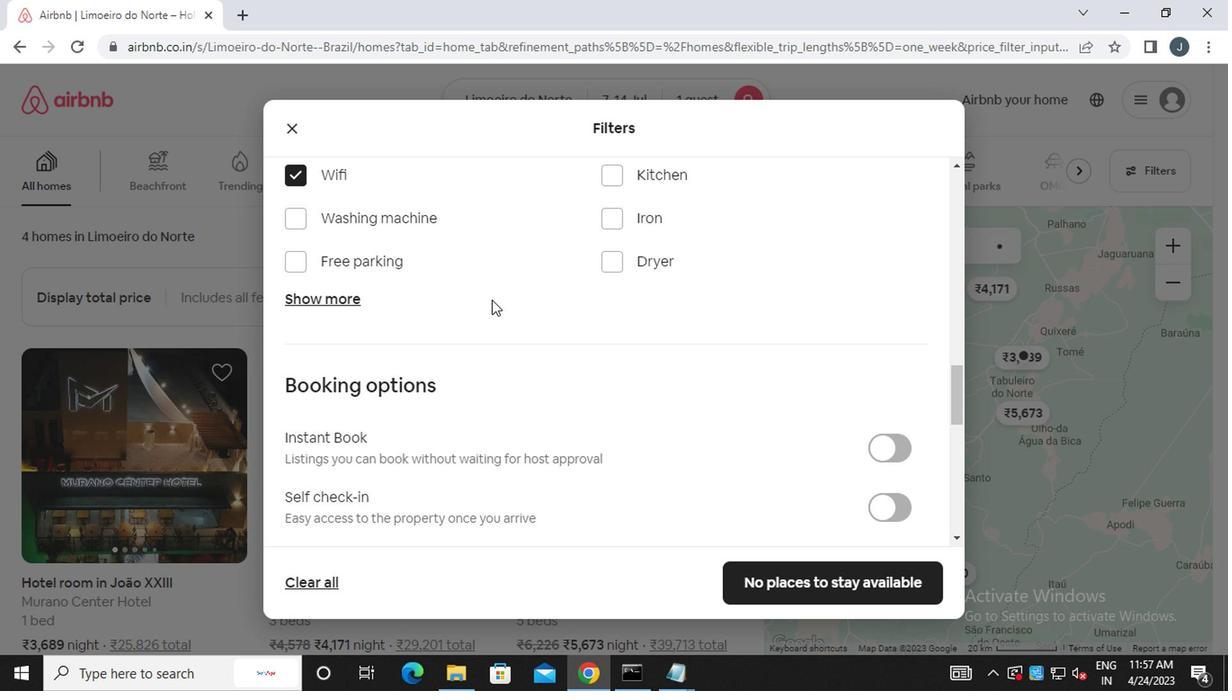 
Action: Mouse scrolled (500, 313) with delta (0, 0)
Screenshot: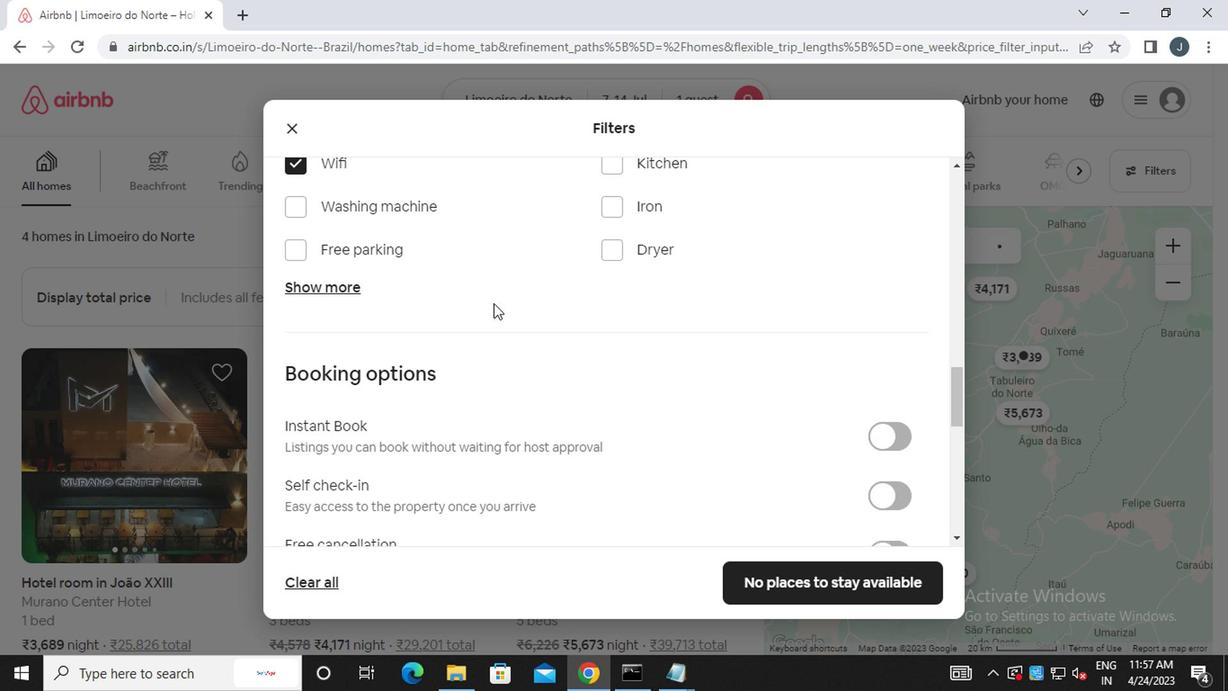 
Action: Mouse moved to (896, 243)
Screenshot: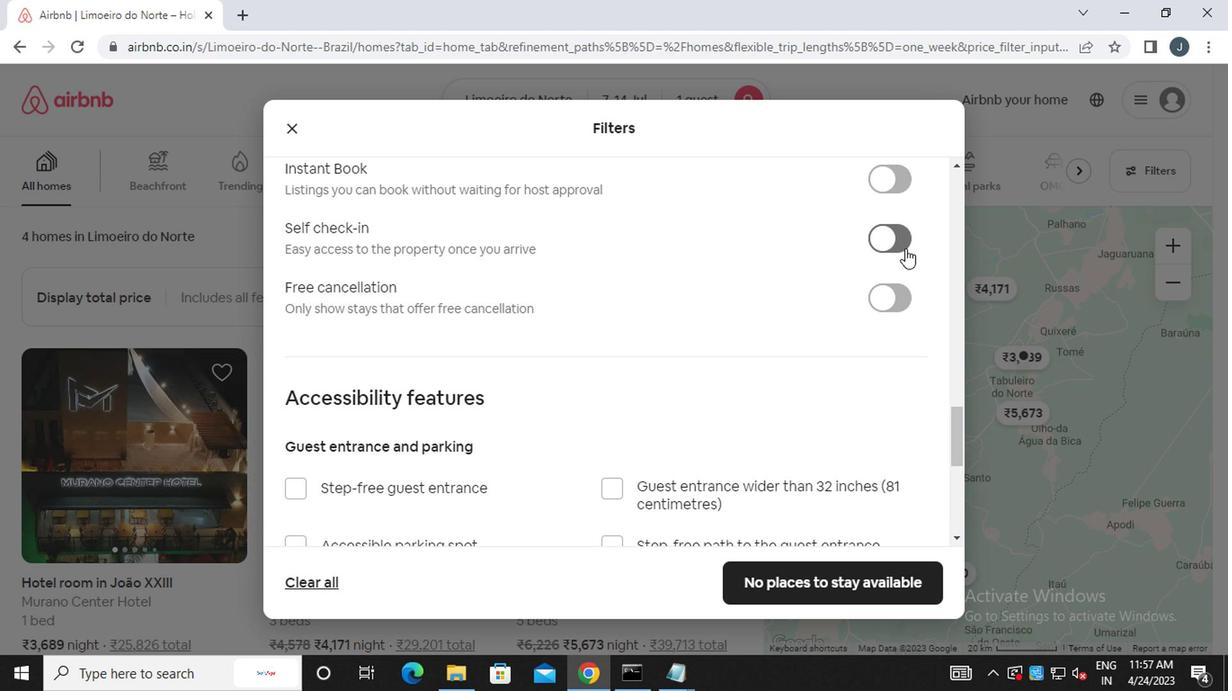 
Action: Mouse pressed left at (896, 243)
Screenshot: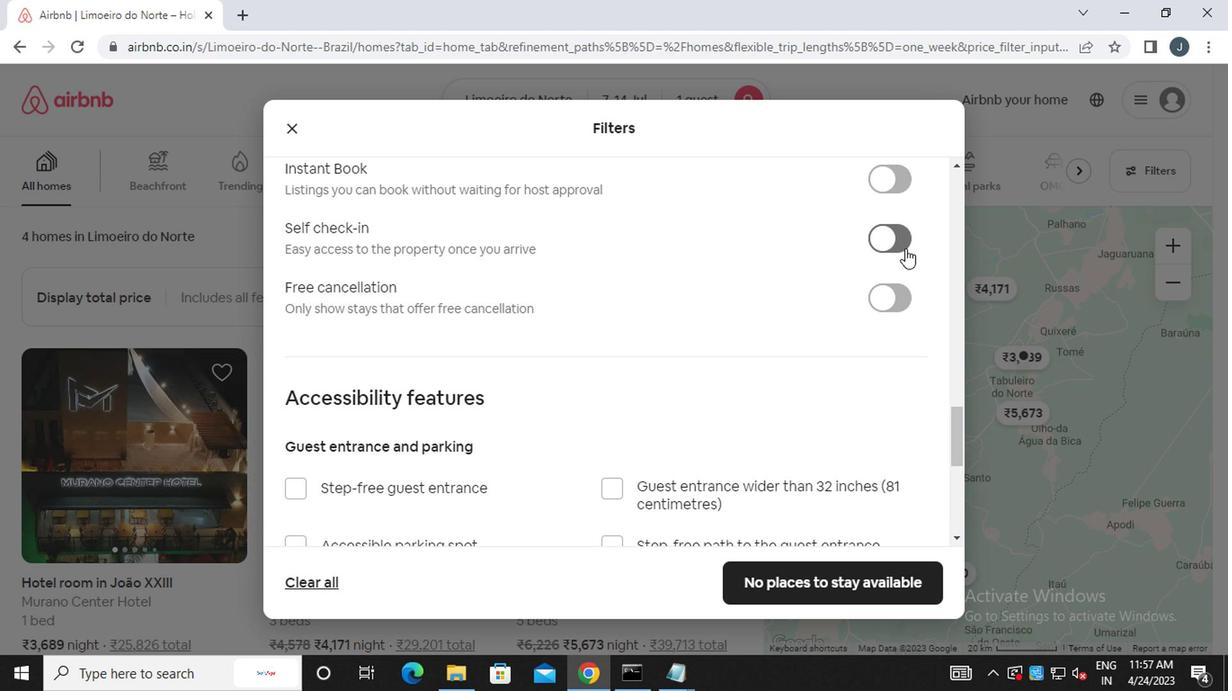 
Action: Mouse moved to (660, 330)
Screenshot: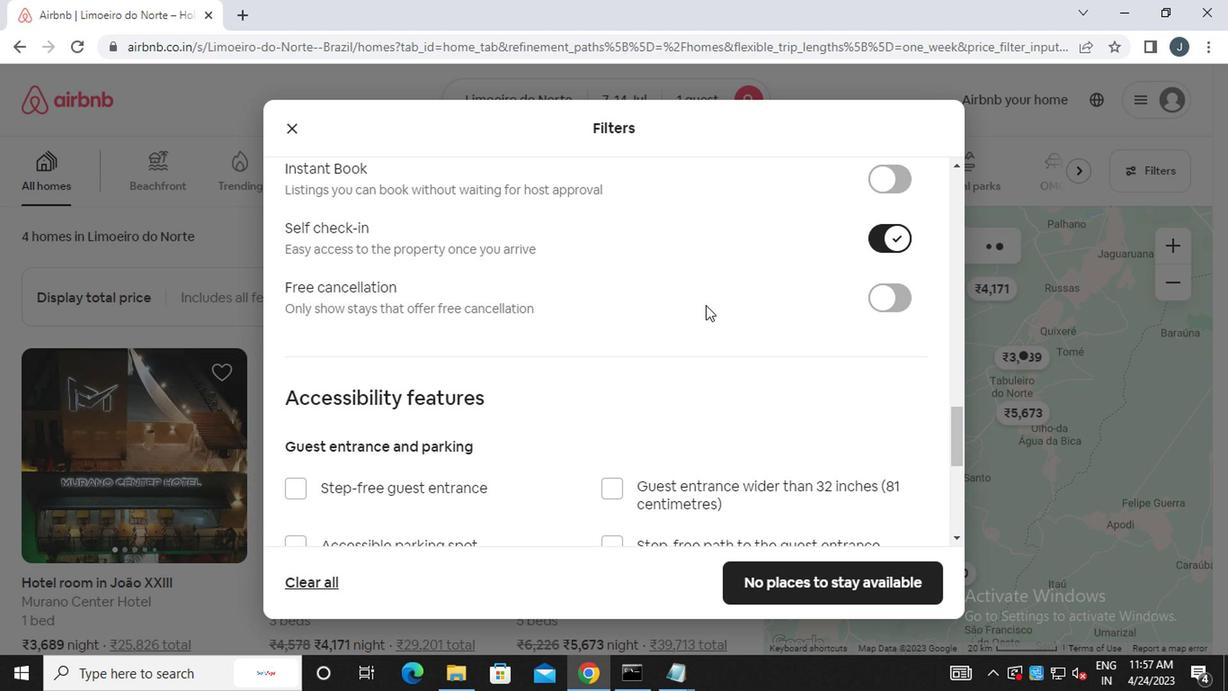 
Action: Mouse scrolled (660, 329) with delta (0, -1)
Screenshot: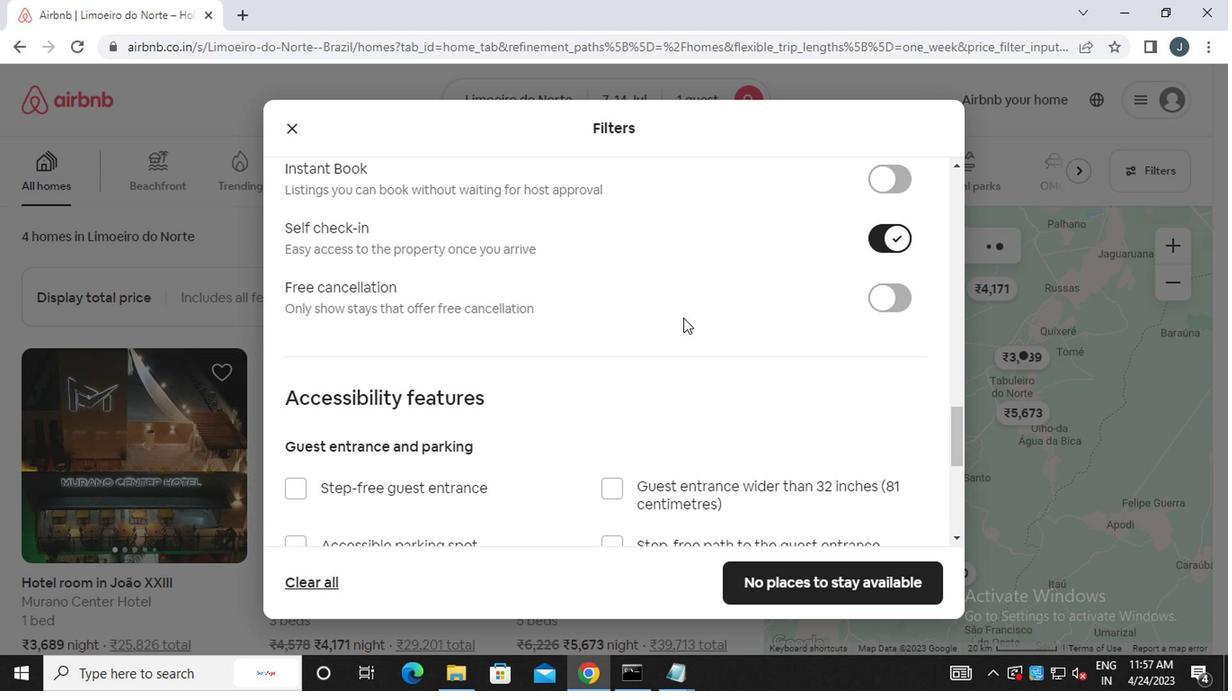 
Action: Mouse moved to (659, 332)
Screenshot: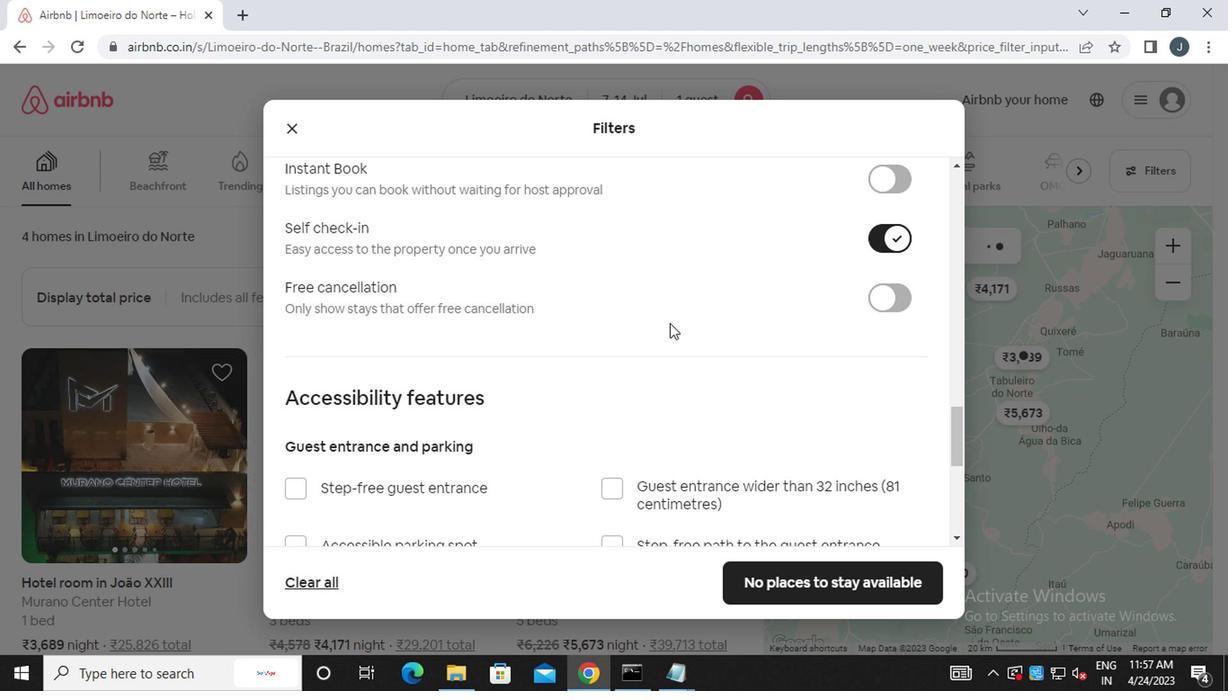 
Action: Mouse scrolled (659, 330) with delta (0, -1)
Screenshot: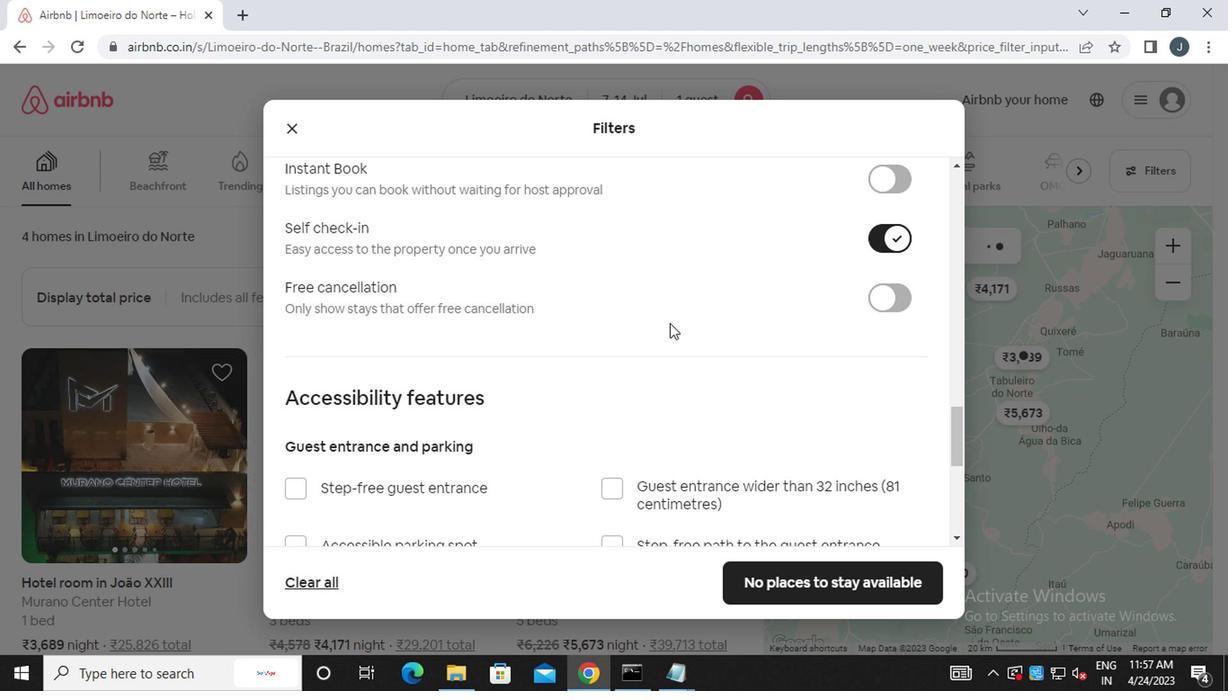 
Action: Mouse moved to (659, 333)
Screenshot: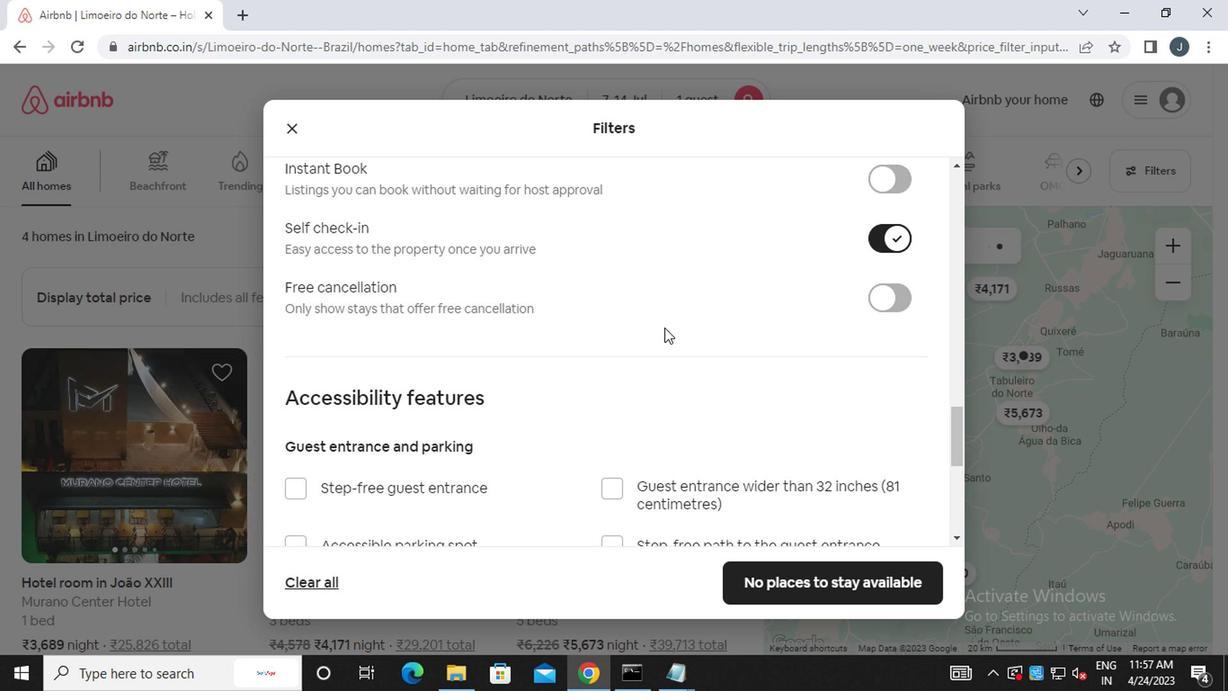 
Action: Mouse scrolled (659, 332) with delta (0, 0)
Screenshot: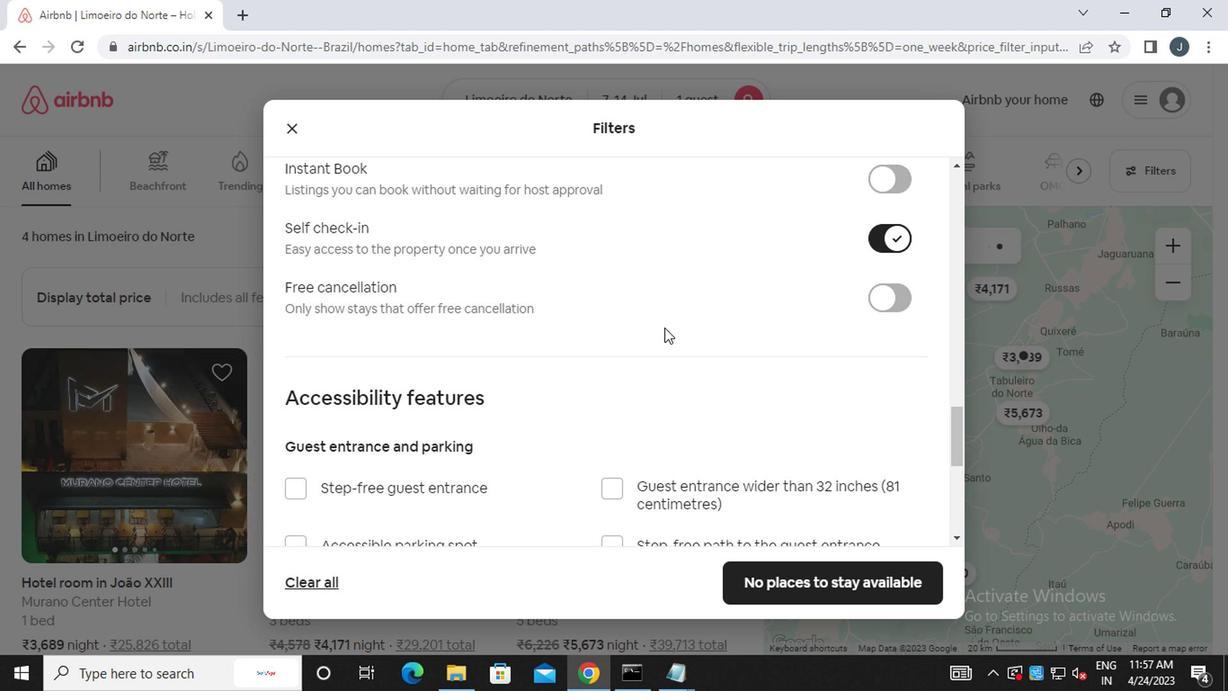 
Action: Mouse scrolled (659, 332) with delta (0, 0)
Screenshot: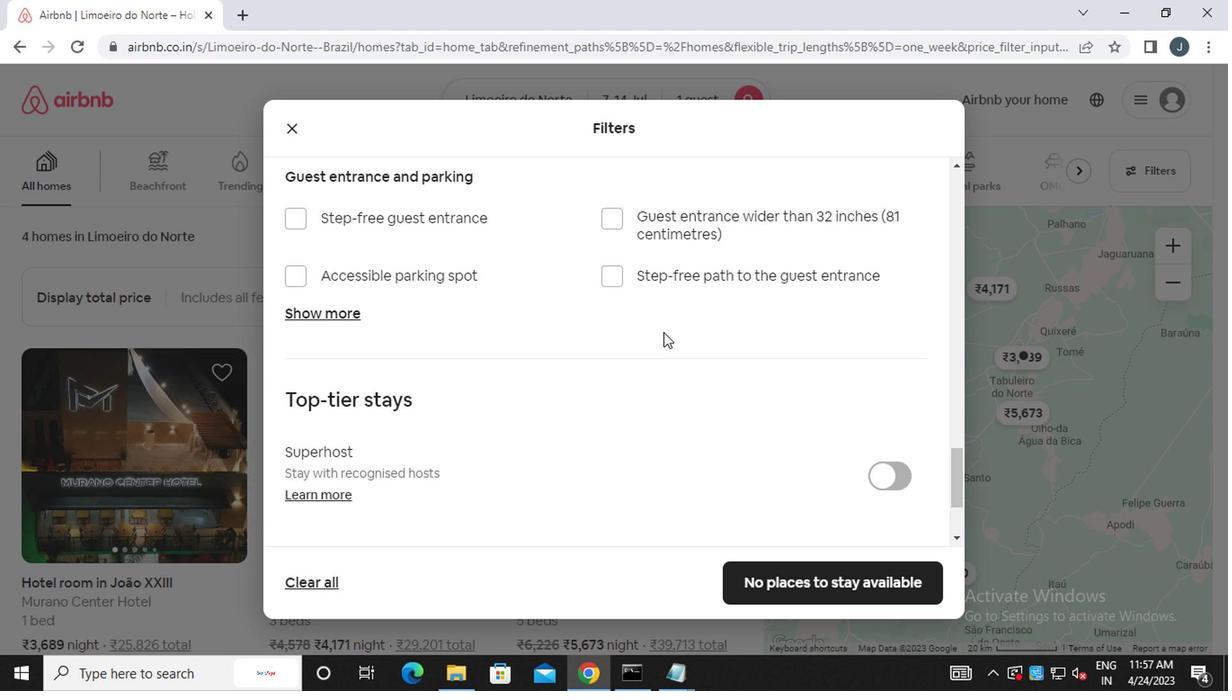 
Action: Mouse scrolled (659, 332) with delta (0, 0)
Screenshot: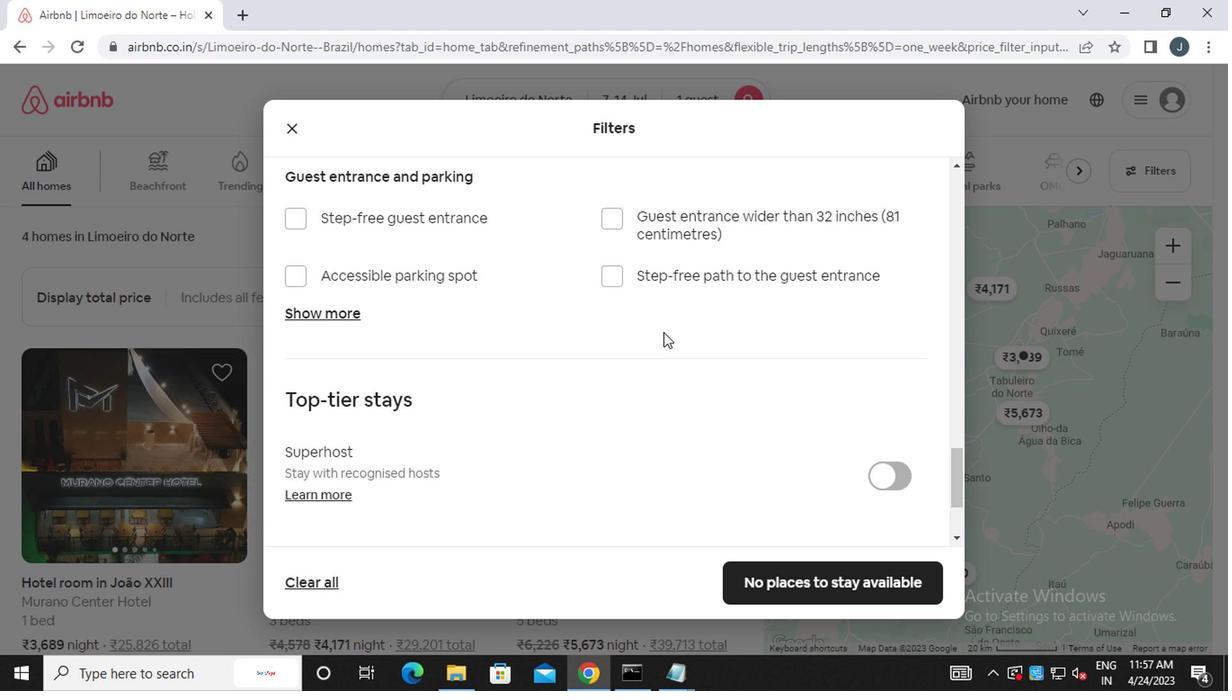 
Action: Mouse scrolled (659, 332) with delta (0, 0)
Screenshot: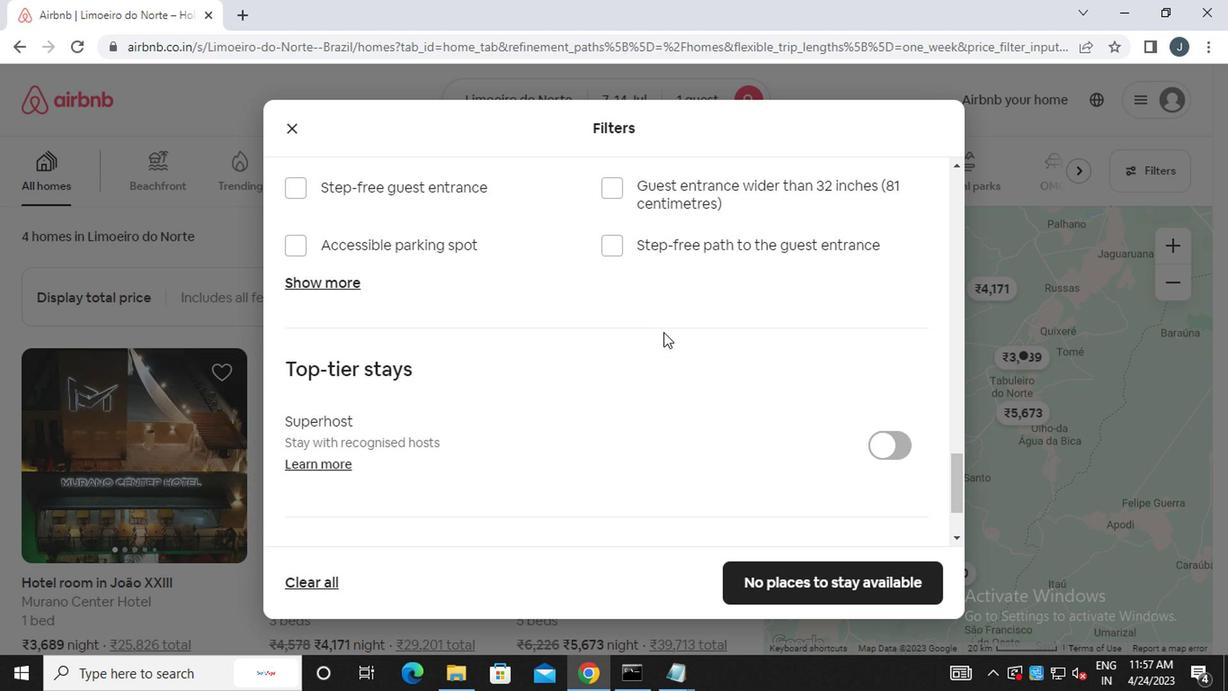 
Action: Mouse scrolled (659, 332) with delta (0, 0)
Screenshot: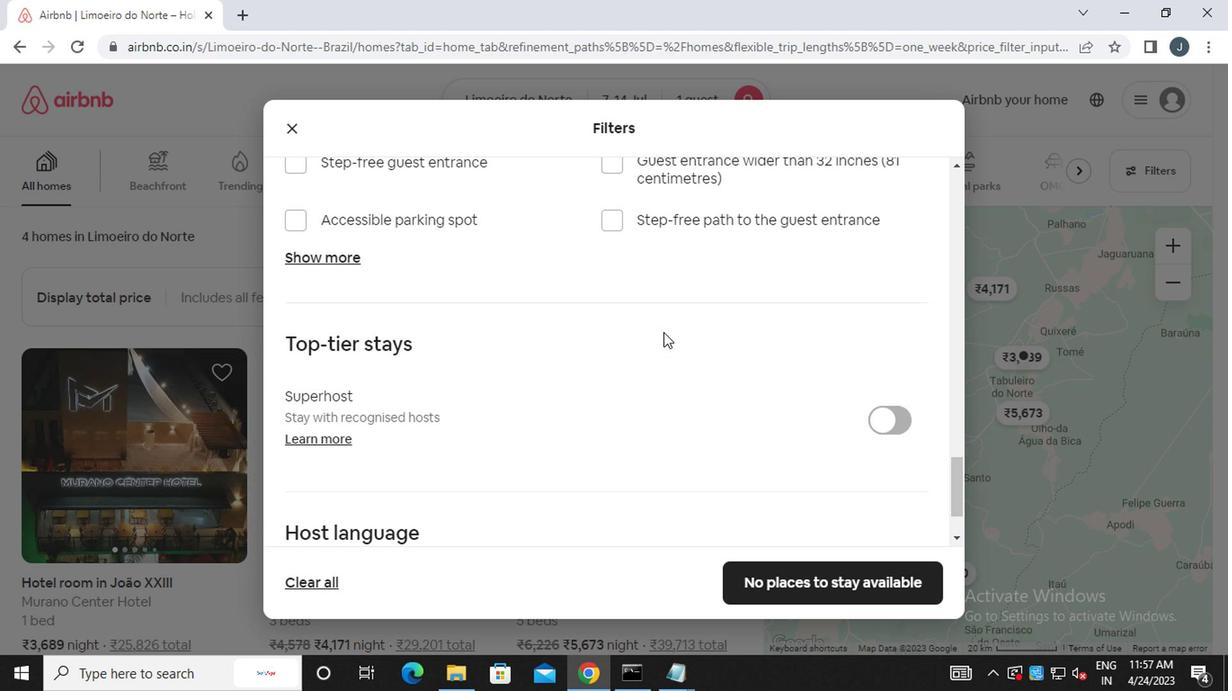 
Action: Mouse scrolled (659, 332) with delta (0, 0)
Screenshot: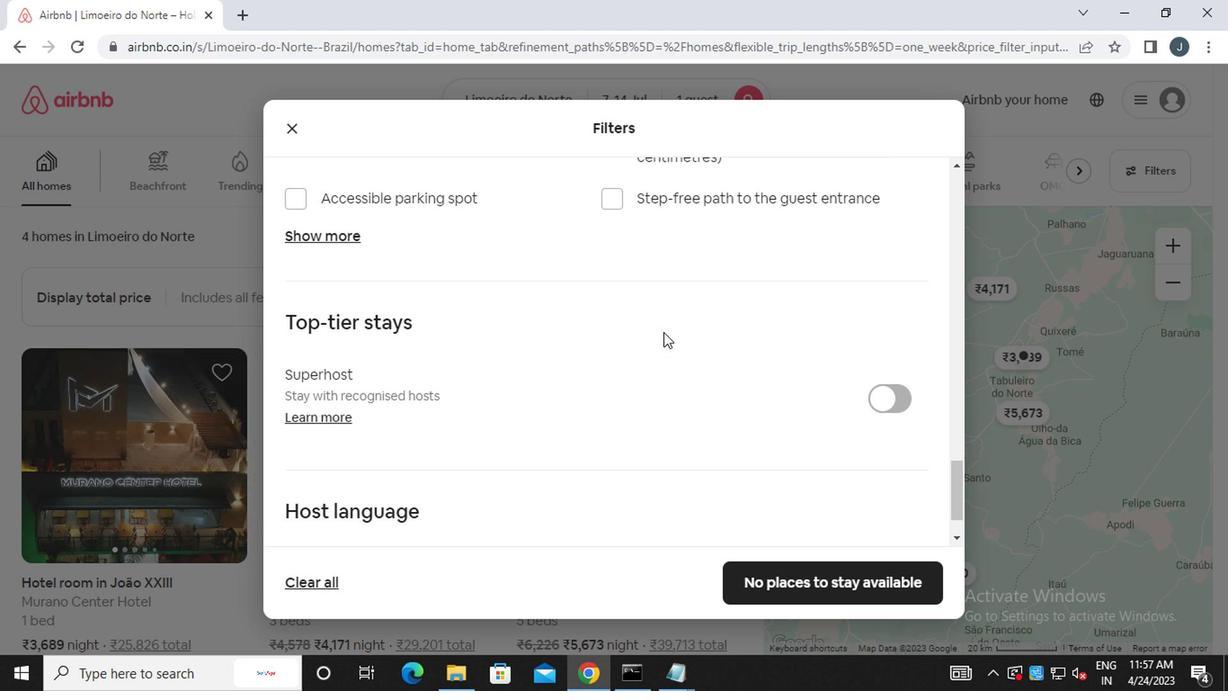 
Action: Mouse scrolled (659, 332) with delta (0, 0)
Screenshot: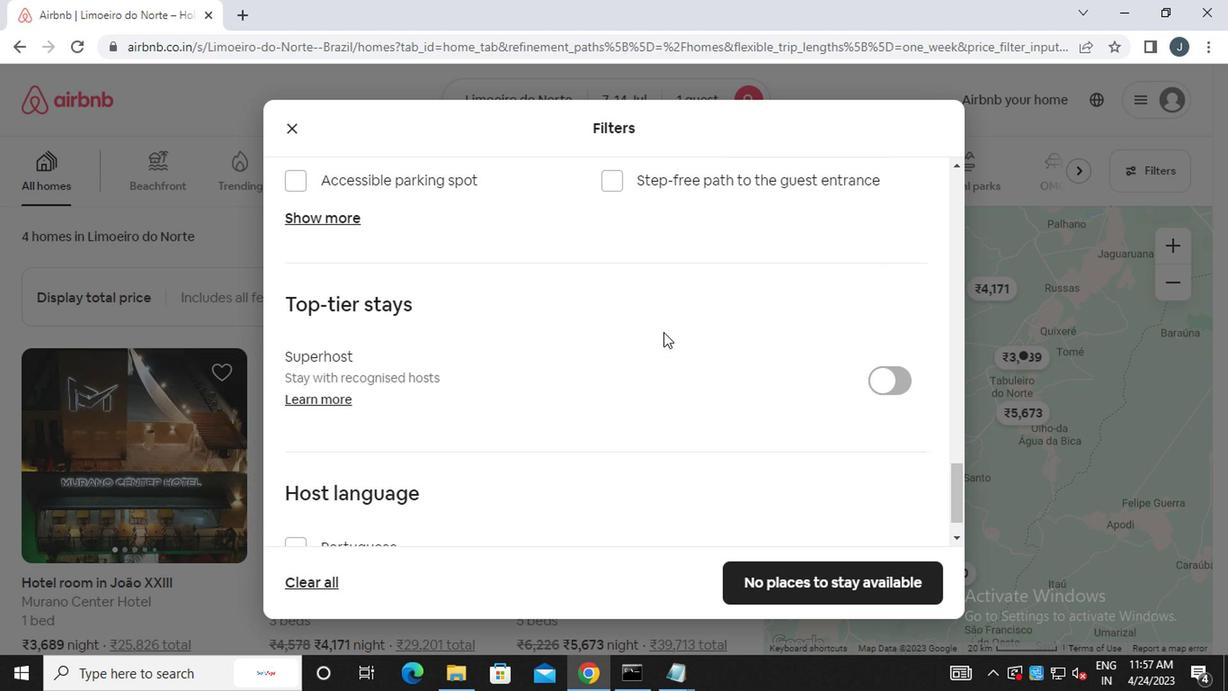 
Action: Mouse scrolled (659, 332) with delta (0, 0)
Screenshot: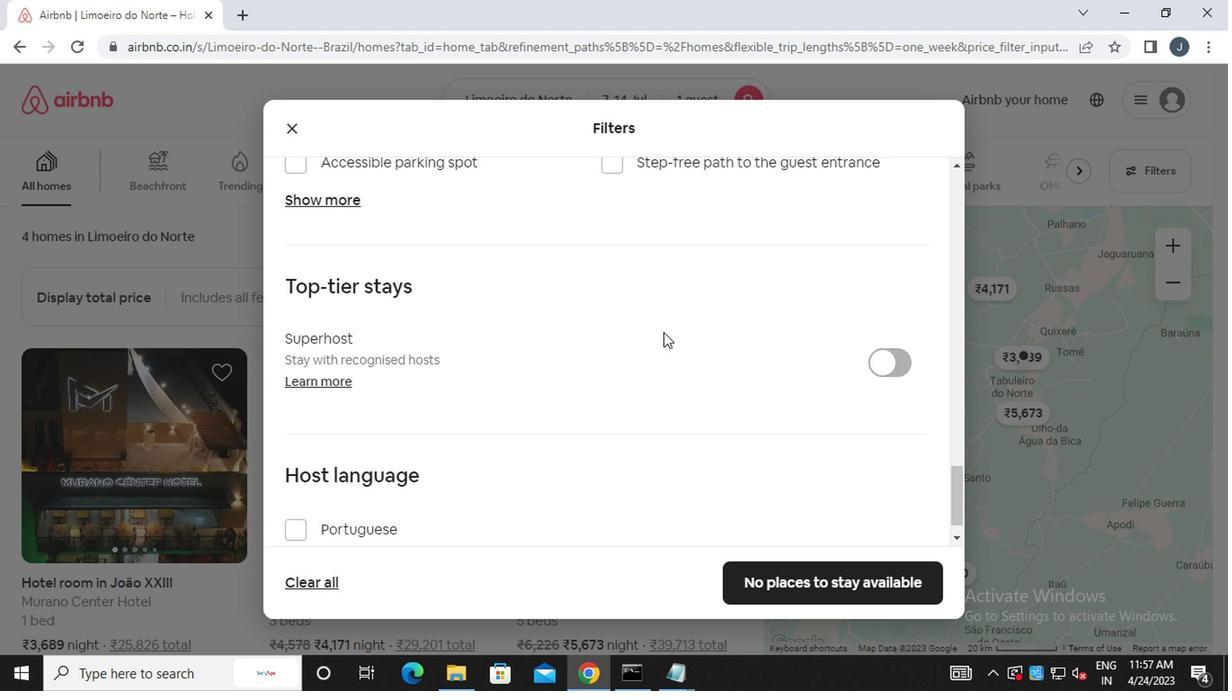 
Action: Mouse moved to (335, 519)
Screenshot: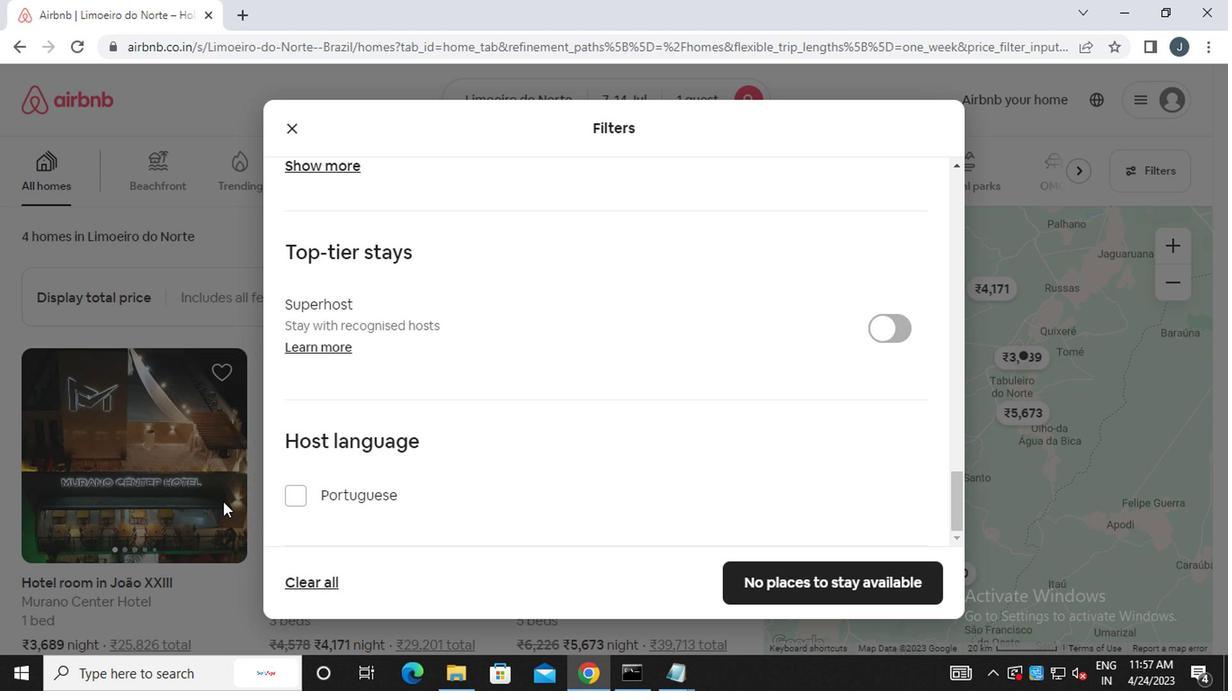 
Action: Mouse scrolled (335, 517) with delta (0, -1)
Screenshot: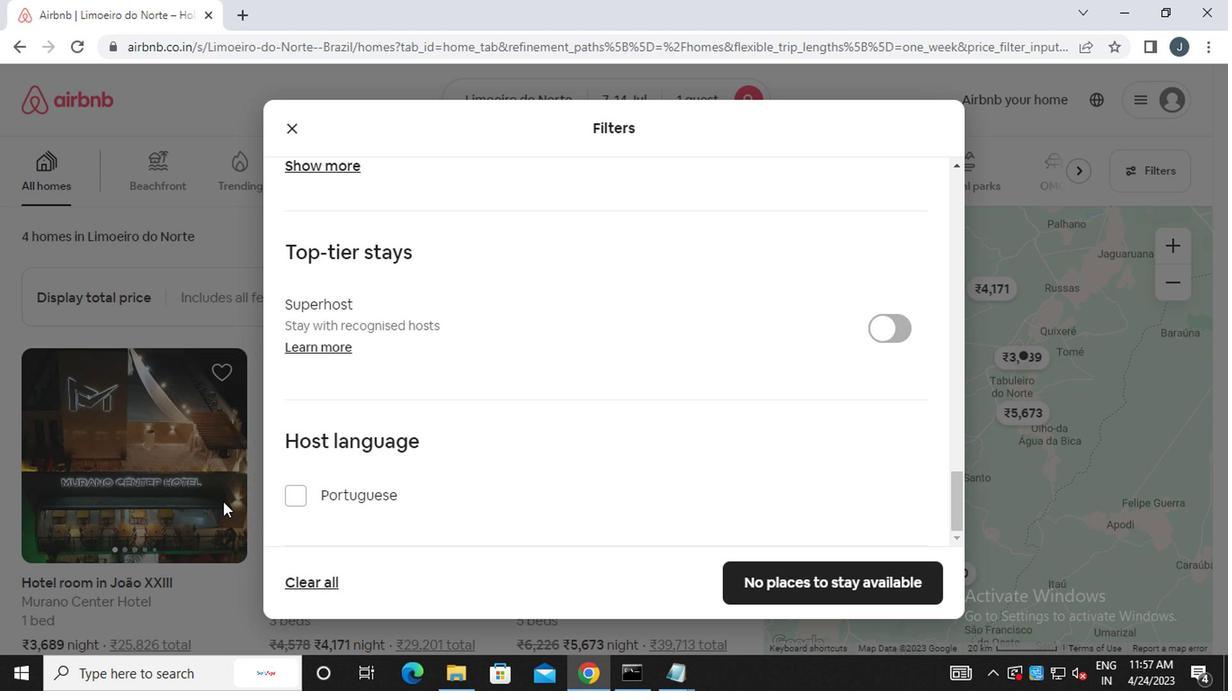 
Action: Mouse scrolled (335, 517) with delta (0, -1)
Screenshot: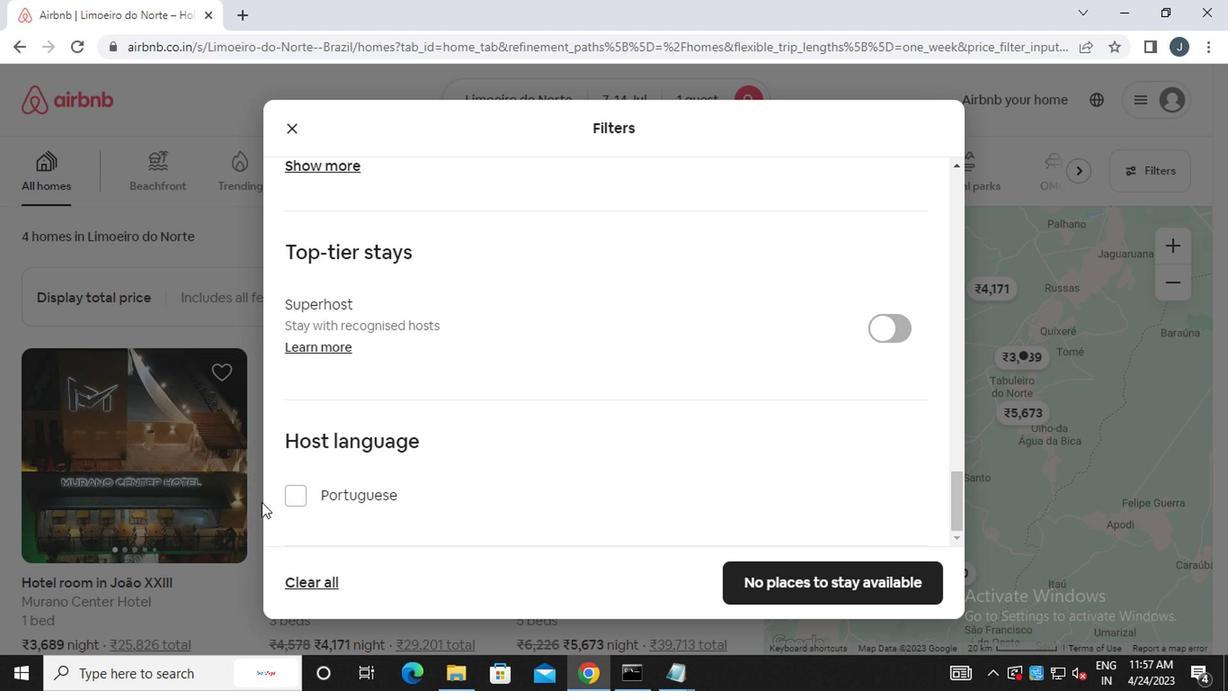 
Action: Mouse scrolled (335, 517) with delta (0, -1)
Screenshot: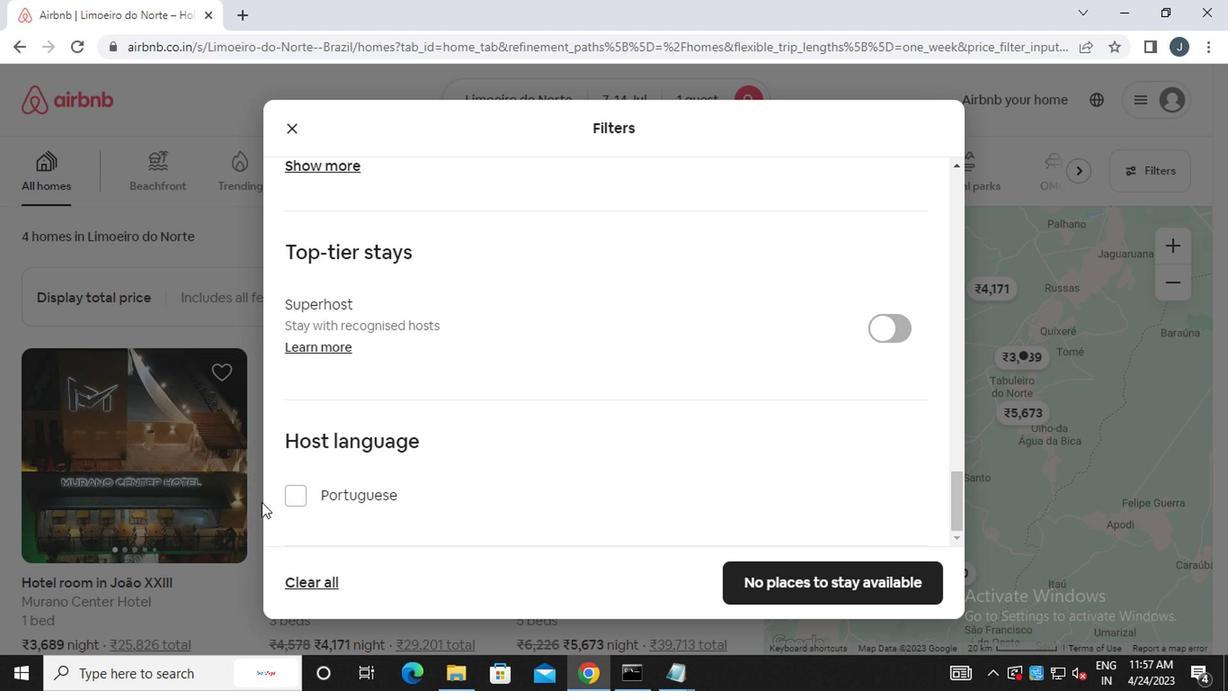 
Action: Mouse scrolled (335, 517) with delta (0, -1)
Screenshot: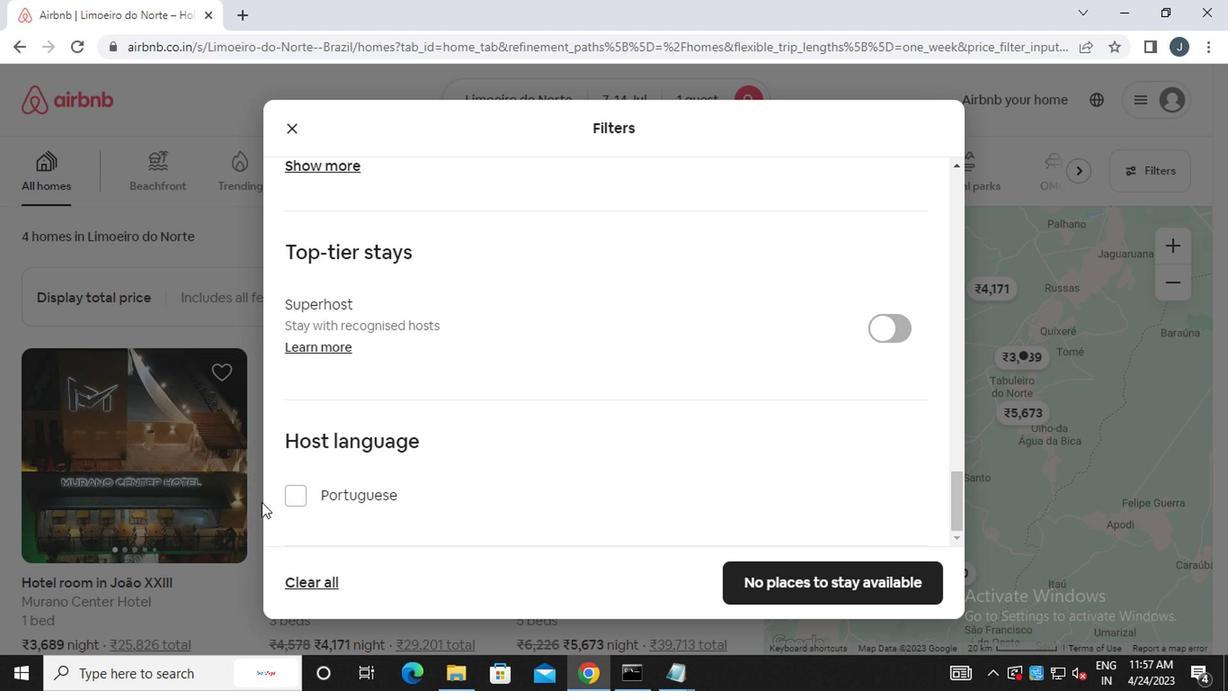 
Action: Mouse moved to (339, 519)
Screenshot: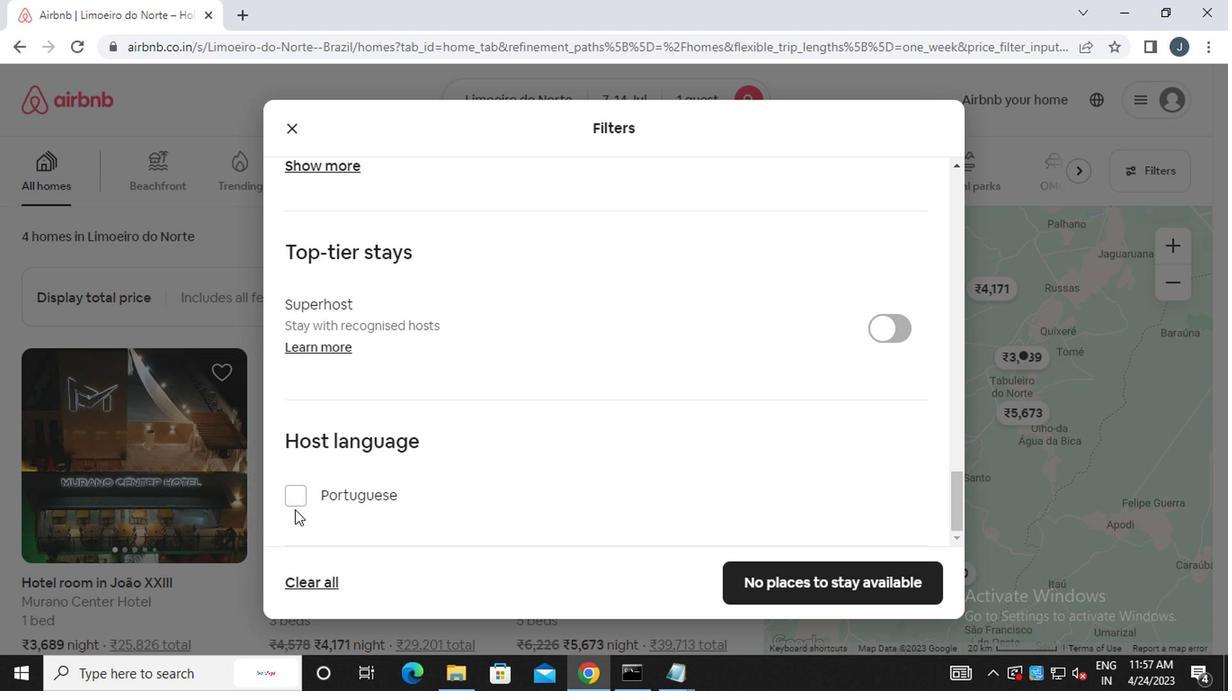
Action: Mouse scrolled (339, 517) with delta (0, -1)
Screenshot: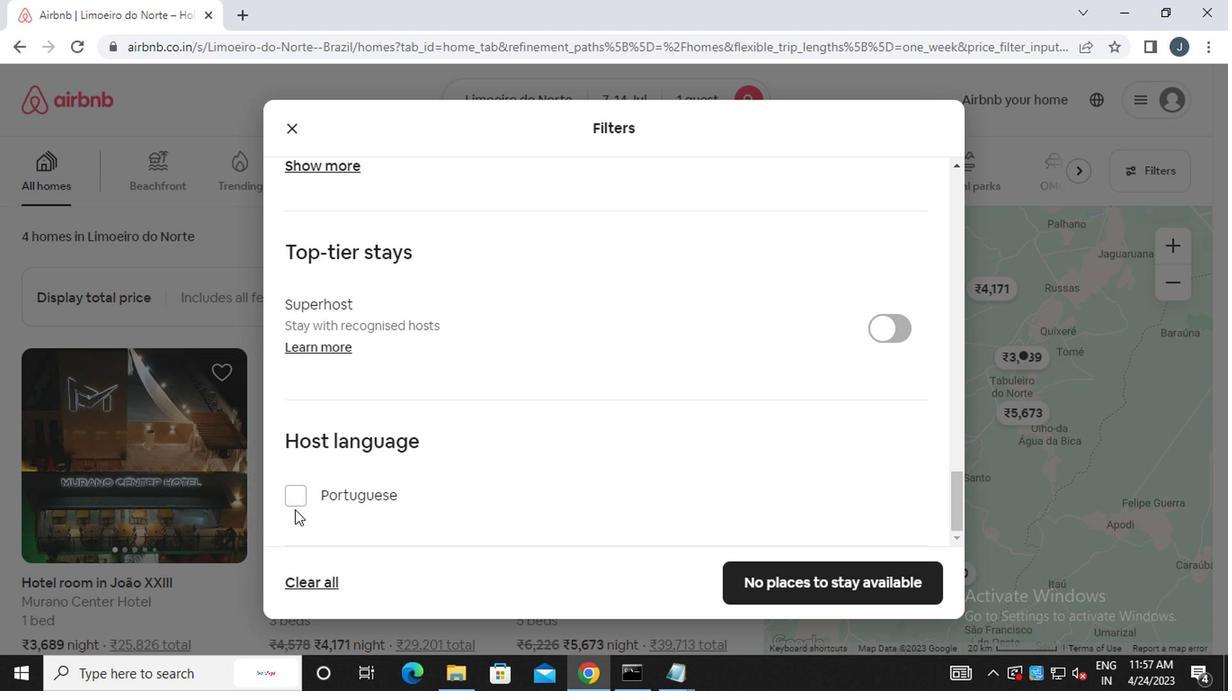 
Action: Mouse moved to (343, 519)
Screenshot: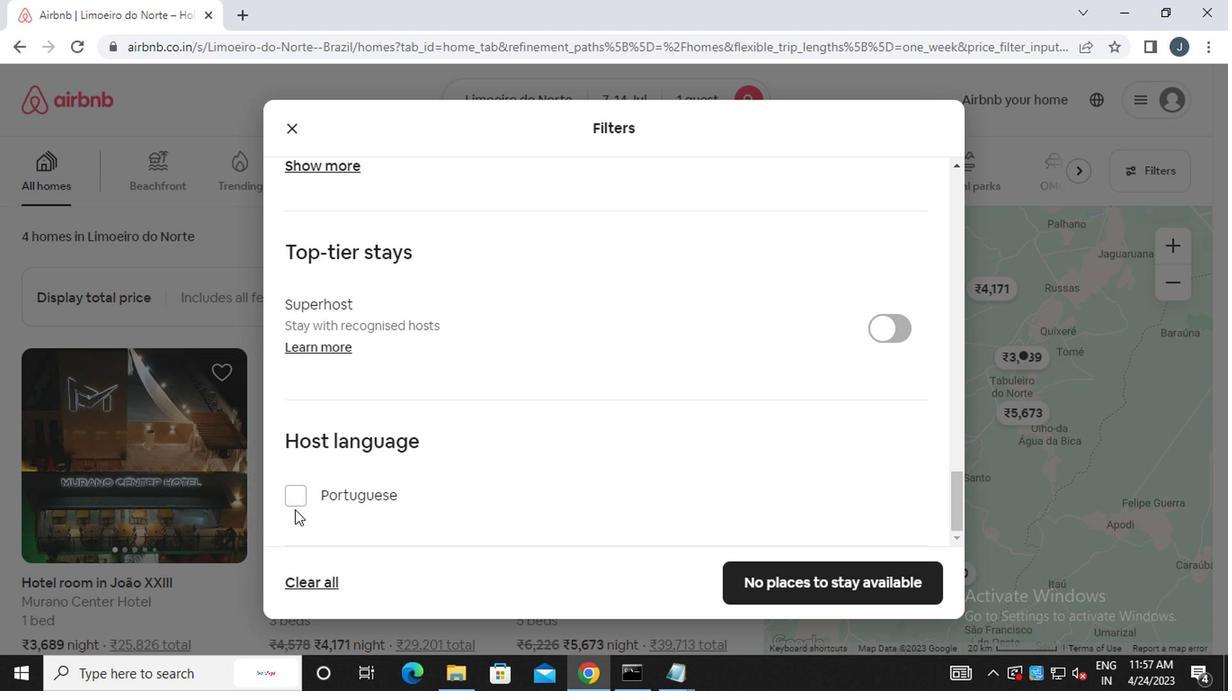 
Action: Mouse scrolled (343, 517) with delta (0, -1)
Screenshot: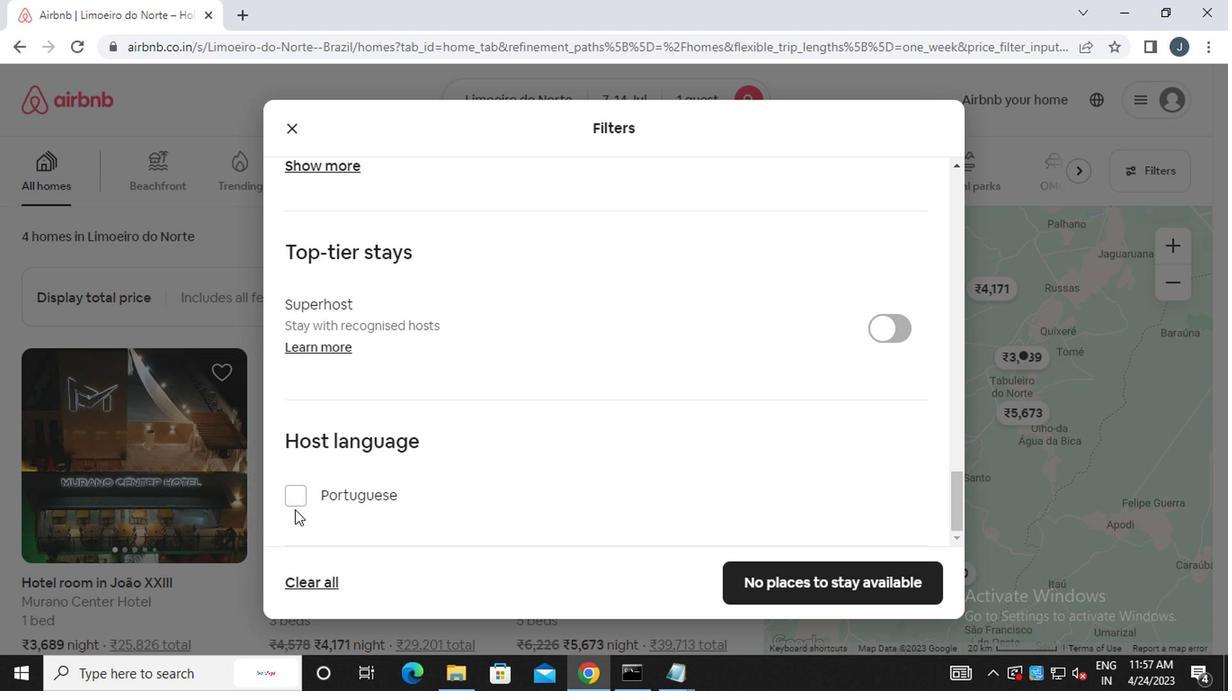 
Action: Mouse moved to (777, 590)
Screenshot: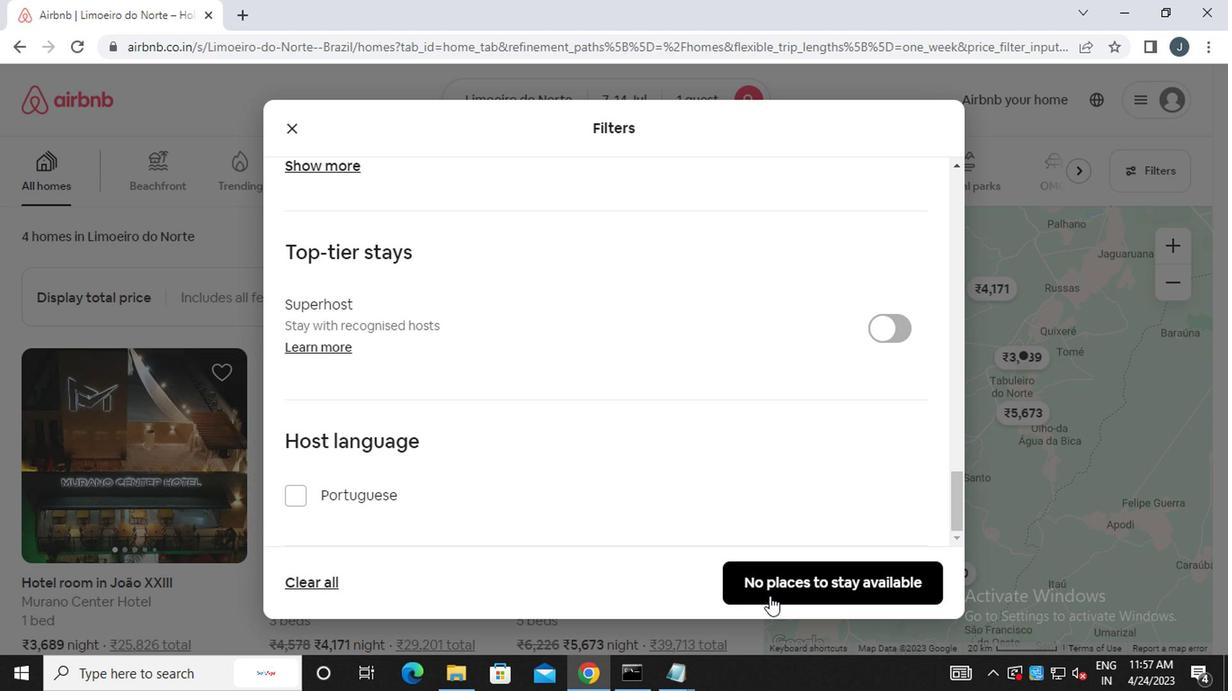 
Action: Mouse pressed left at (777, 590)
Screenshot: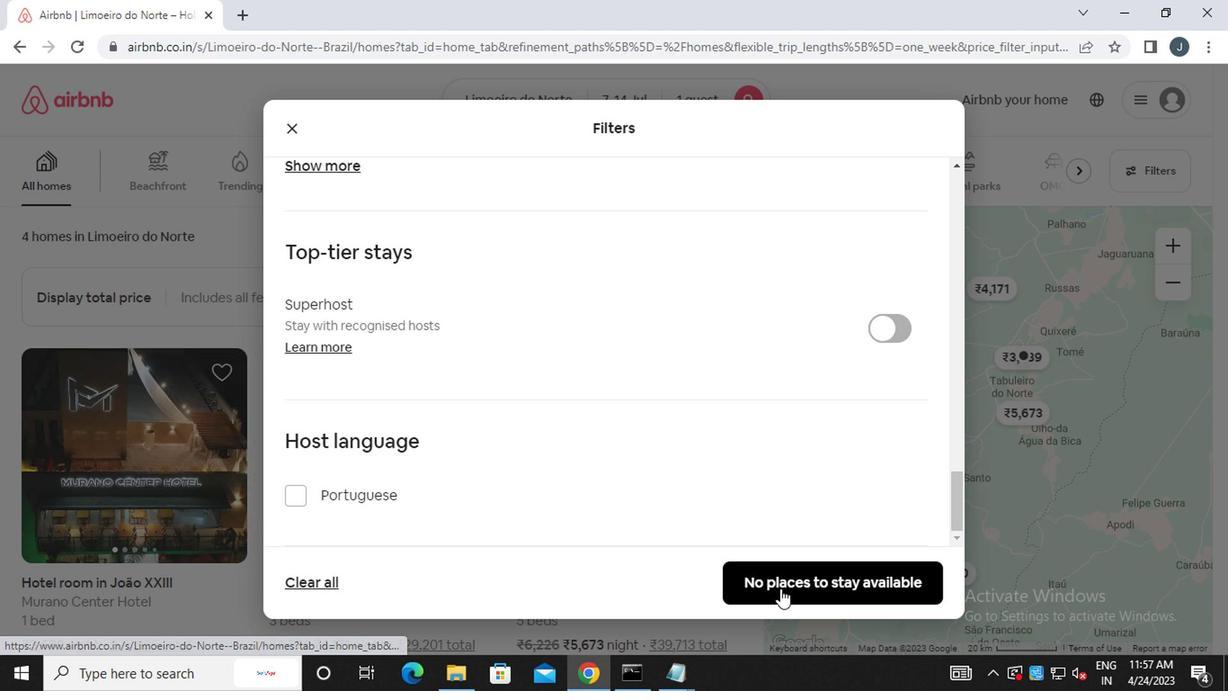 
Action: Mouse moved to (775, 583)
Screenshot: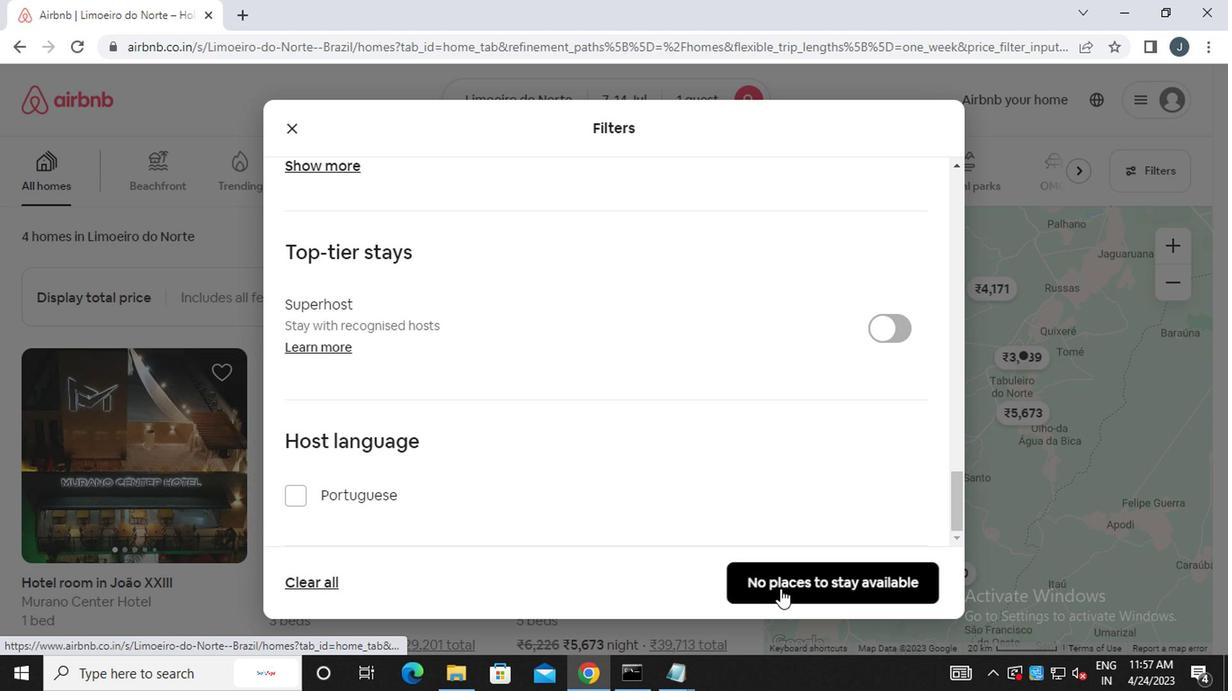 
